 Task: Look for space in La Rochelle, France from 5th July, 2023 to 15th July, 2023 for 9 adults in price range Rs.15000 to Rs.25000. Place can be entire place with 5 bedrooms having 5 beds and 5 bathrooms. Property type can be house, flat, guest house. Booking option can be shelf check-in. Required host language is English.
Action: Mouse moved to (448, 178)
Screenshot: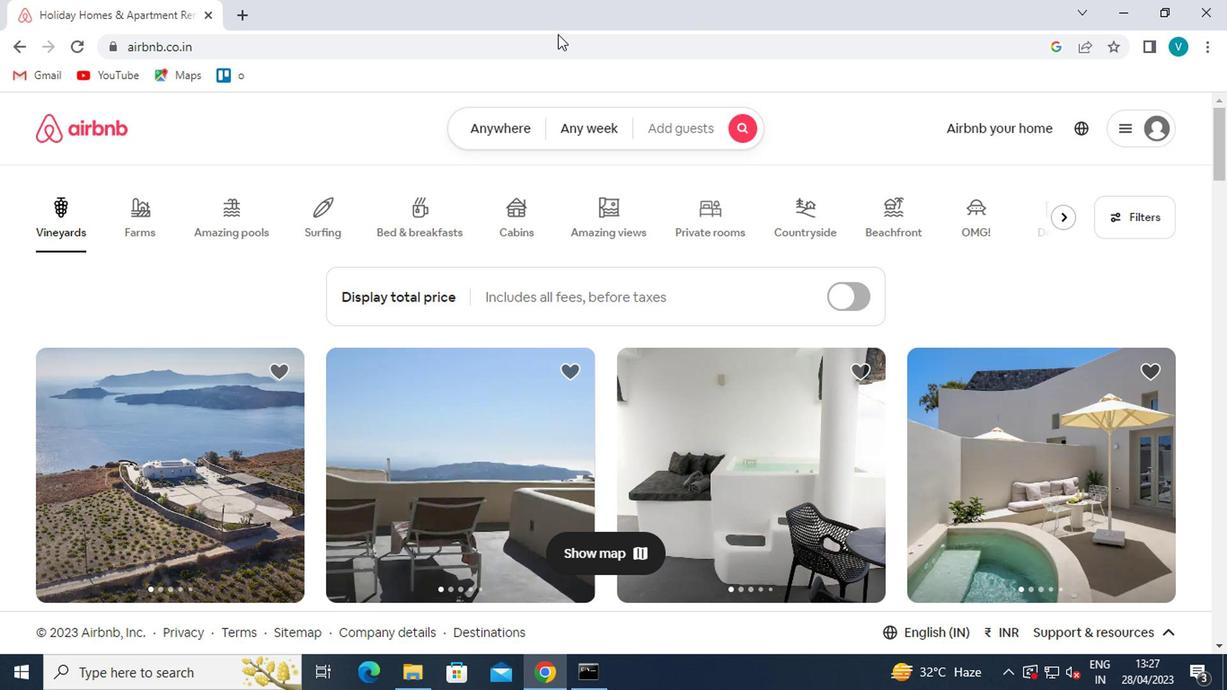 
Action: Mouse pressed left at (448, 178)
Screenshot: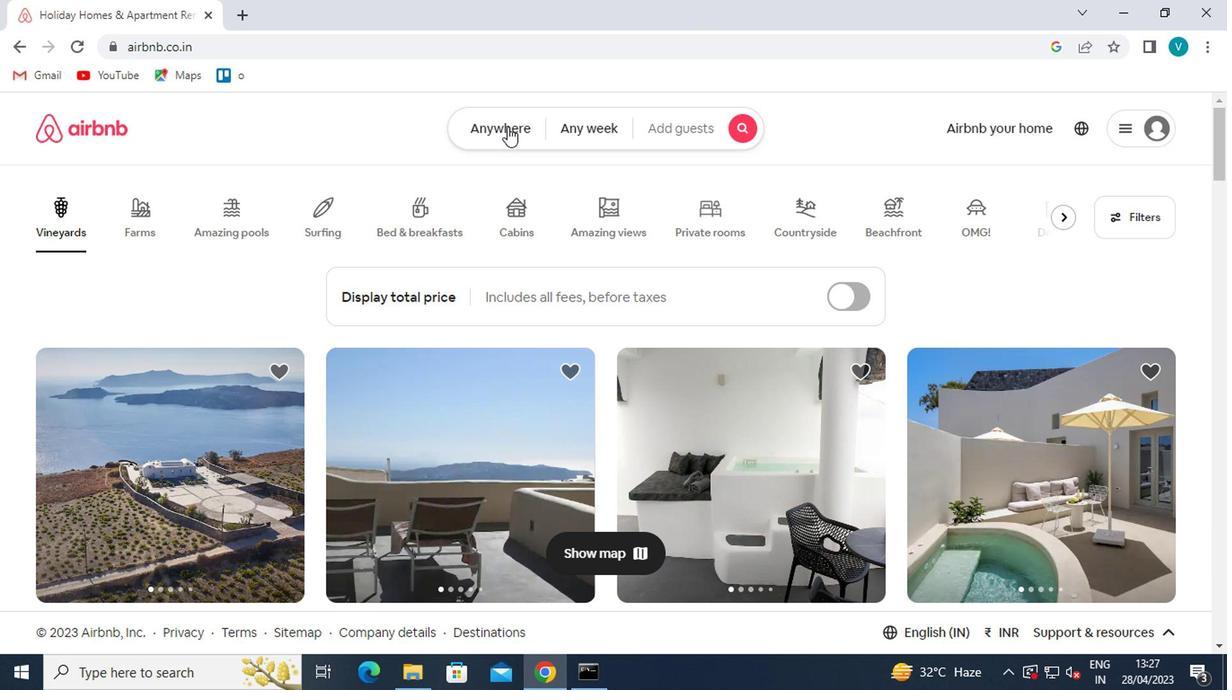 
Action: Mouse moved to (387, 233)
Screenshot: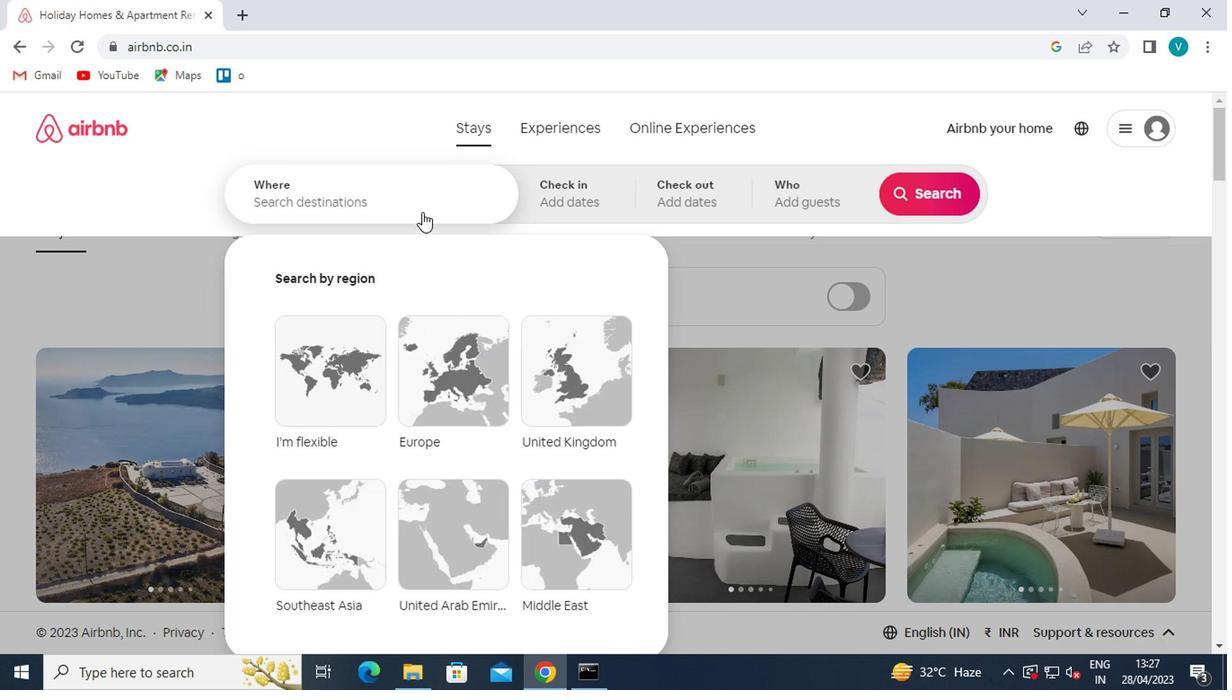 
Action: Mouse pressed left at (387, 233)
Screenshot: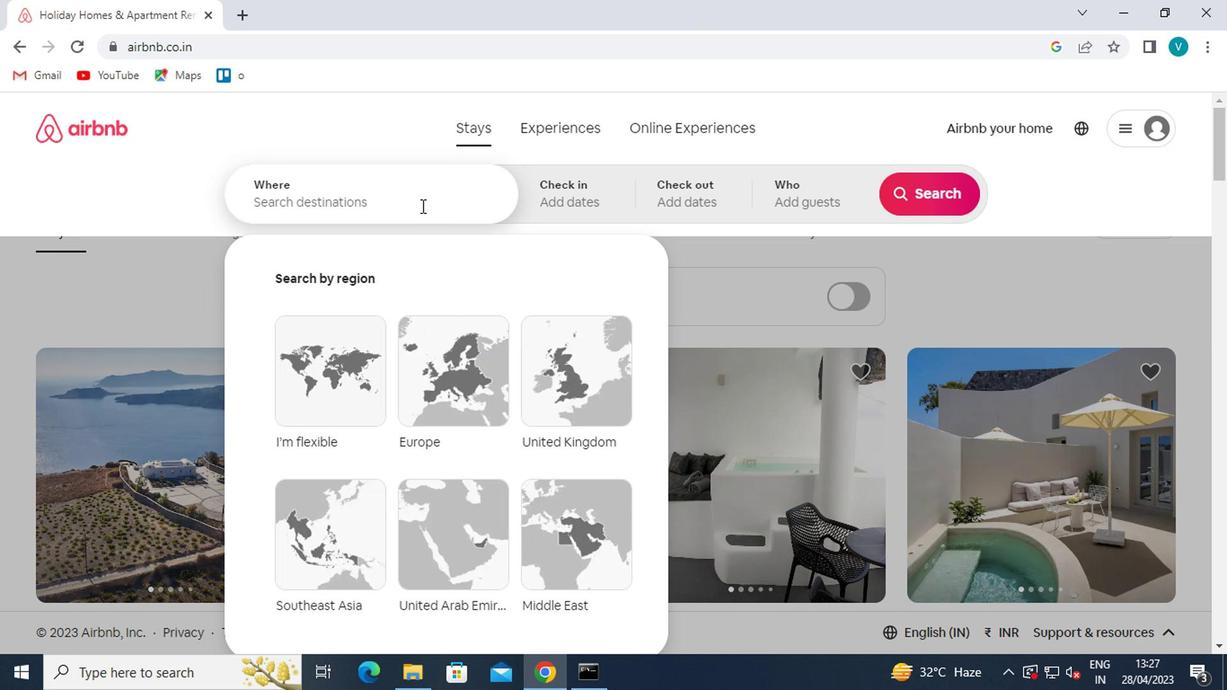
Action: Key pressed l<Key.caps_lock>a<Key.space>rochelle<Key.enter>
Screenshot: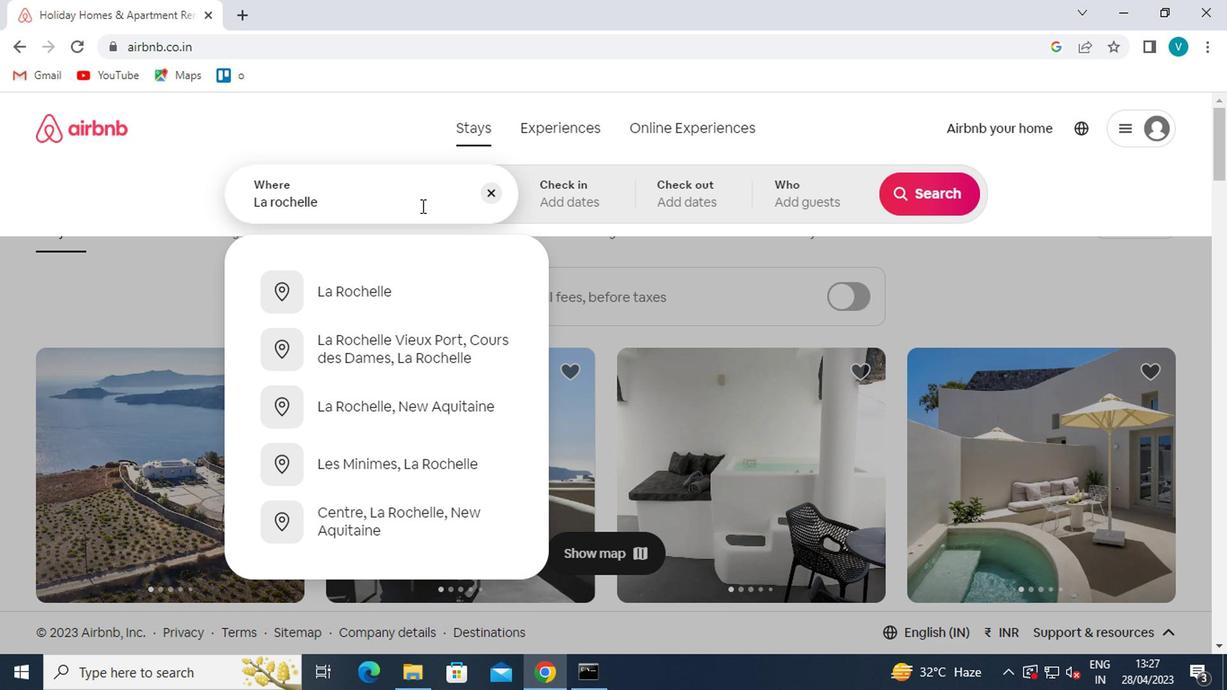 
Action: Mouse moved to (739, 328)
Screenshot: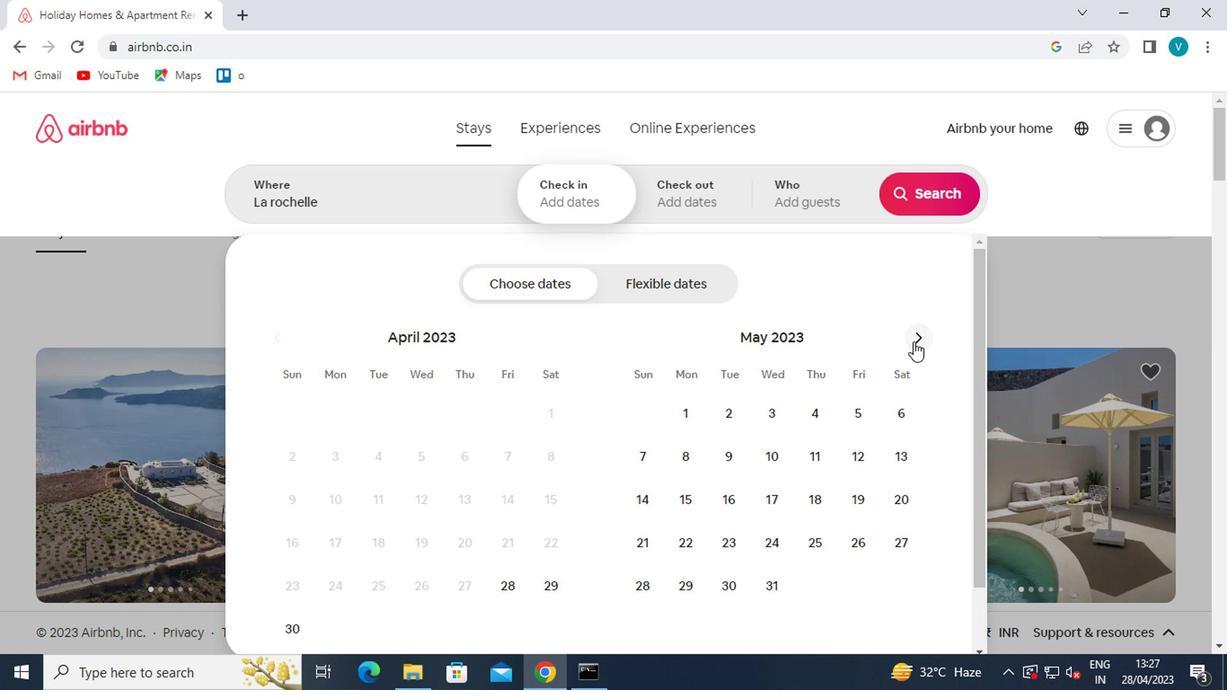 
Action: Mouse pressed left at (739, 328)
Screenshot: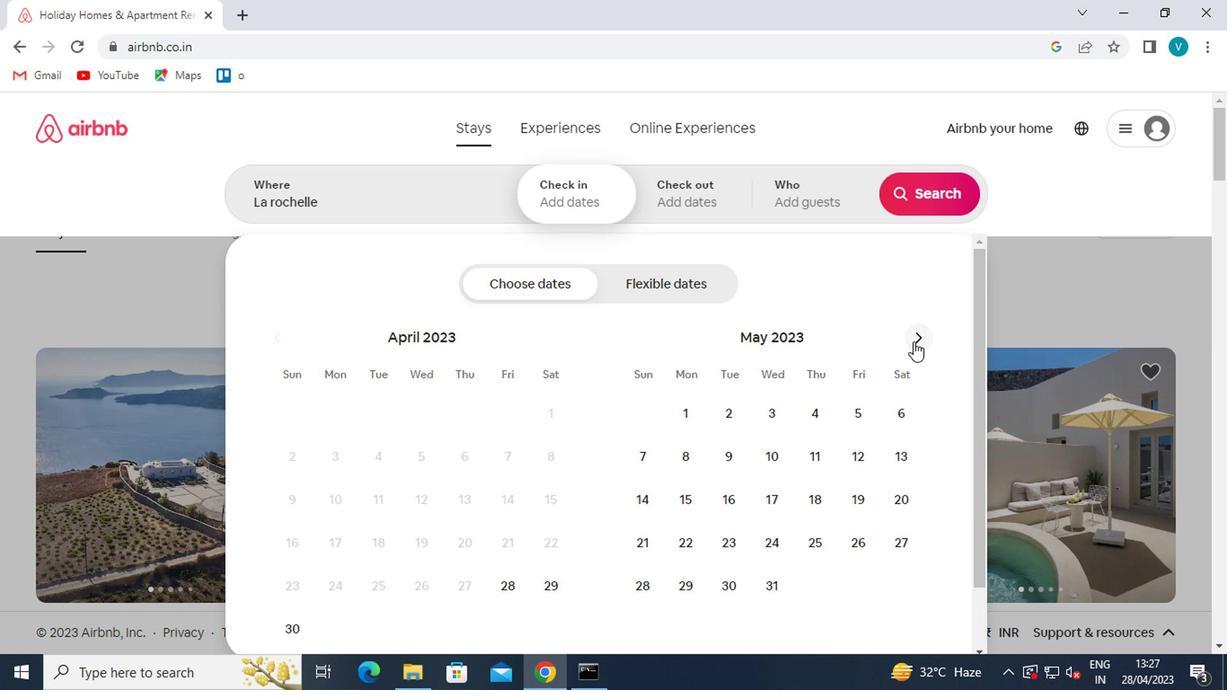 
Action: Mouse moved to (738, 329)
Screenshot: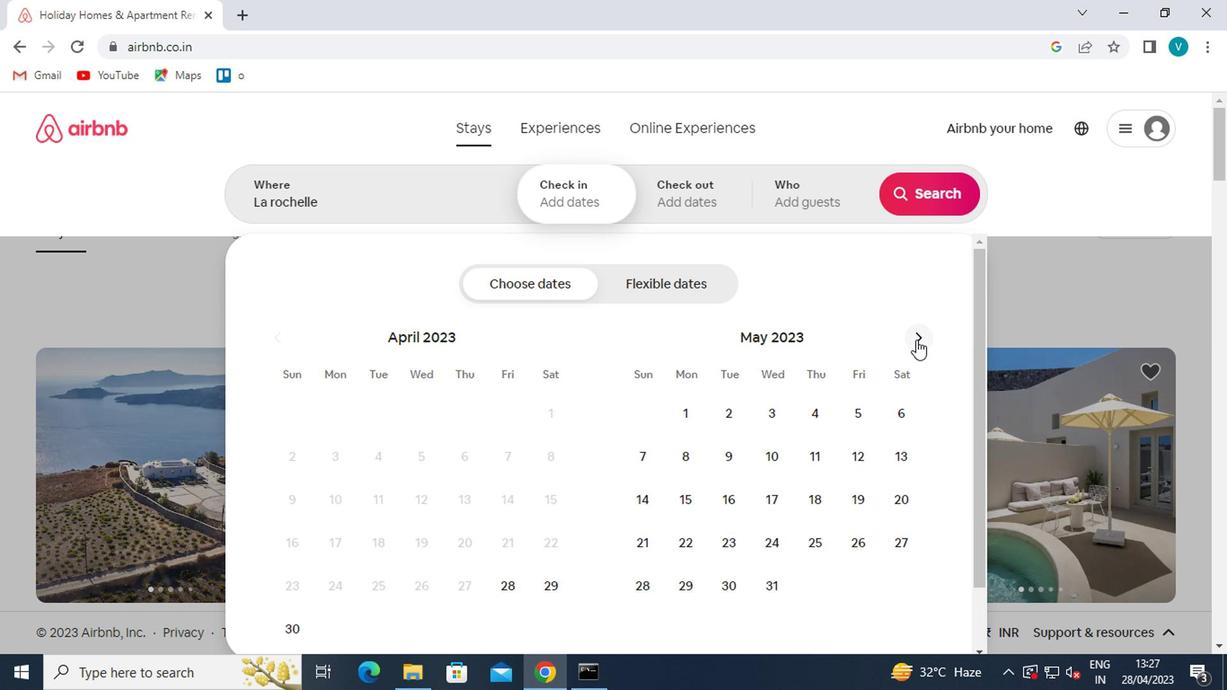 
Action: Mouse pressed left at (738, 329)
Screenshot: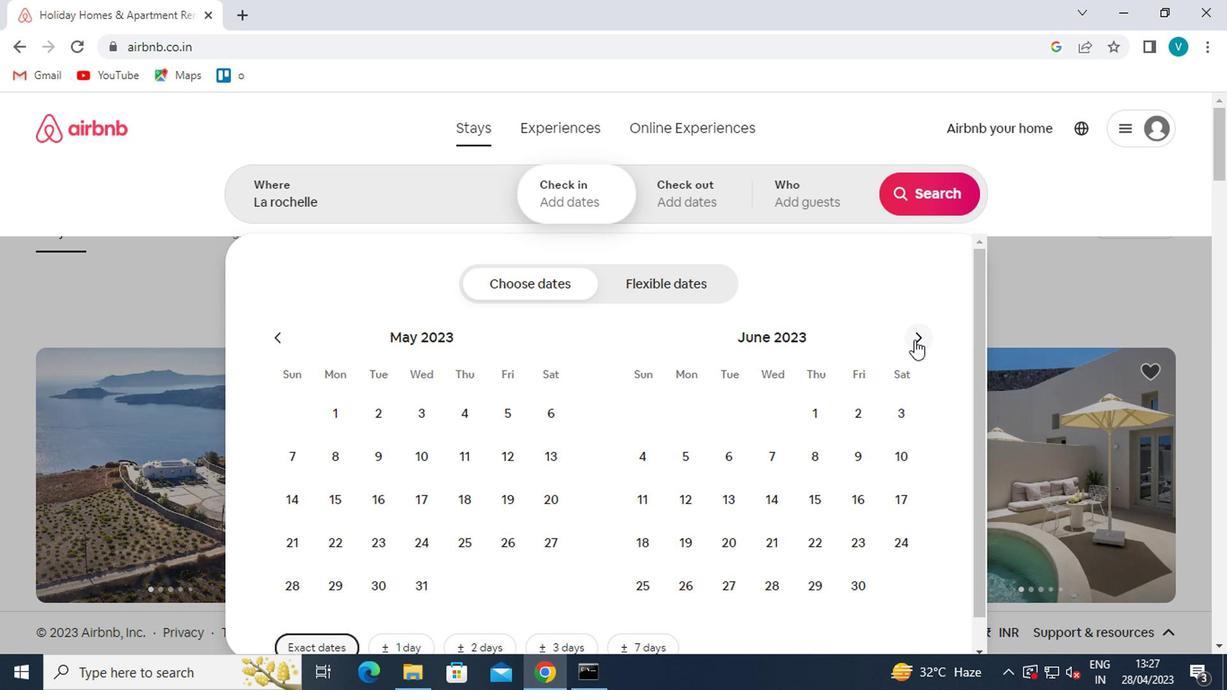 
Action: Mouse moved to (630, 408)
Screenshot: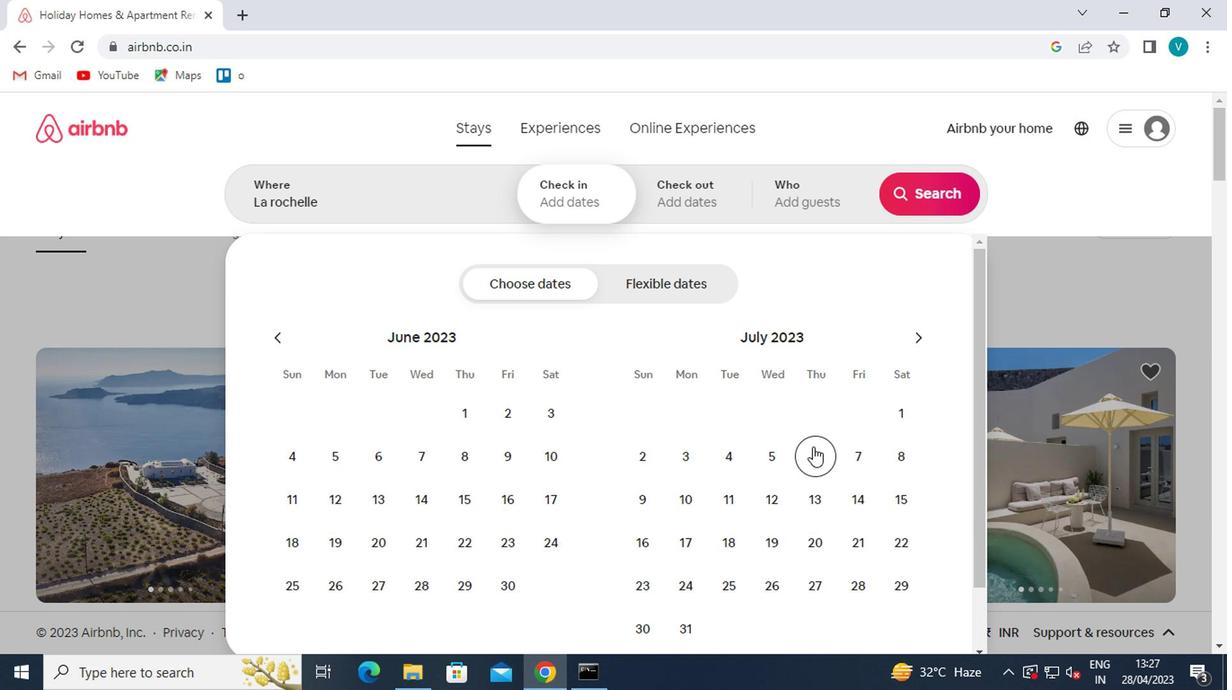 
Action: Mouse pressed left at (630, 408)
Screenshot: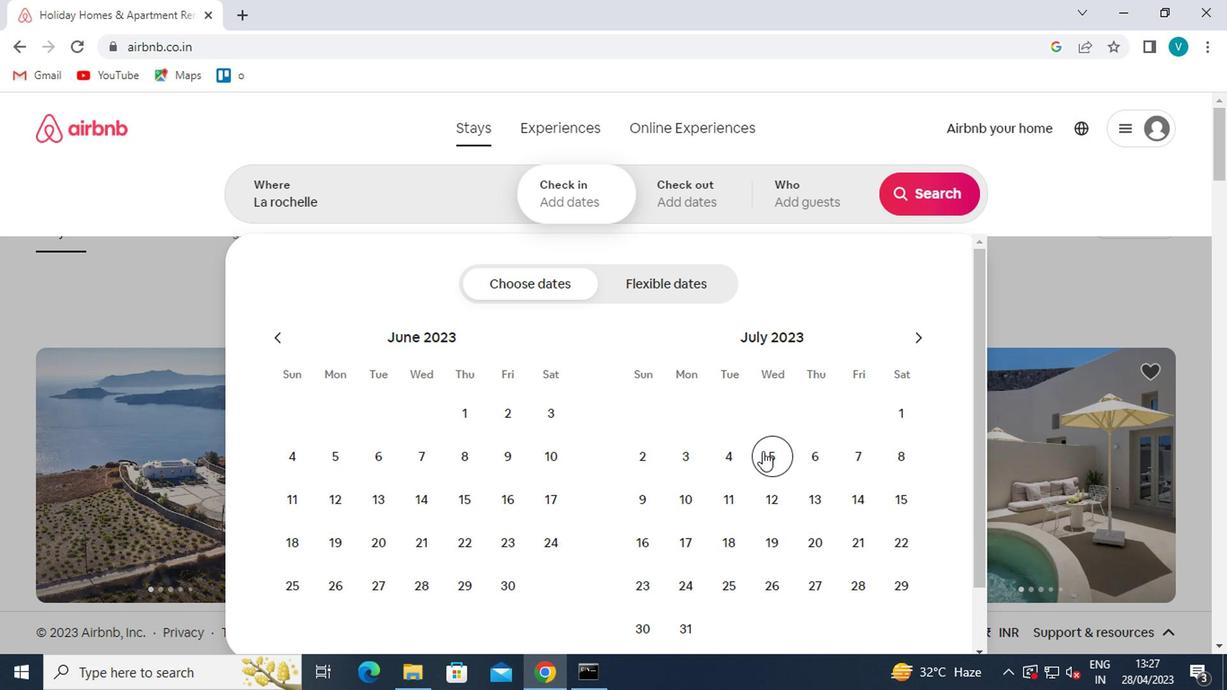 
Action: Mouse moved to (724, 440)
Screenshot: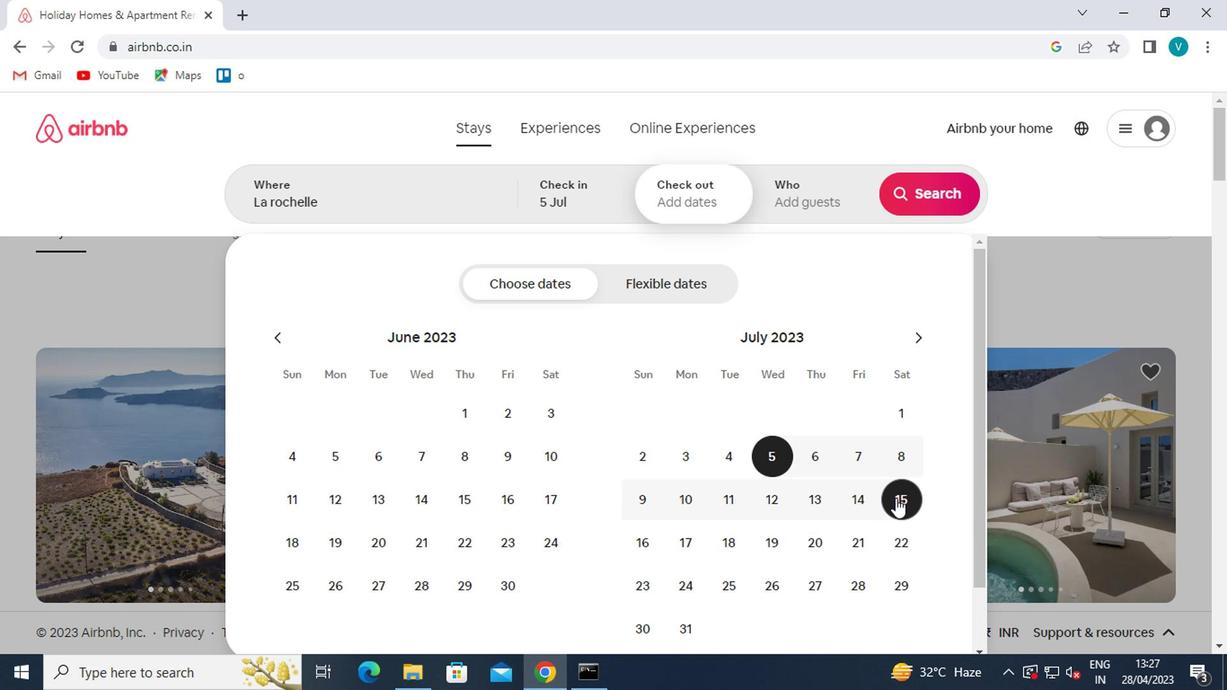 
Action: Mouse pressed left at (724, 440)
Screenshot: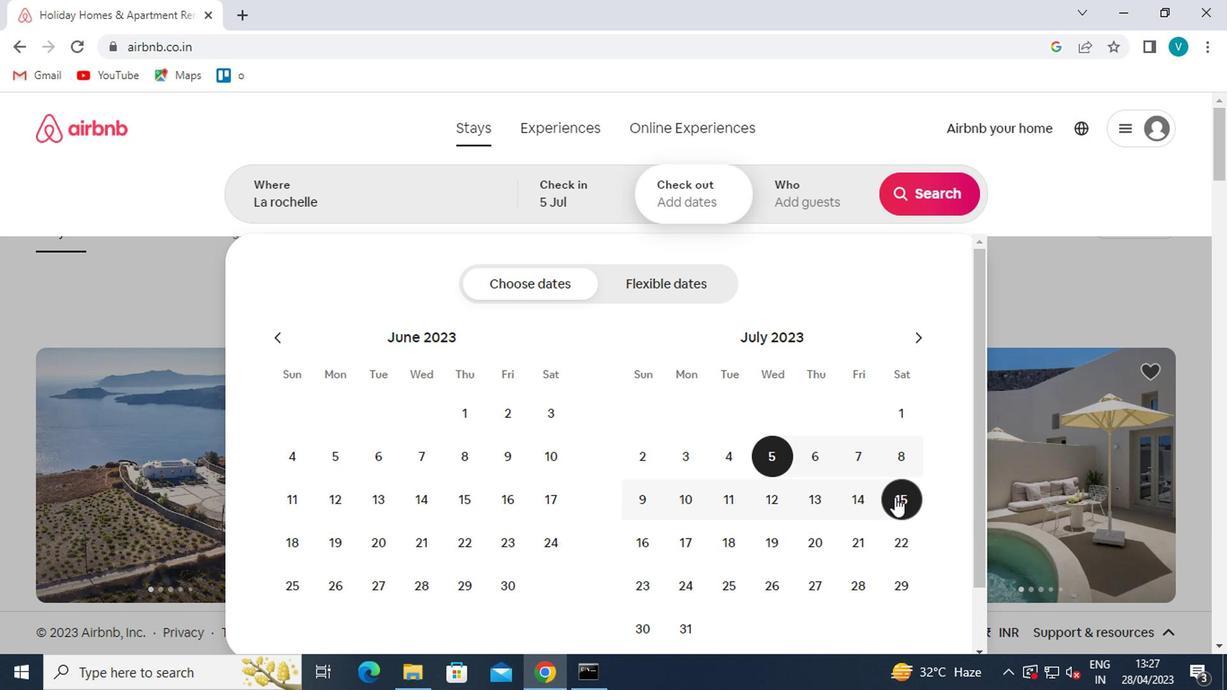 
Action: Mouse moved to (679, 230)
Screenshot: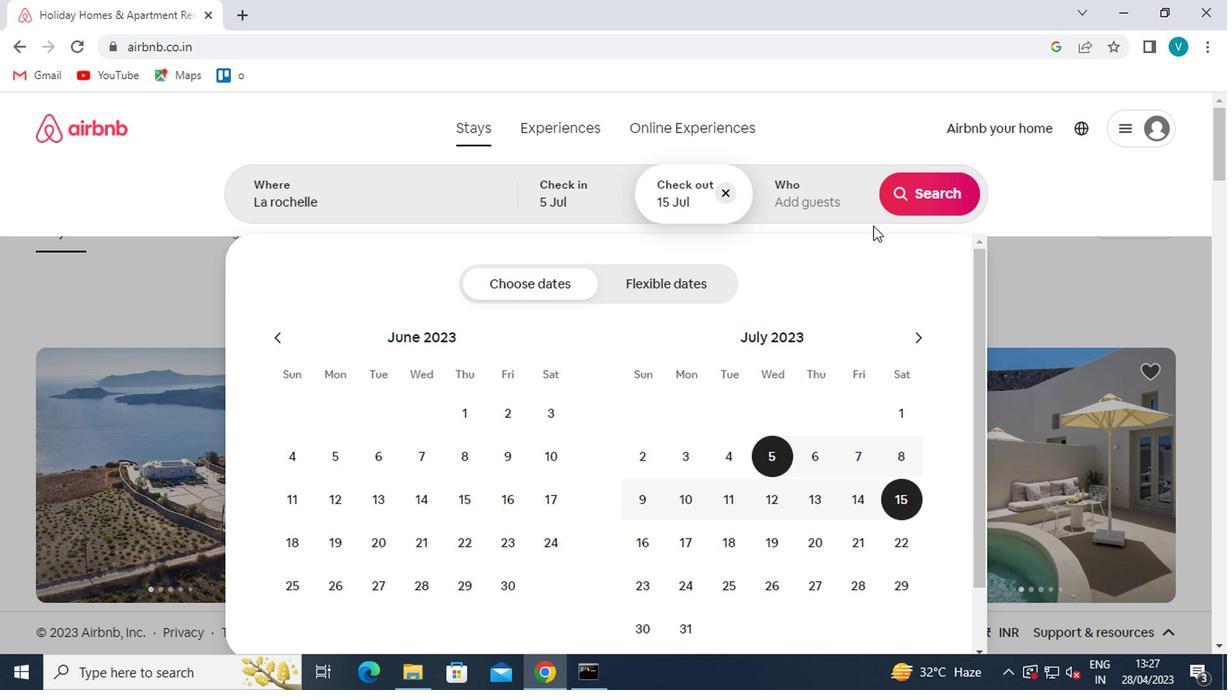 
Action: Mouse pressed left at (679, 230)
Screenshot: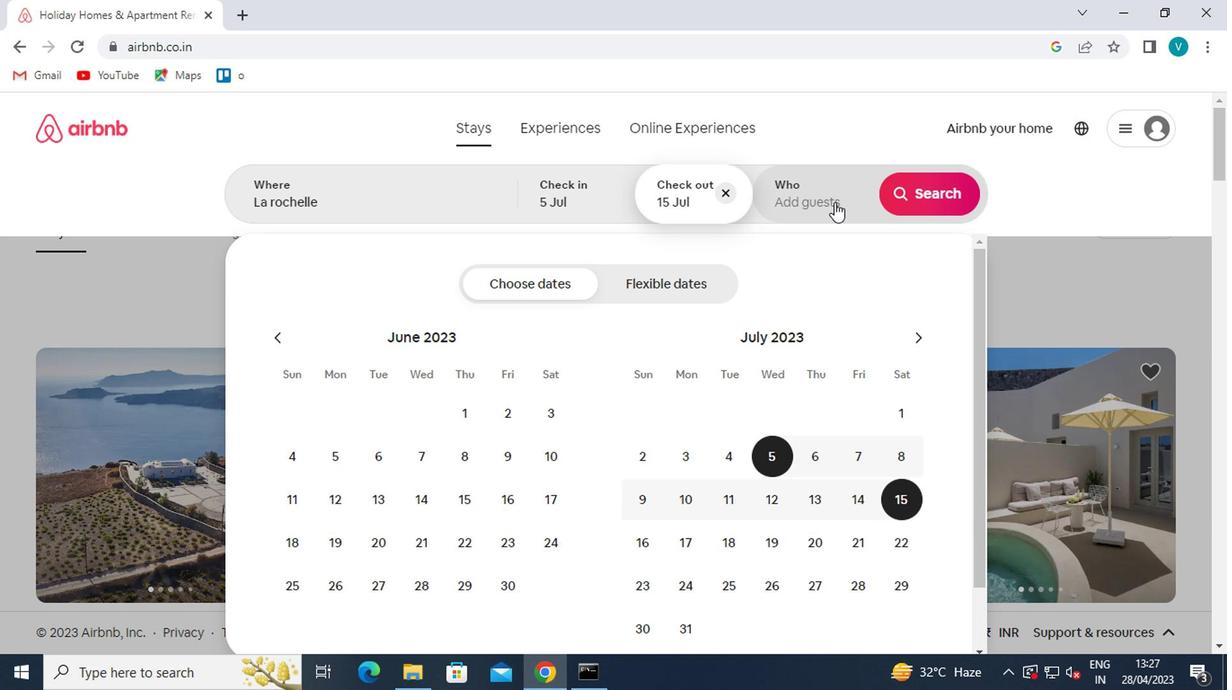 
Action: Mouse moved to (759, 297)
Screenshot: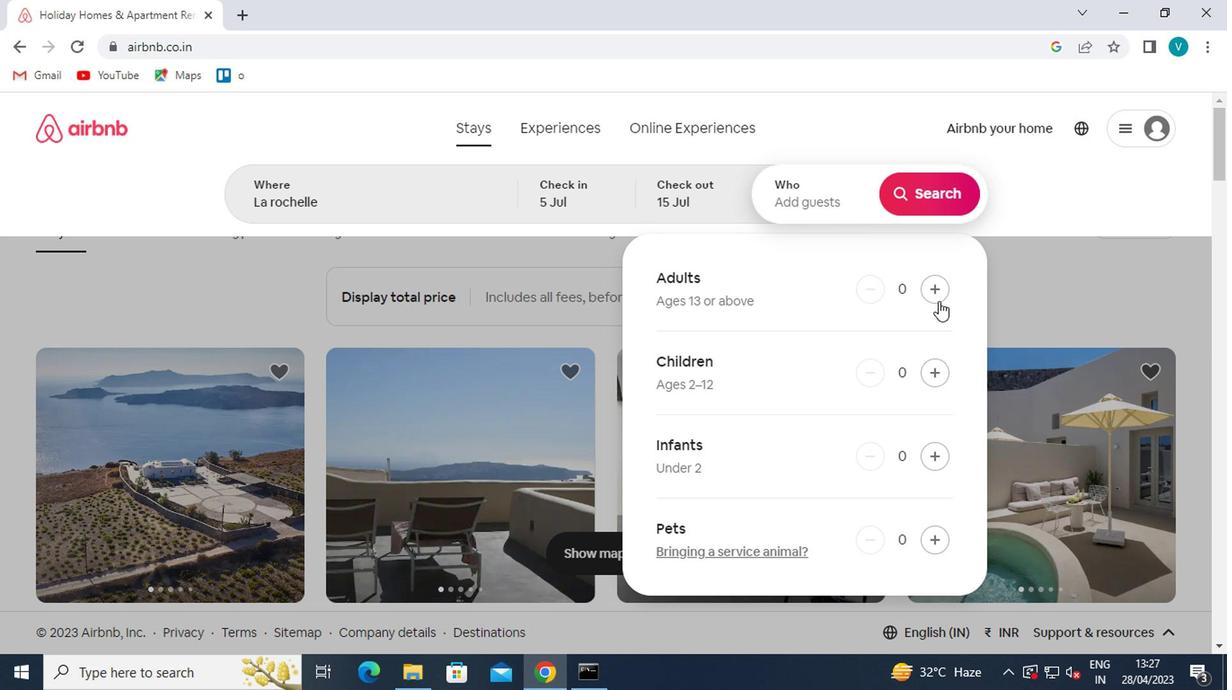 
Action: Mouse pressed left at (759, 297)
Screenshot: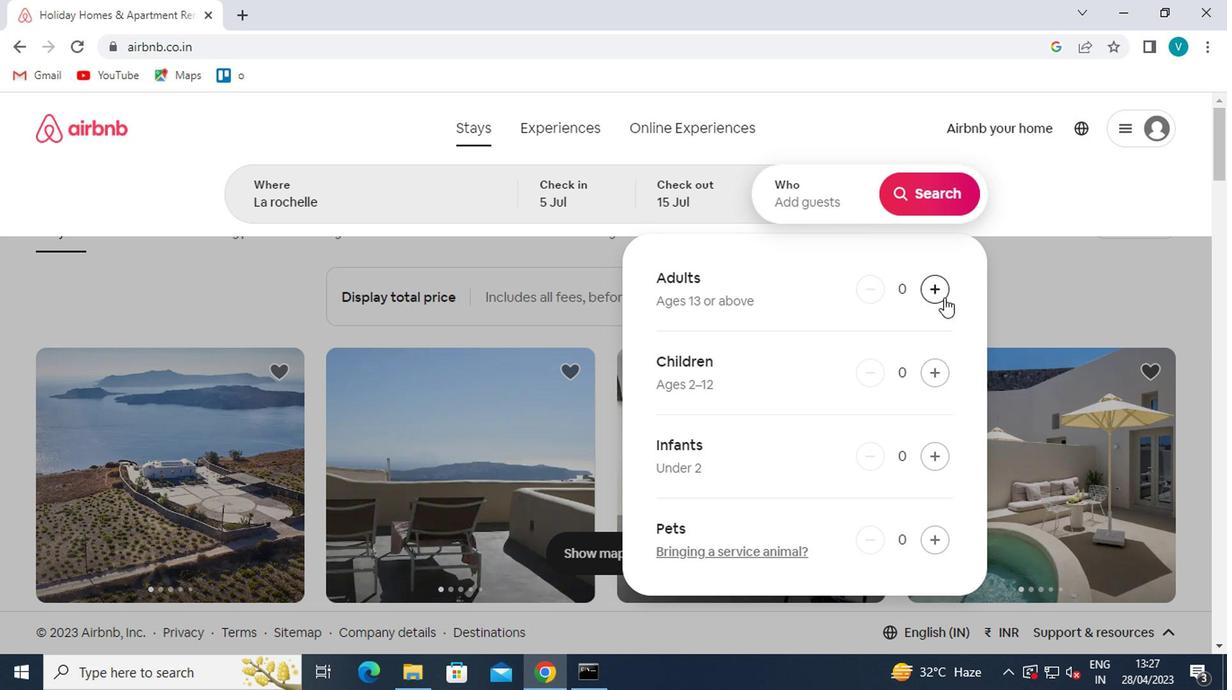 
Action: Mouse pressed left at (759, 297)
Screenshot: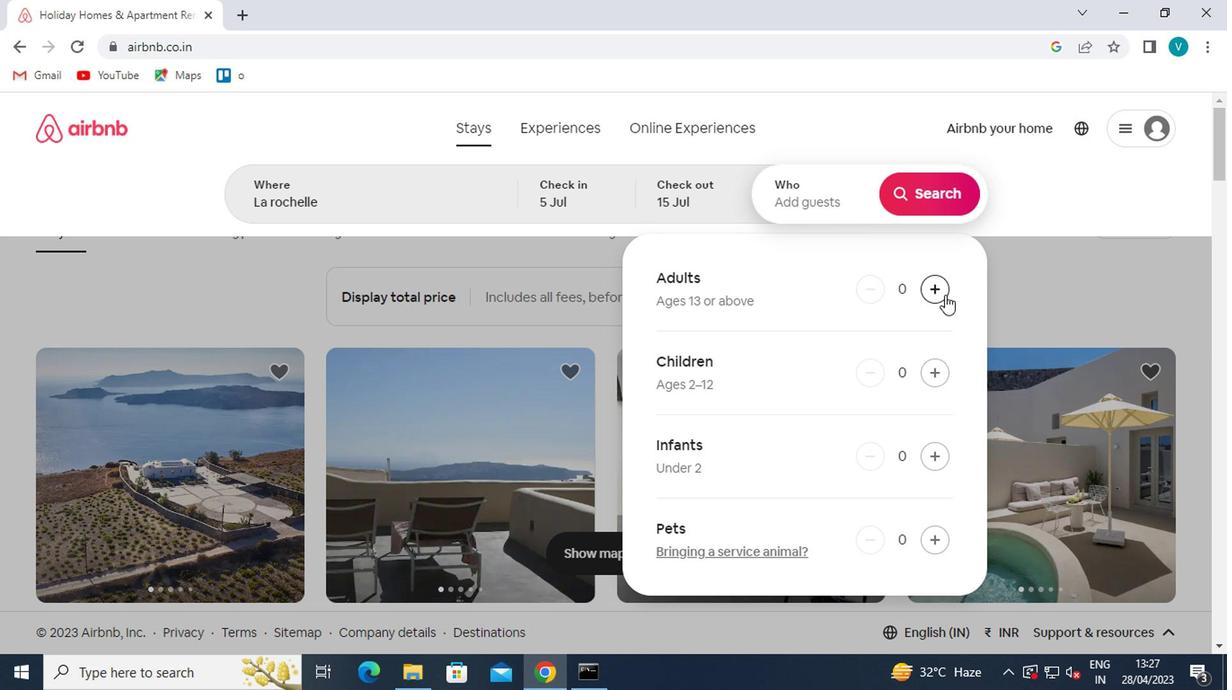 
Action: Mouse pressed left at (759, 297)
Screenshot: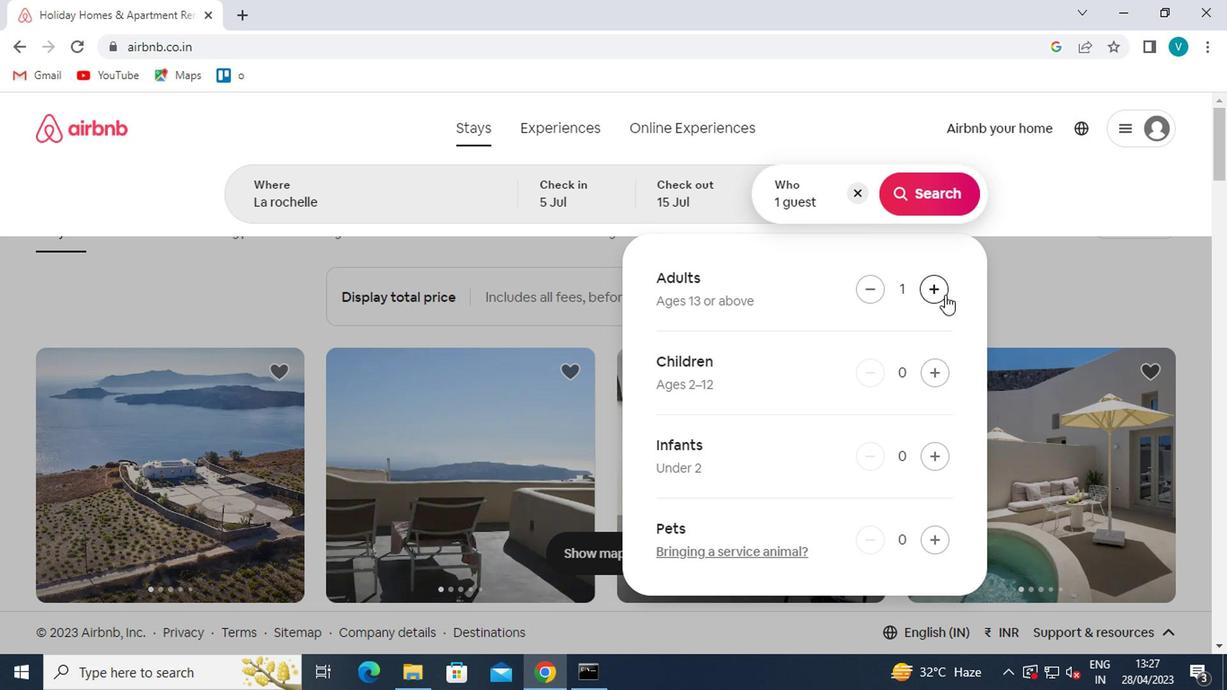 
Action: Mouse pressed left at (759, 297)
Screenshot: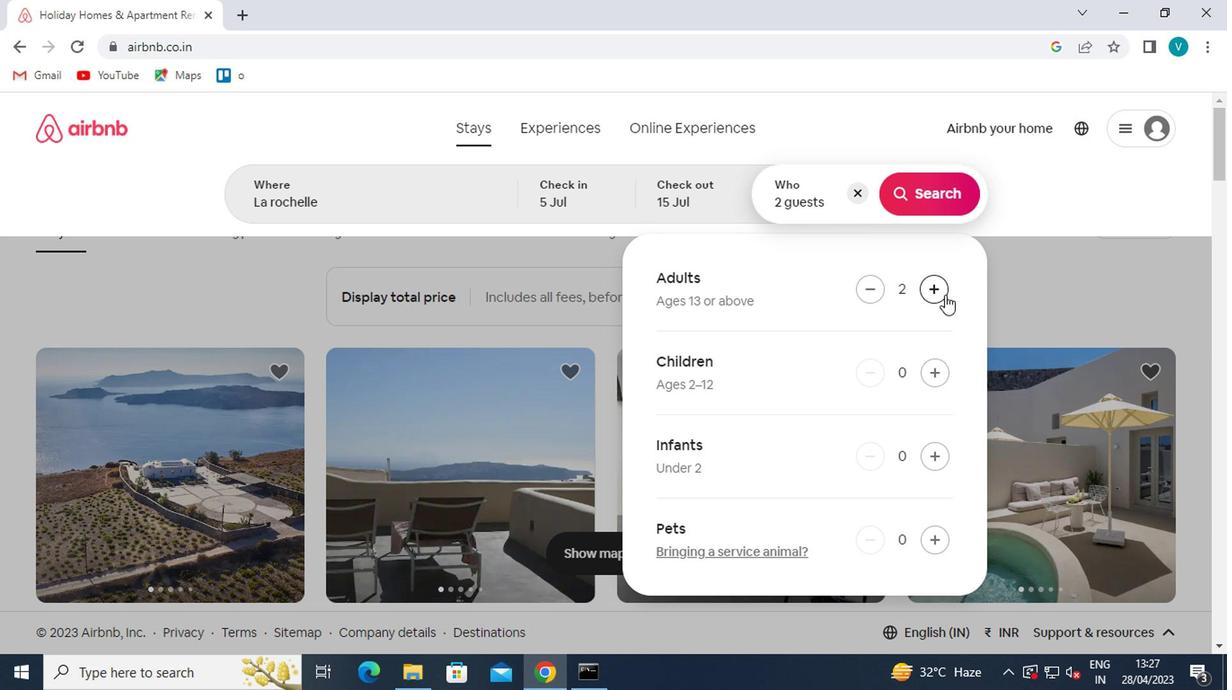 
Action: Mouse moved to (759, 296)
Screenshot: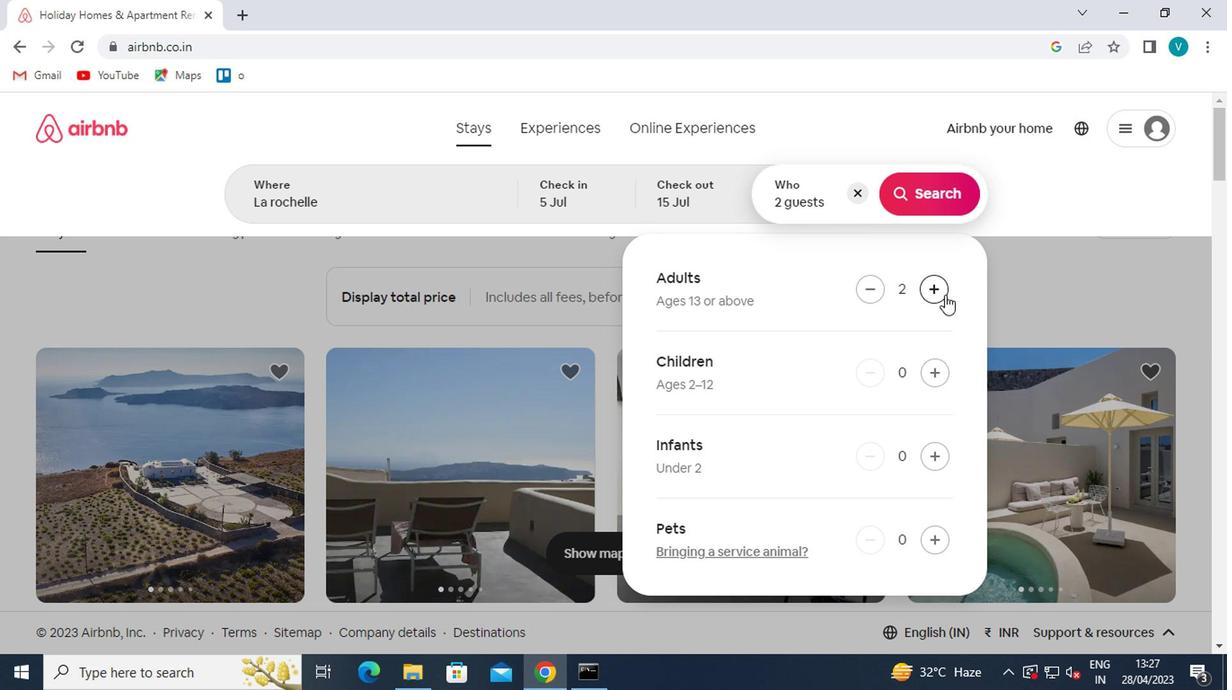 
Action: Mouse pressed left at (759, 296)
Screenshot: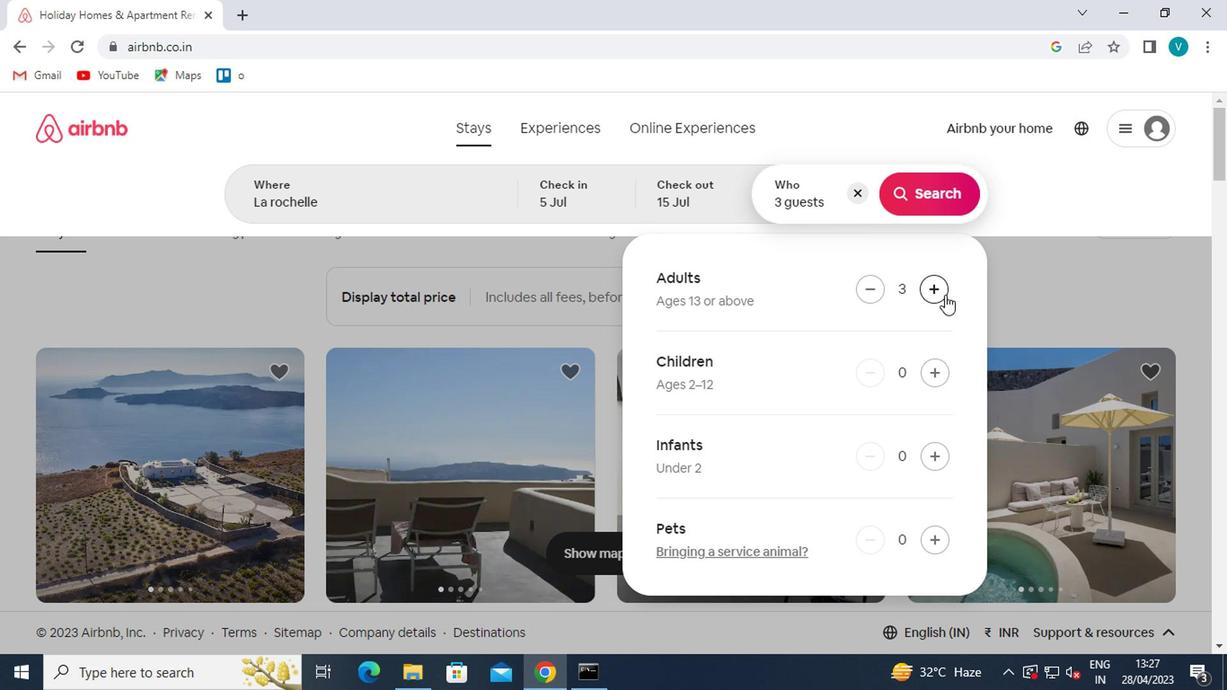 
Action: Mouse pressed left at (759, 296)
Screenshot: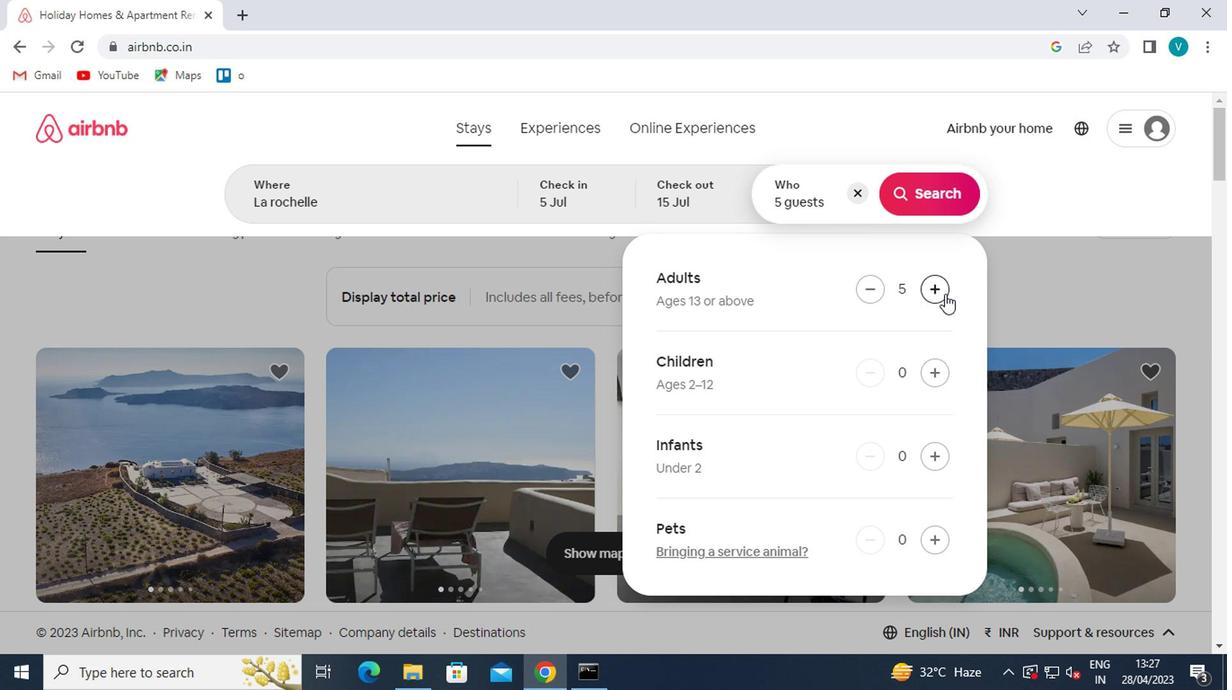 
Action: Mouse pressed left at (759, 296)
Screenshot: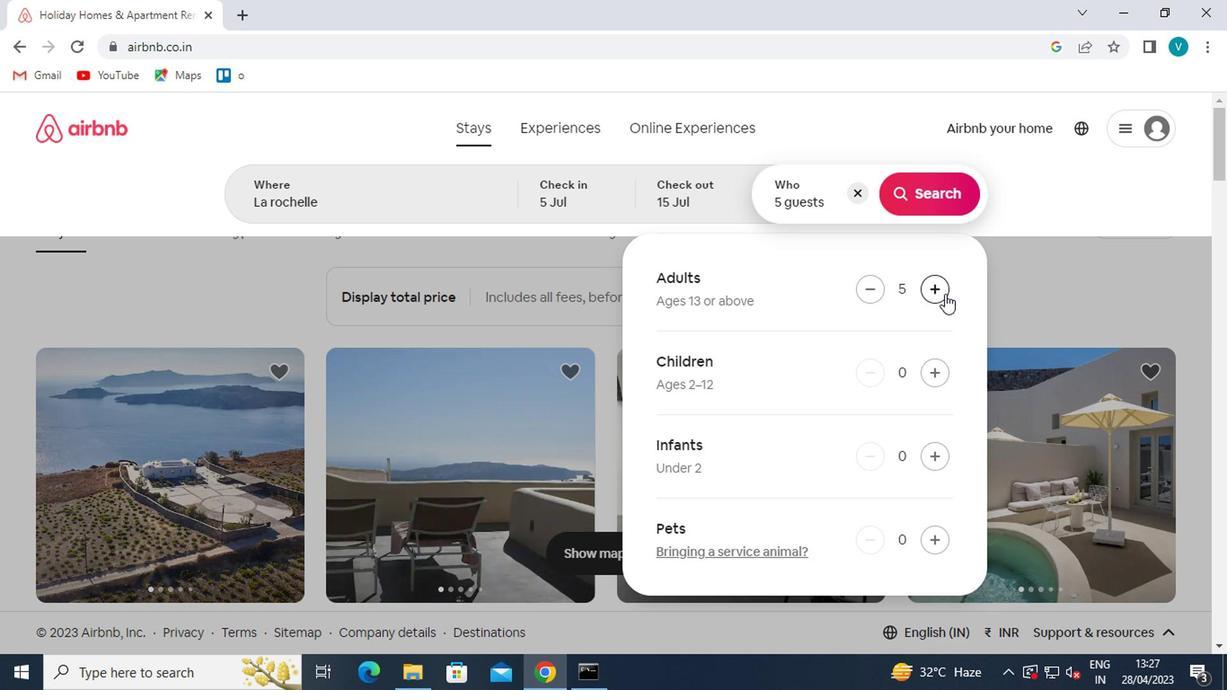 
Action: Mouse pressed left at (759, 296)
Screenshot: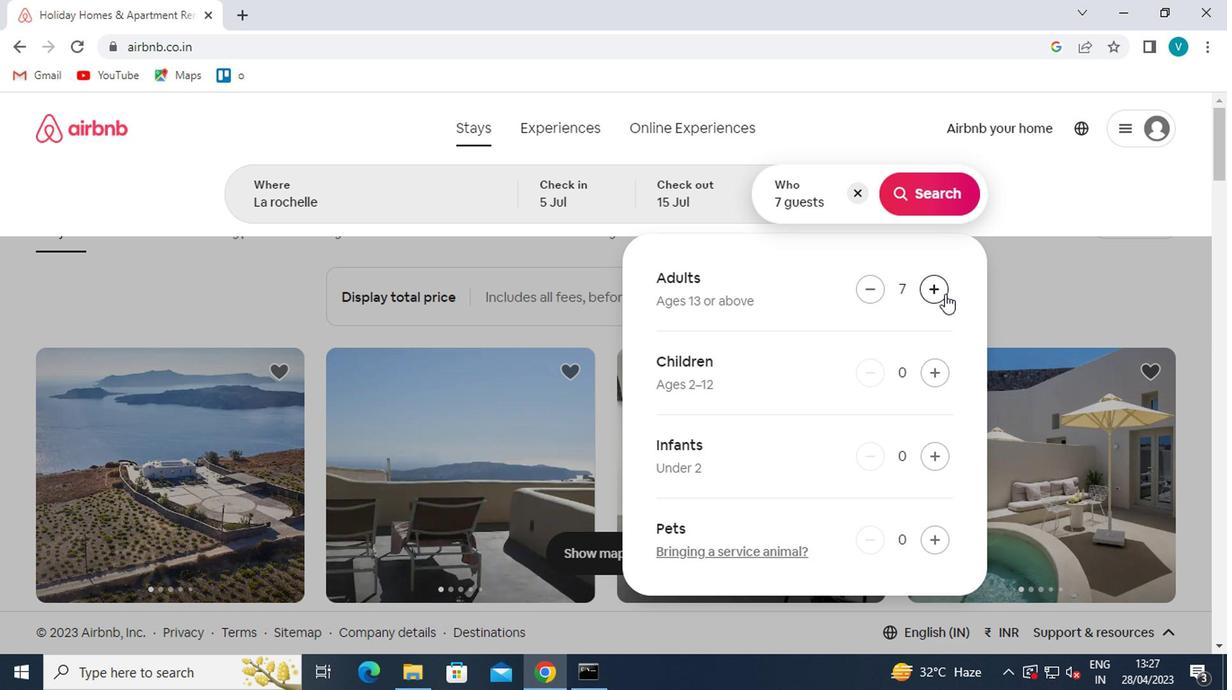
Action: Mouse moved to (757, 289)
Screenshot: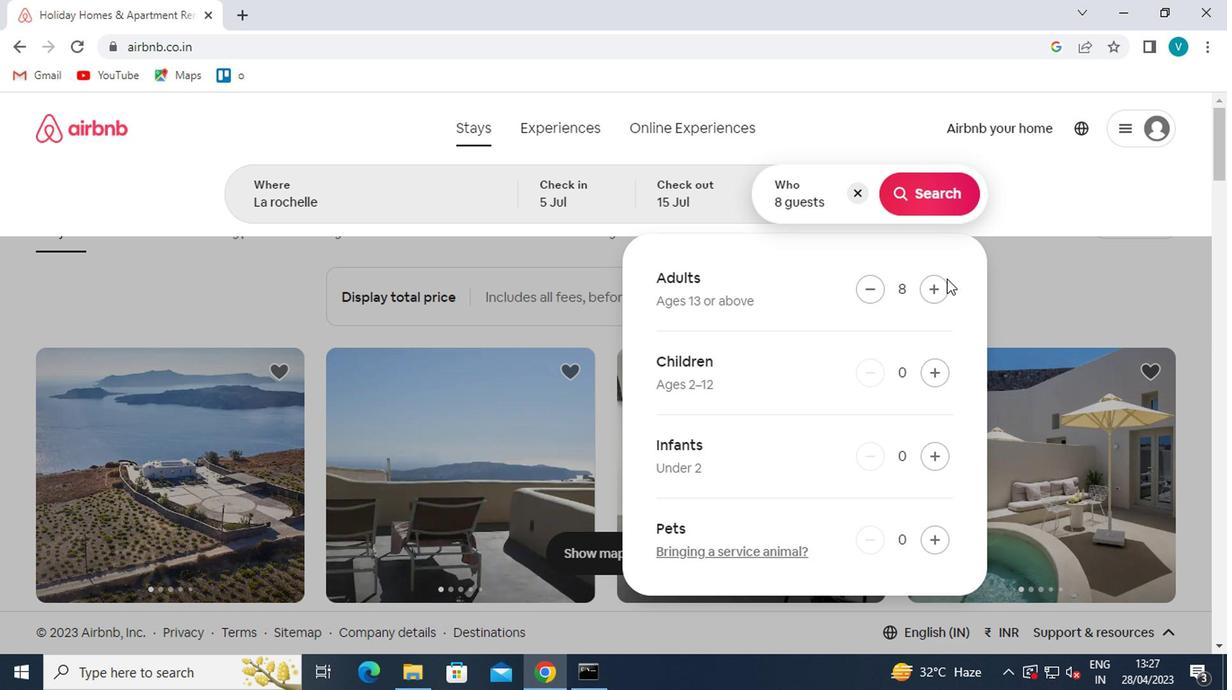 
Action: Mouse pressed left at (757, 289)
Screenshot: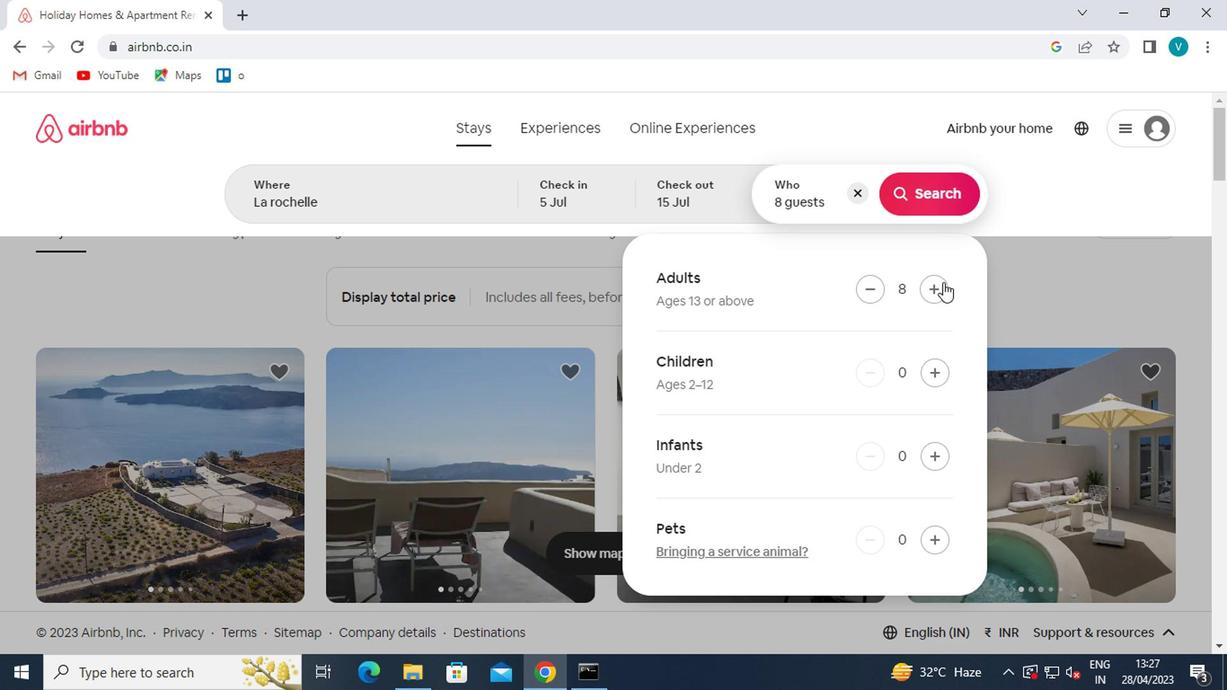 
Action: Mouse moved to (755, 235)
Screenshot: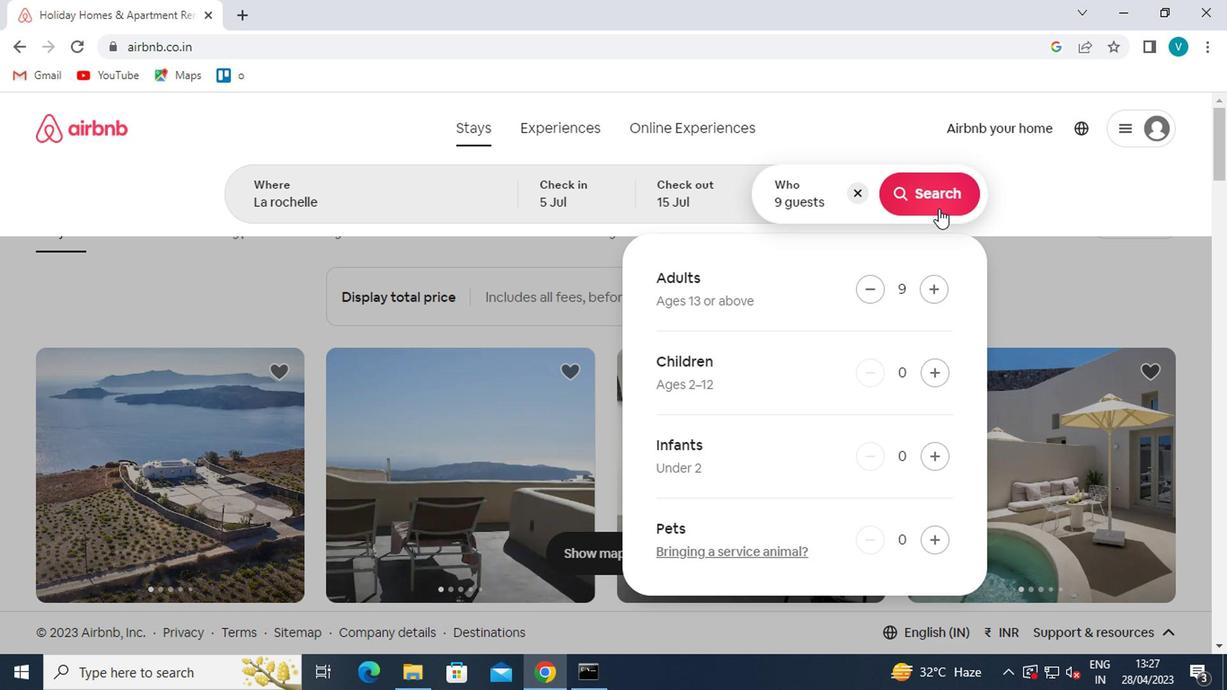 
Action: Mouse pressed left at (755, 235)
Screenshot: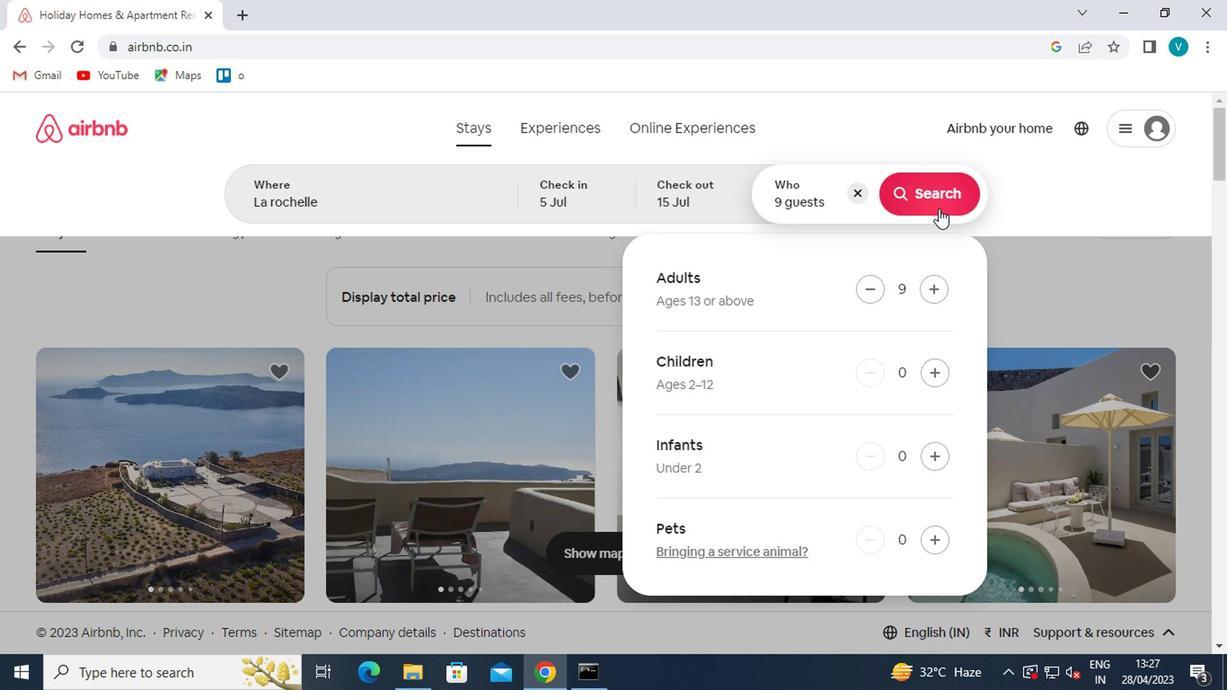 
Action: Mouse moved to (906, 222)
Screenshot: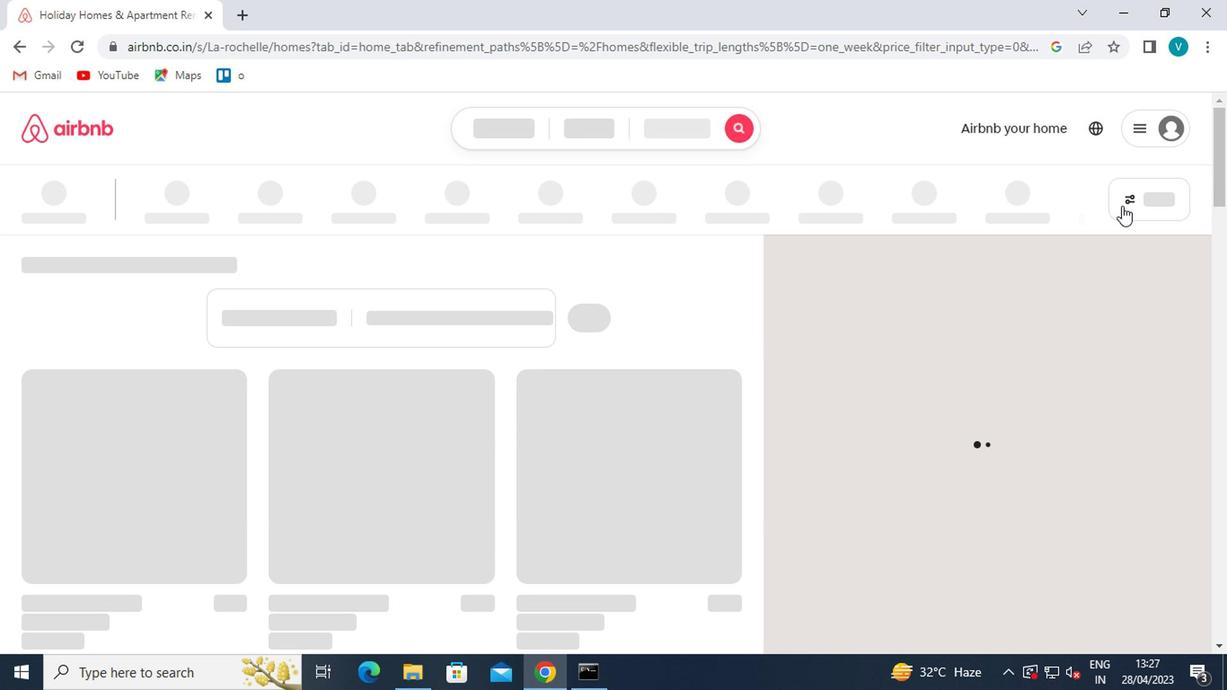 
Action: Mouse pressed left at (906, 222)
Screenshot: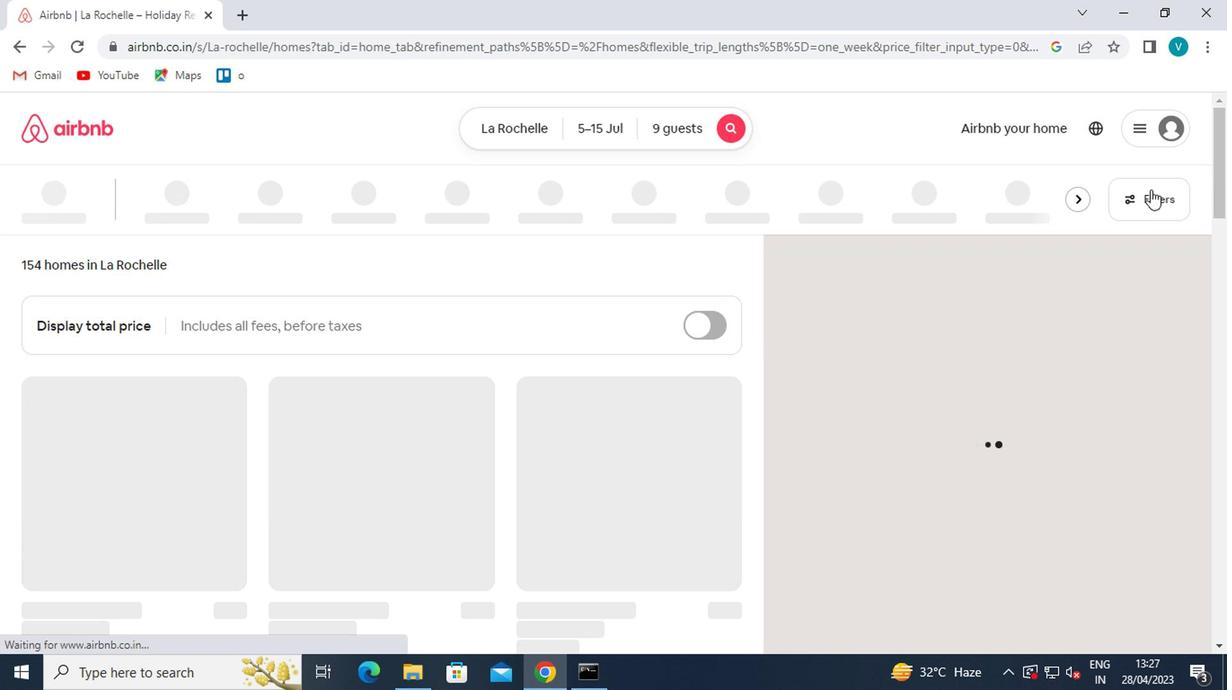 
Action: Mouse moved to (436, 378)
Screenshot: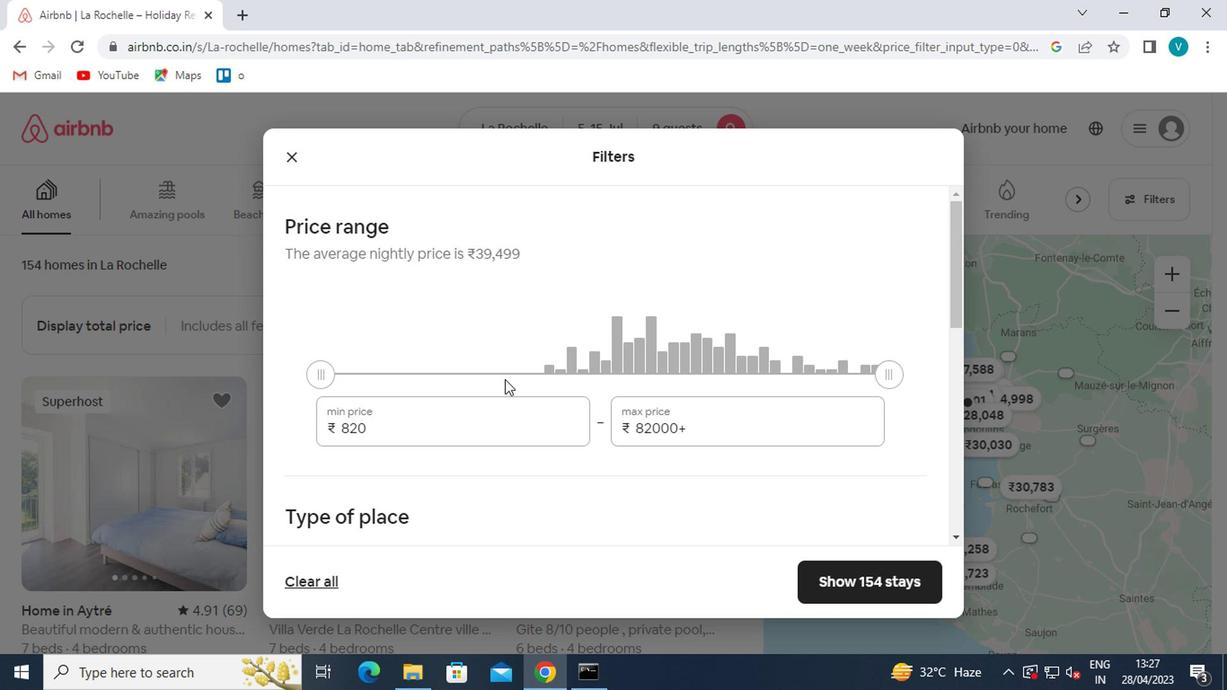 
Action: Mouse pressed left at (436, 378)
Screenshot: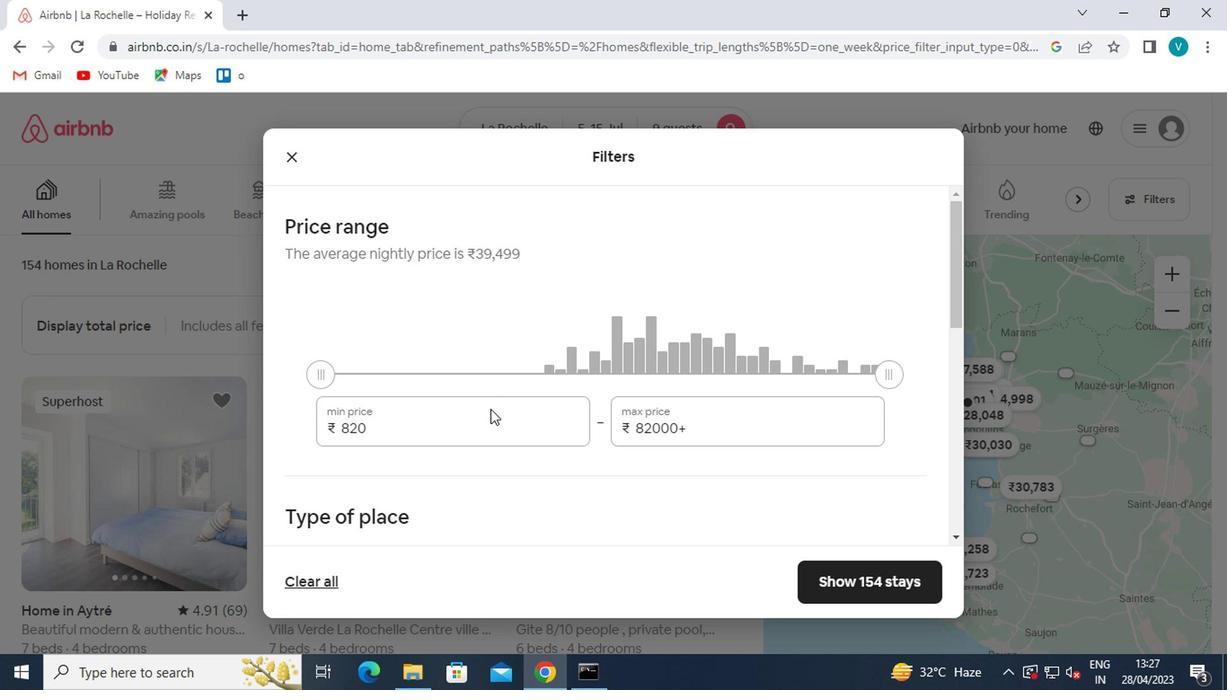 
Action: Key pressed <Key.backspace><Key.backspace><Key.backspace><Key.backspace><Key.backspace><Key.backspace>15000<Key.tab>25000
Screenshot: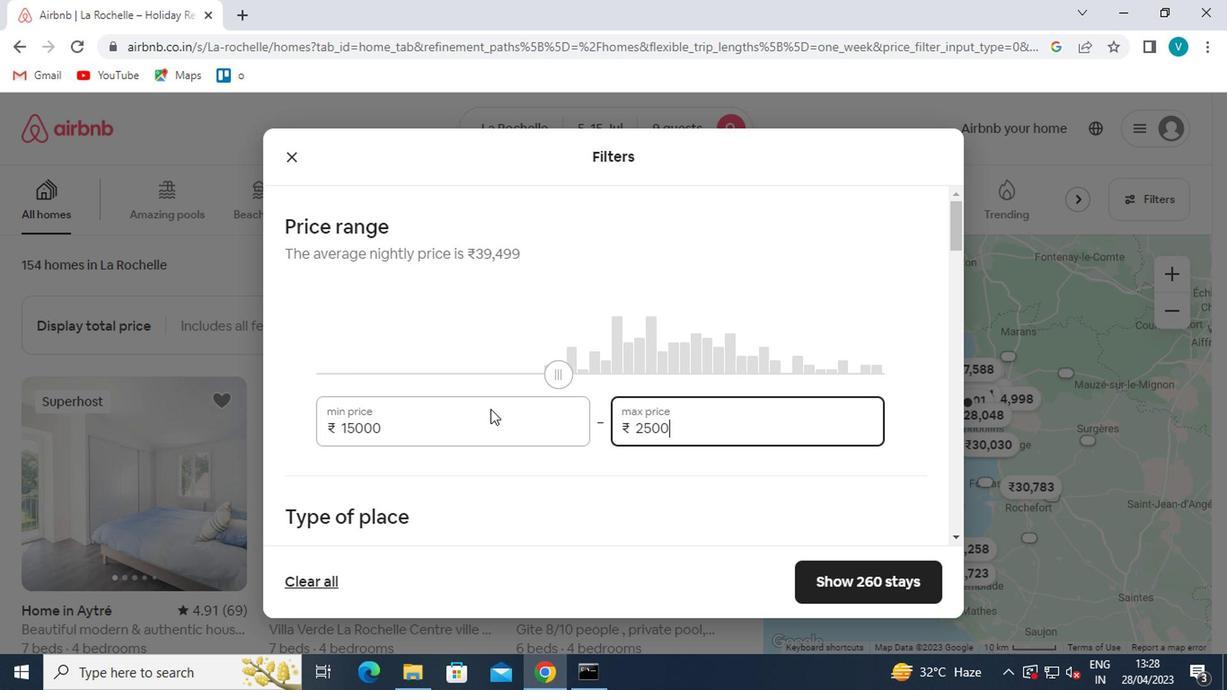 
Action: Mouse scrolled (436, 377) with delta (0, 0)
Screenshot: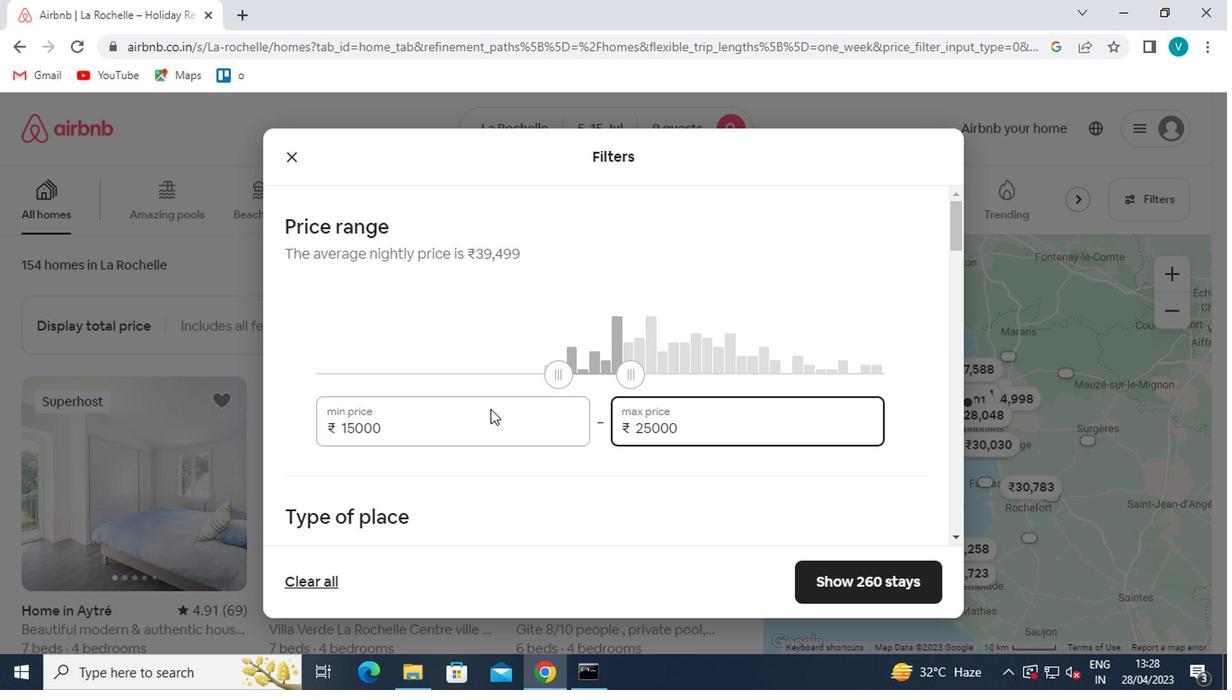 
Action: Mouse scrolled (436, 377) with delta (0, 0)
Screenshot: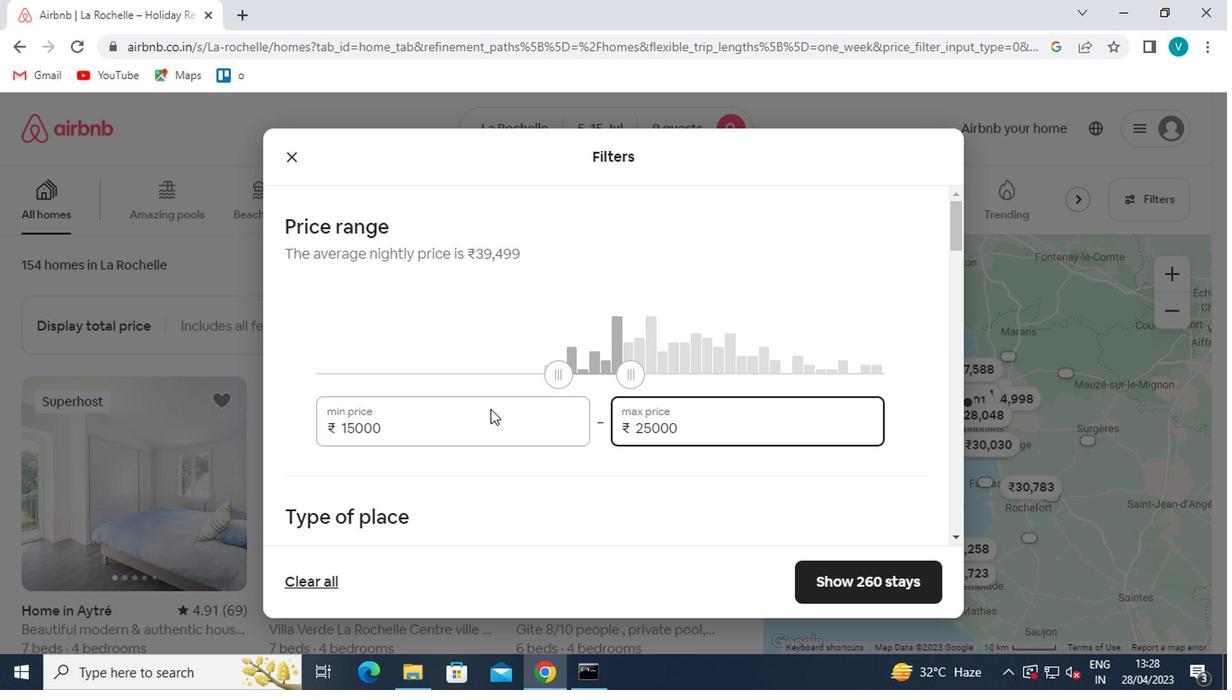 
Action: Mouse scrolled (436, 377) with delta (0, 0)
Screenshot: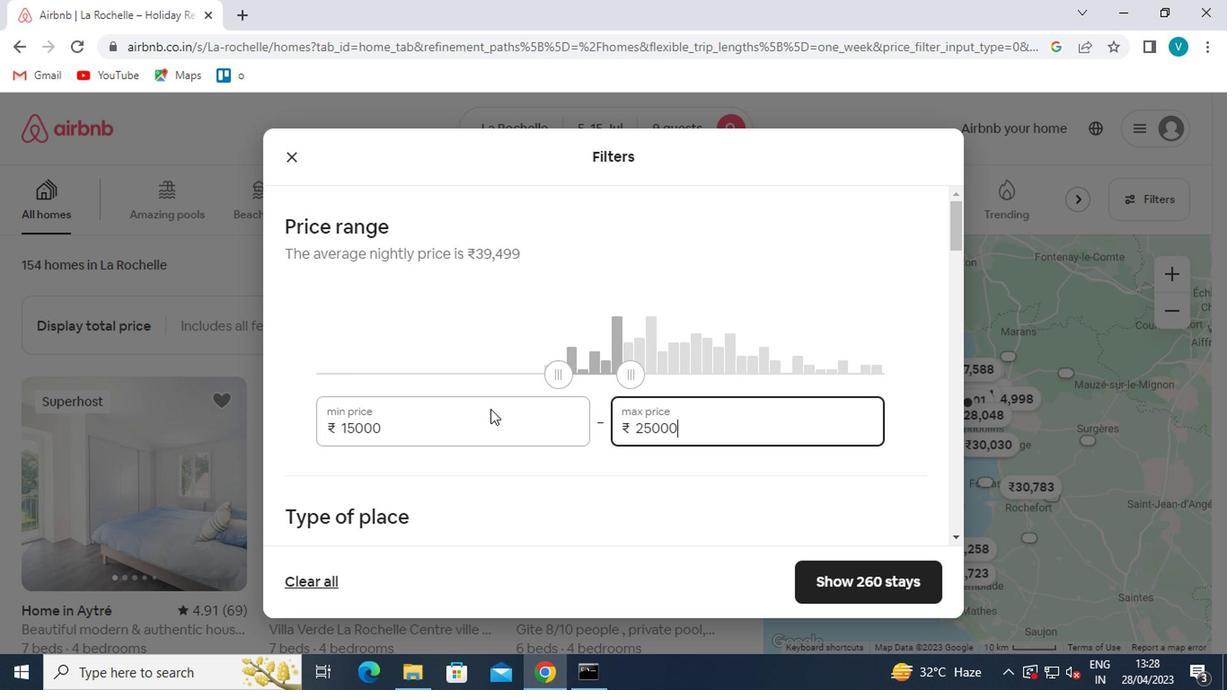
Action: Mouse scrolled (436, 377) with delta (0, 0)
Screenshot: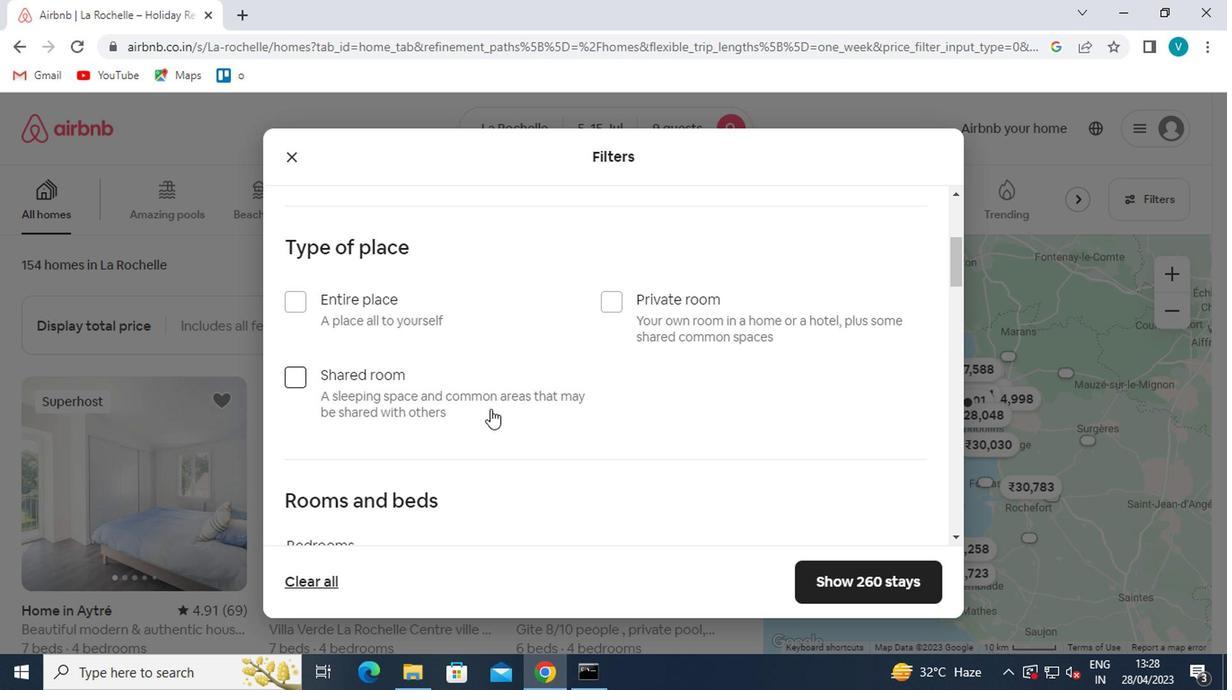 
Action: Mouse scrolled (436, 378) with delta (0, 0)
Screenshot: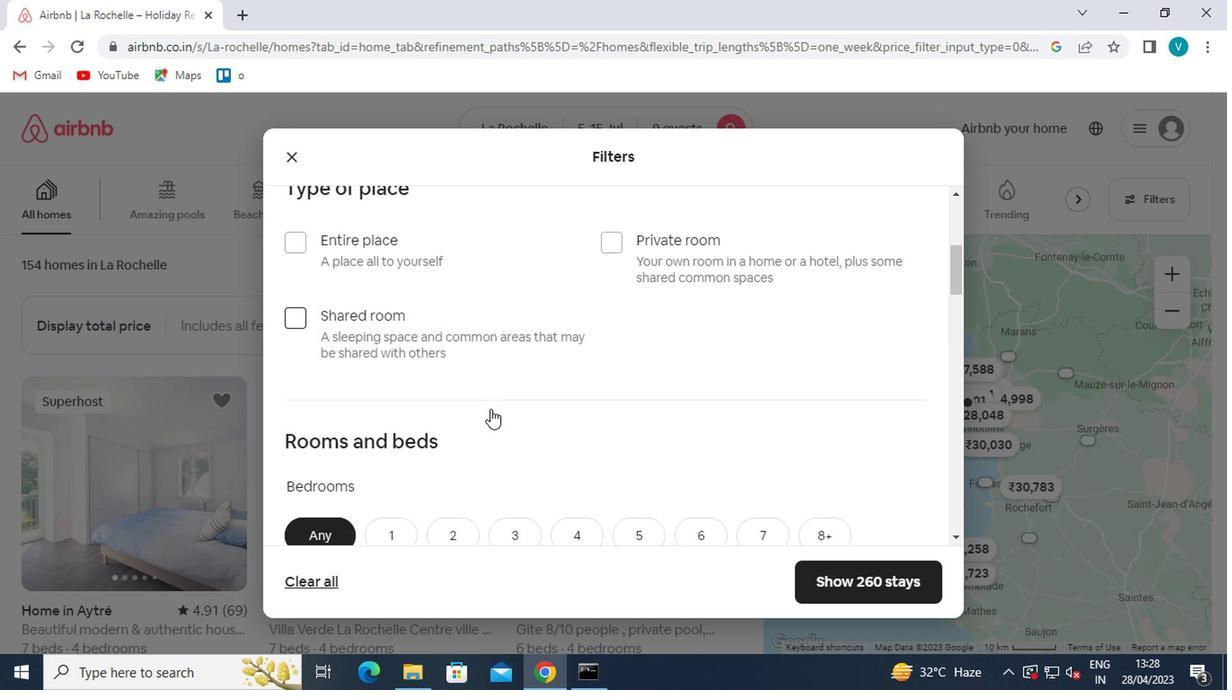 
Action: Mouse moved to (314, 309)
Screenshot: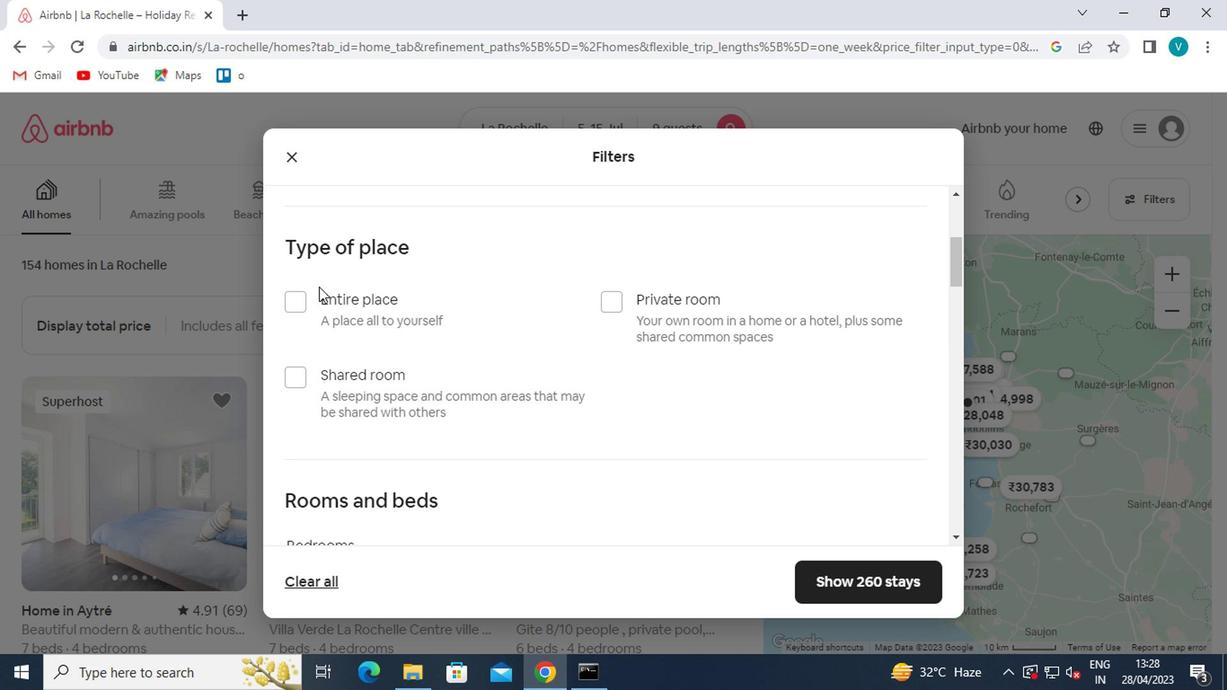 
Action: Mouse pressed left at (314, 309)
Screenshot: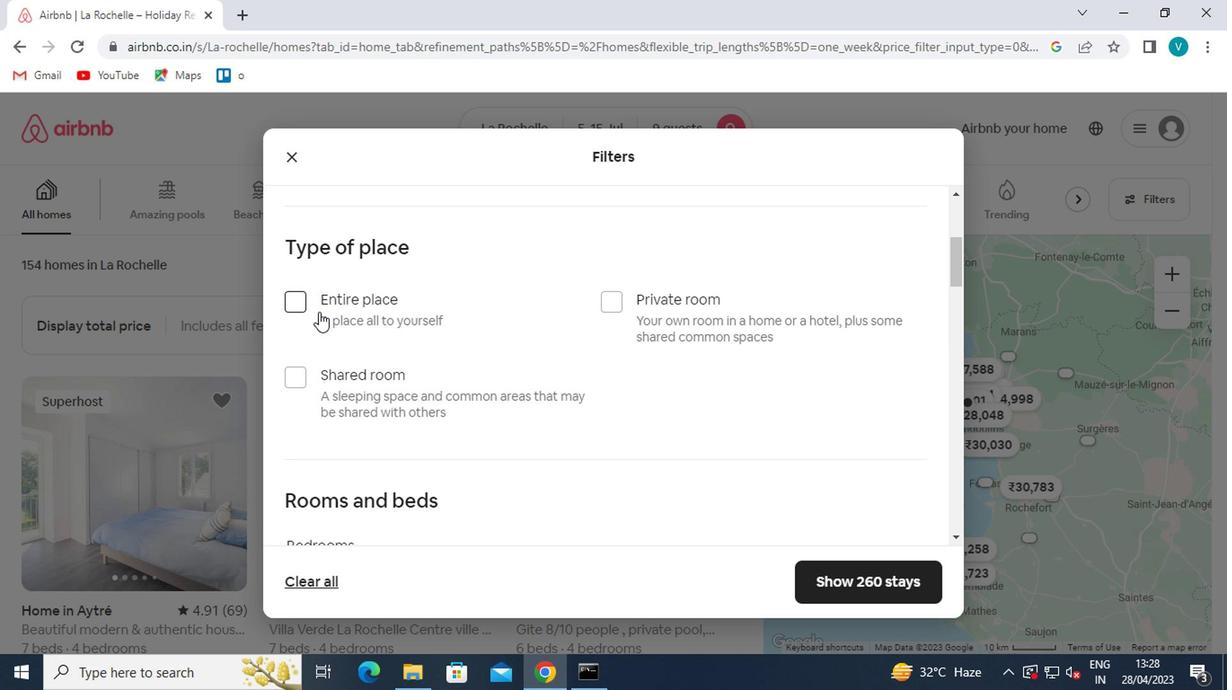 
Action: Mouse moved to (403, 345)
Screenshot: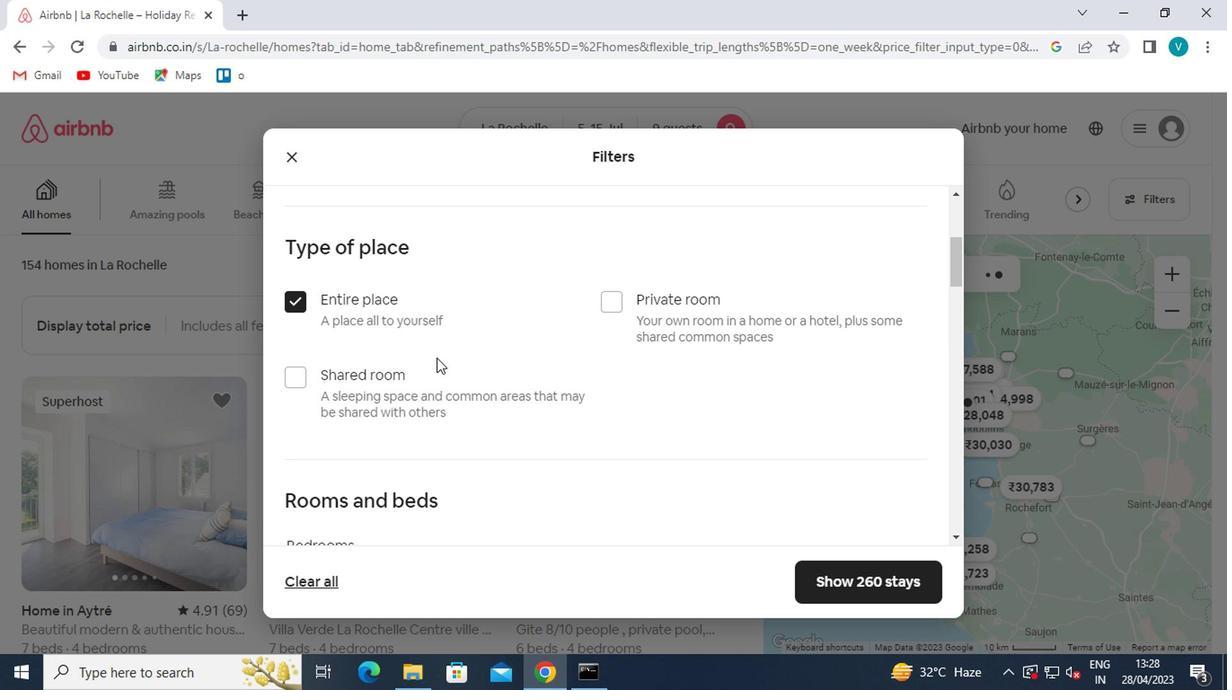 
Action: Mouse scrolled (403, 344) with delta (0, 0)
Screenshot: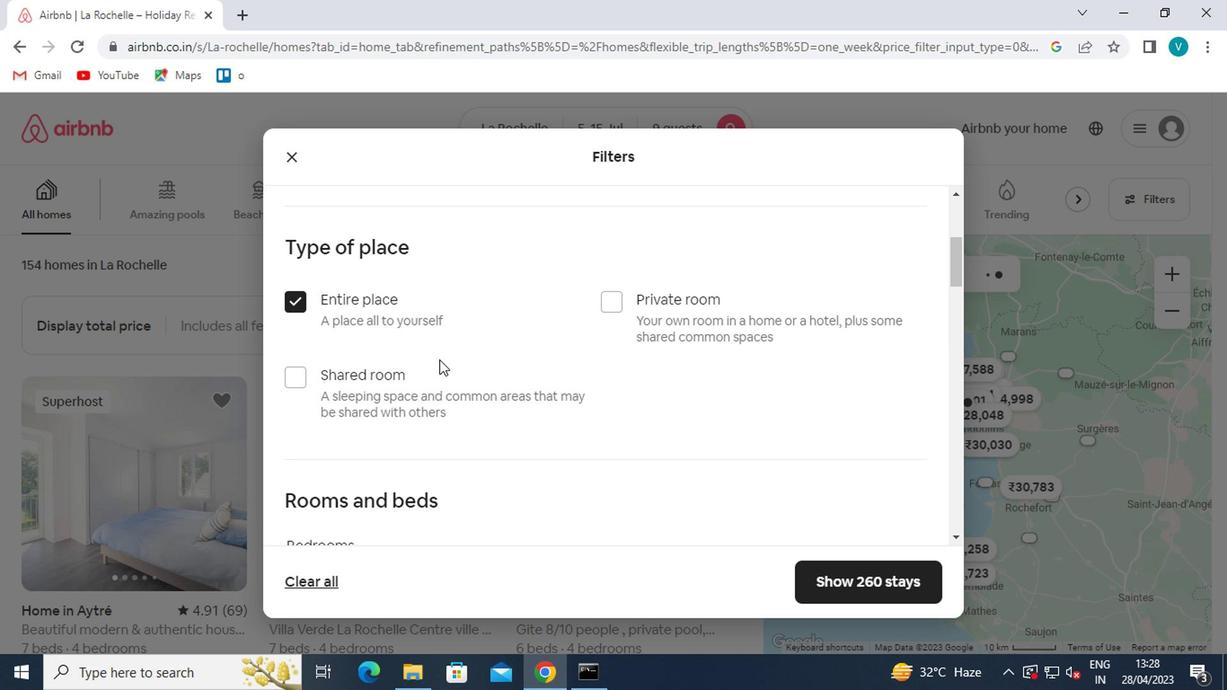 
Action: Mouse moved to (403, 345)
Screenshot: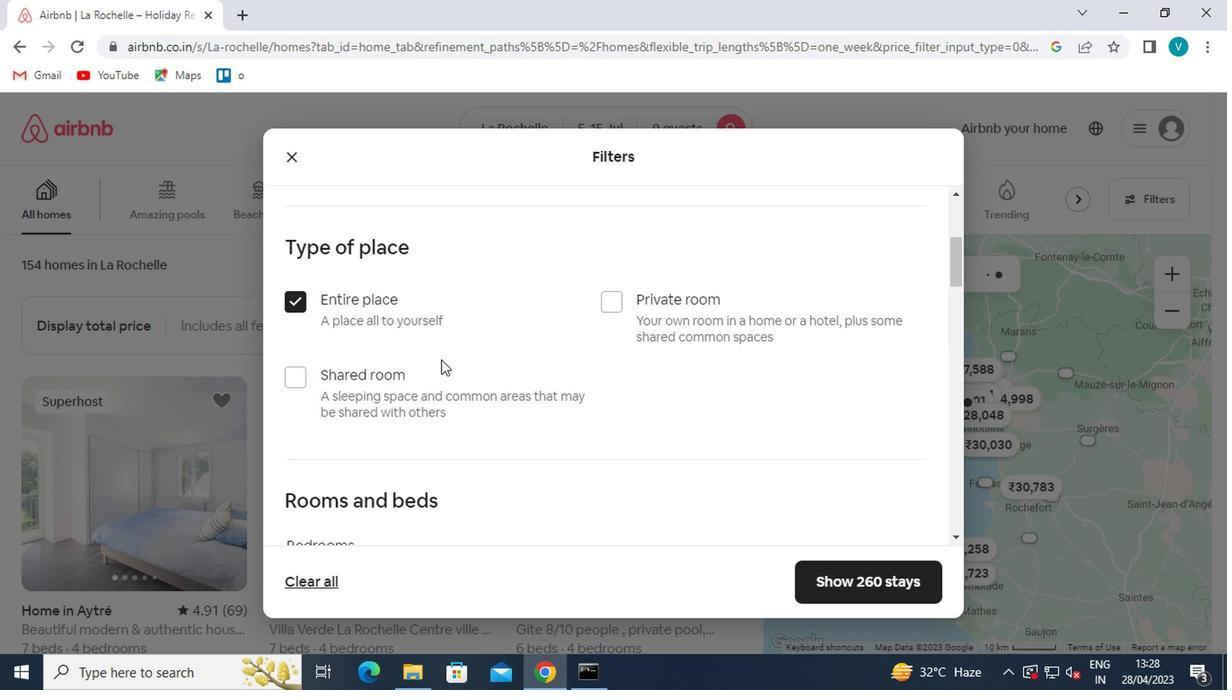 
Action: Mouse scrolled (403, 344) with delta (0, 0)
Screenshot: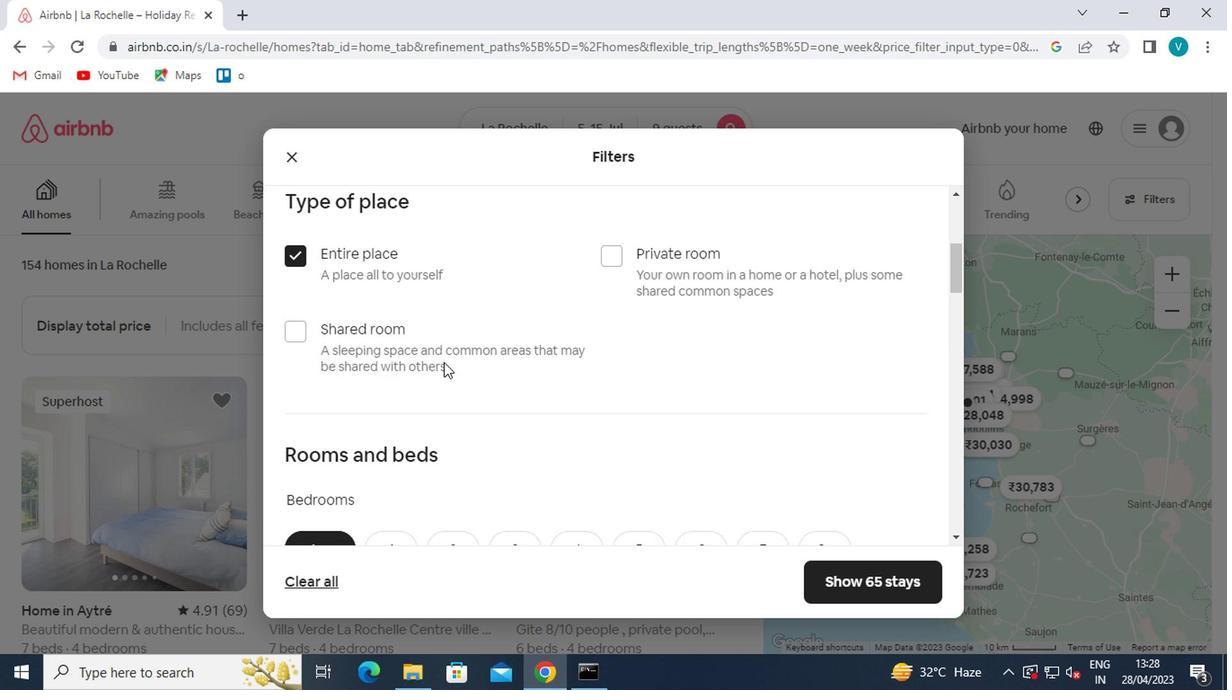 
Action: Mouse moved to (403, 346)
Screenshot: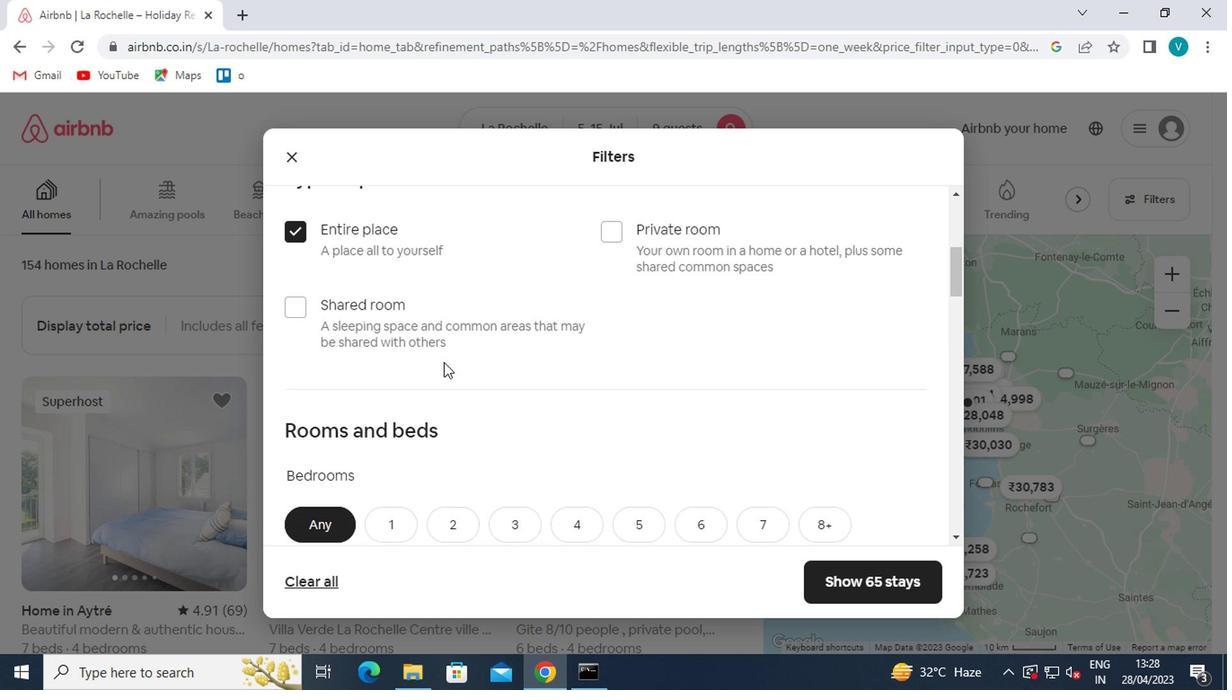 
Action: Mouse scrolled (403, 345) with delta (0, 0)
Screenshot: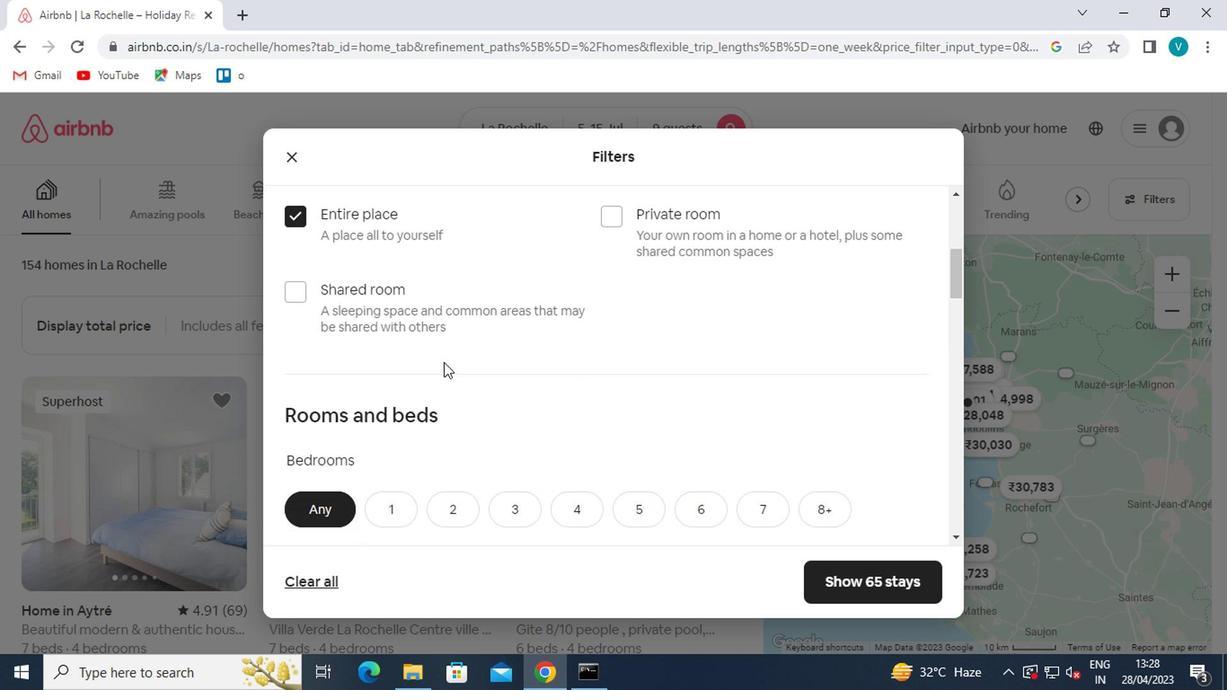 
Action: Mouse scrolled (403, 345) with delta (0, 0)
Screenshot: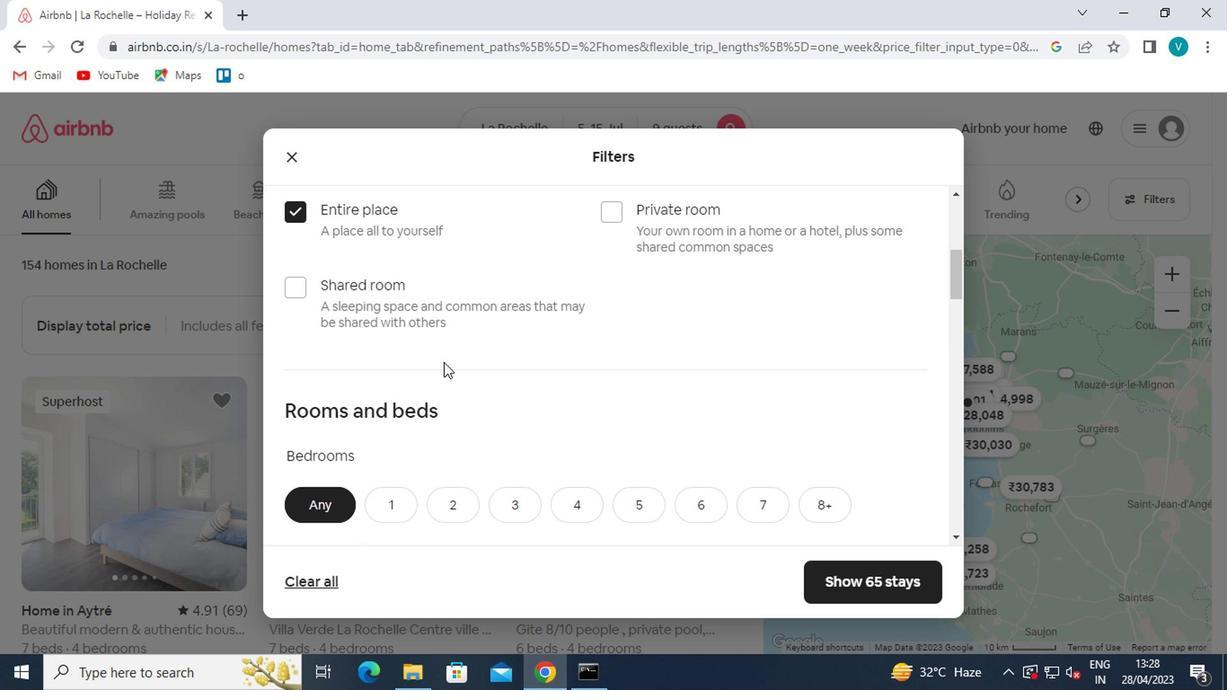 
Action: Mouse moved to (546, 251)
Screenshot: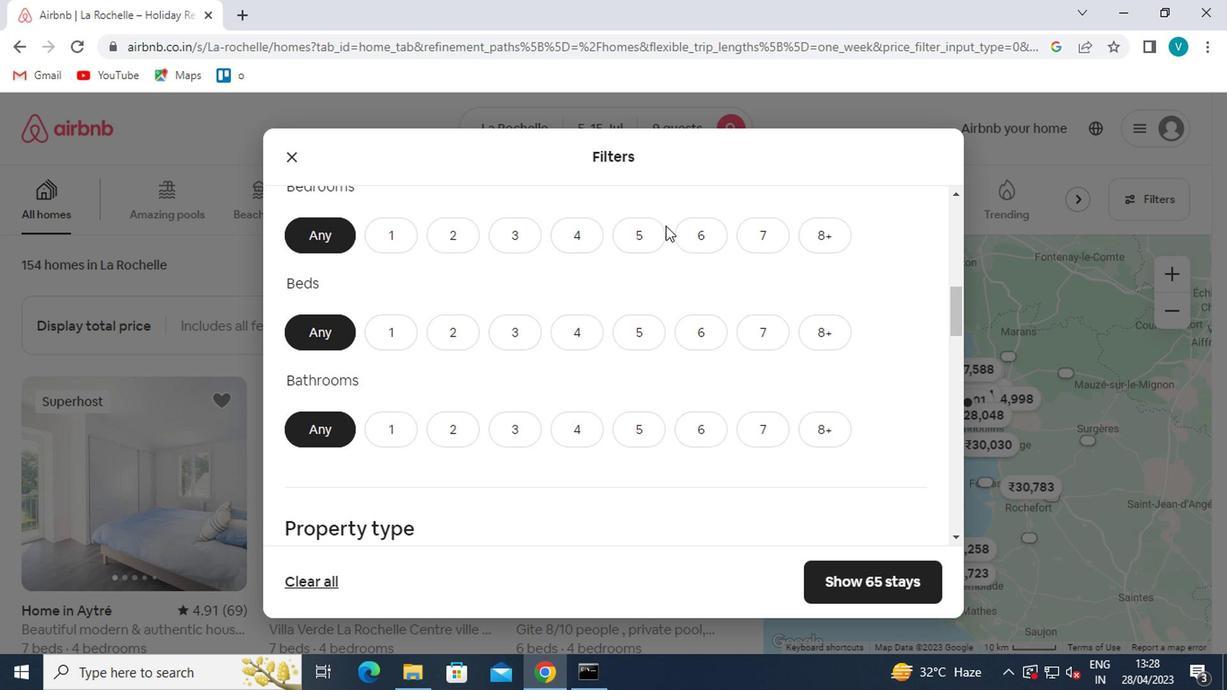 
Action: Mouse pressed left at (546, 251)
Screenshot: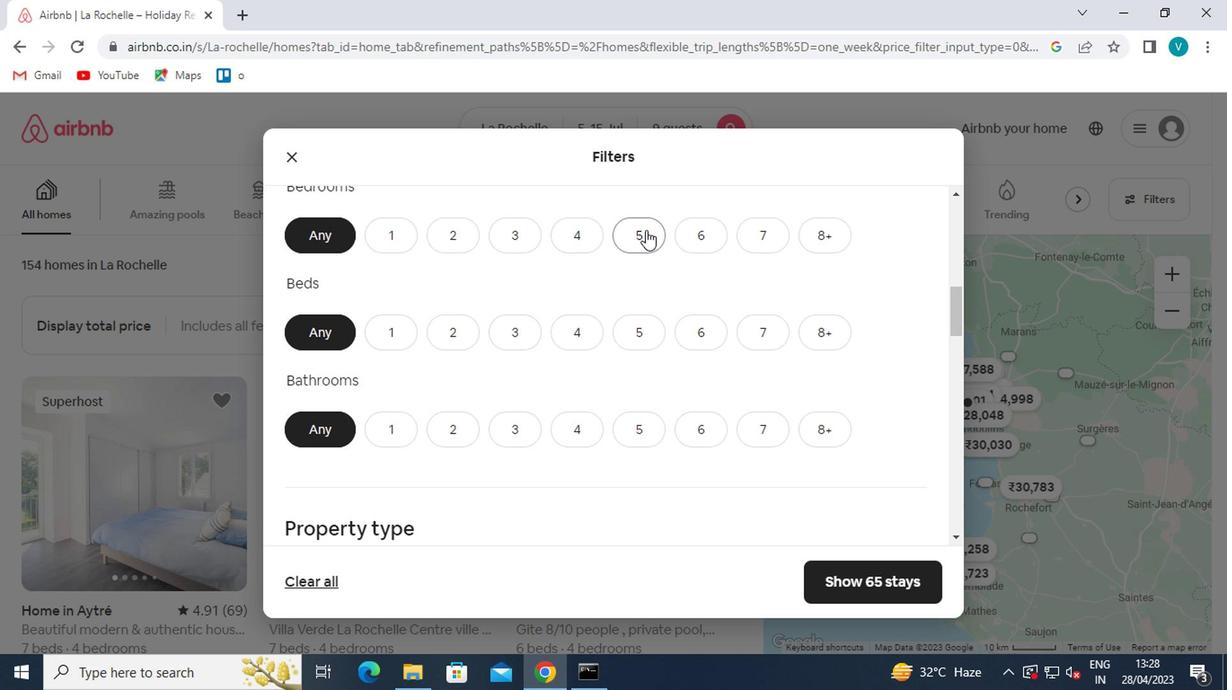 
Action: Mouse moved to (545, 320)
Screenshot: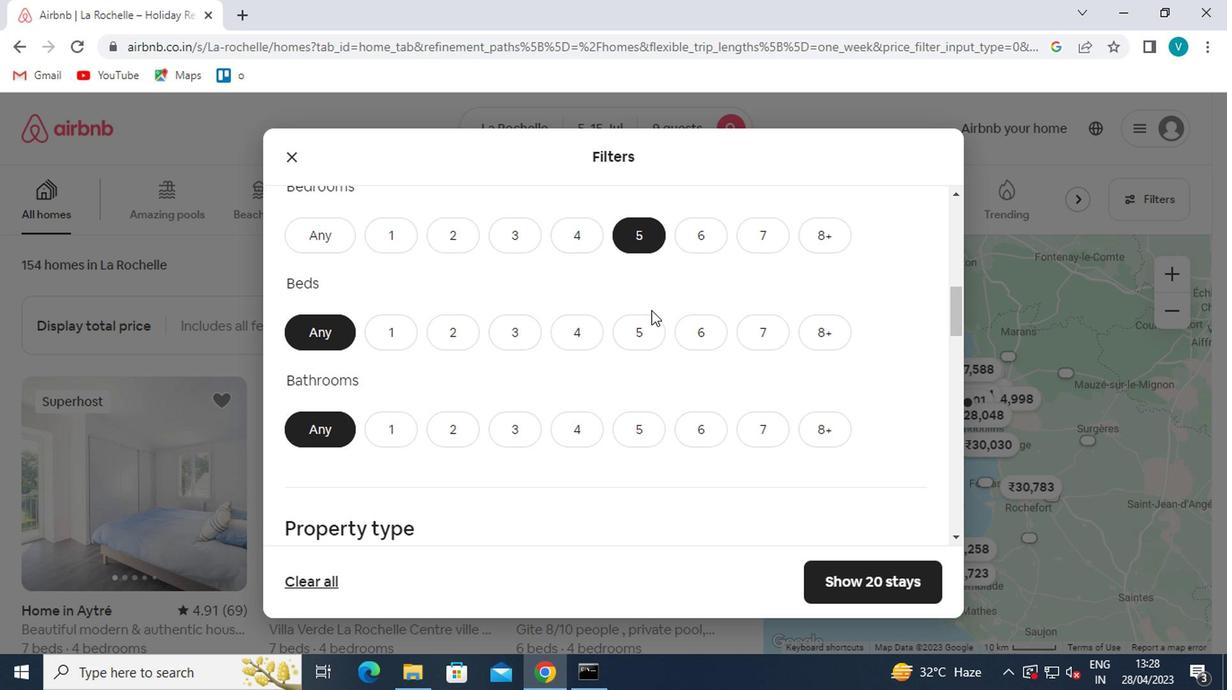 
Action: Mouse pressed left at (545, 320)
Screenshot: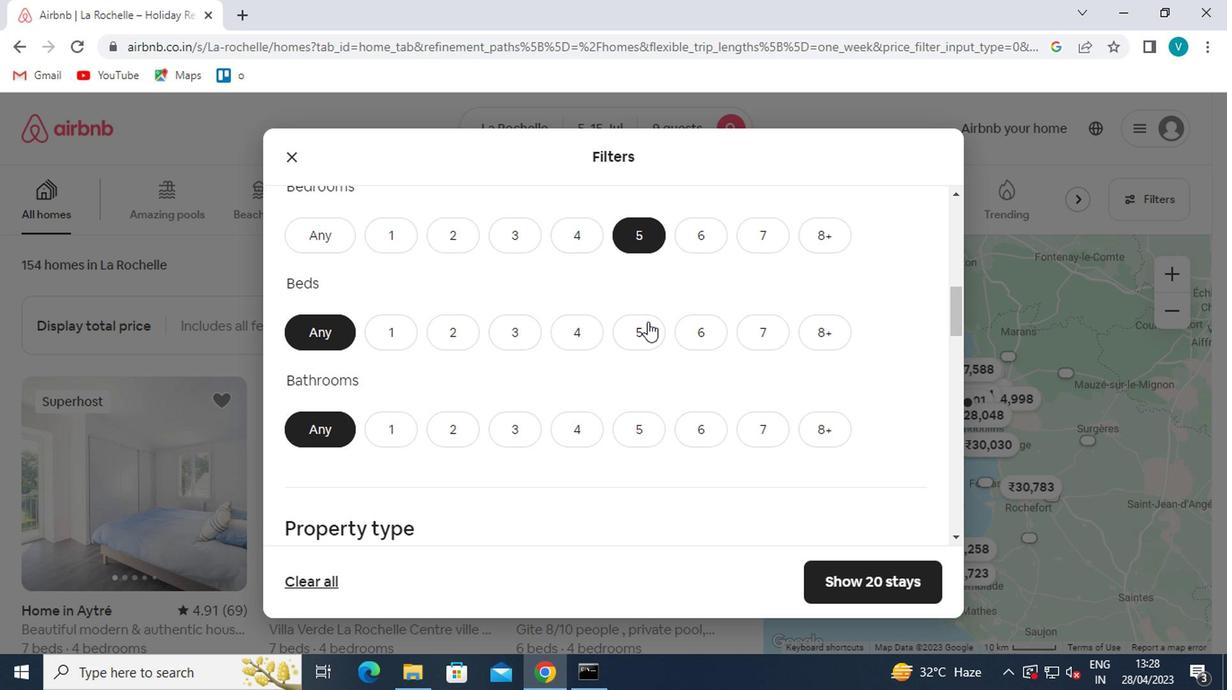 
Action: Mouse moved to (539, 395)
Screenshot: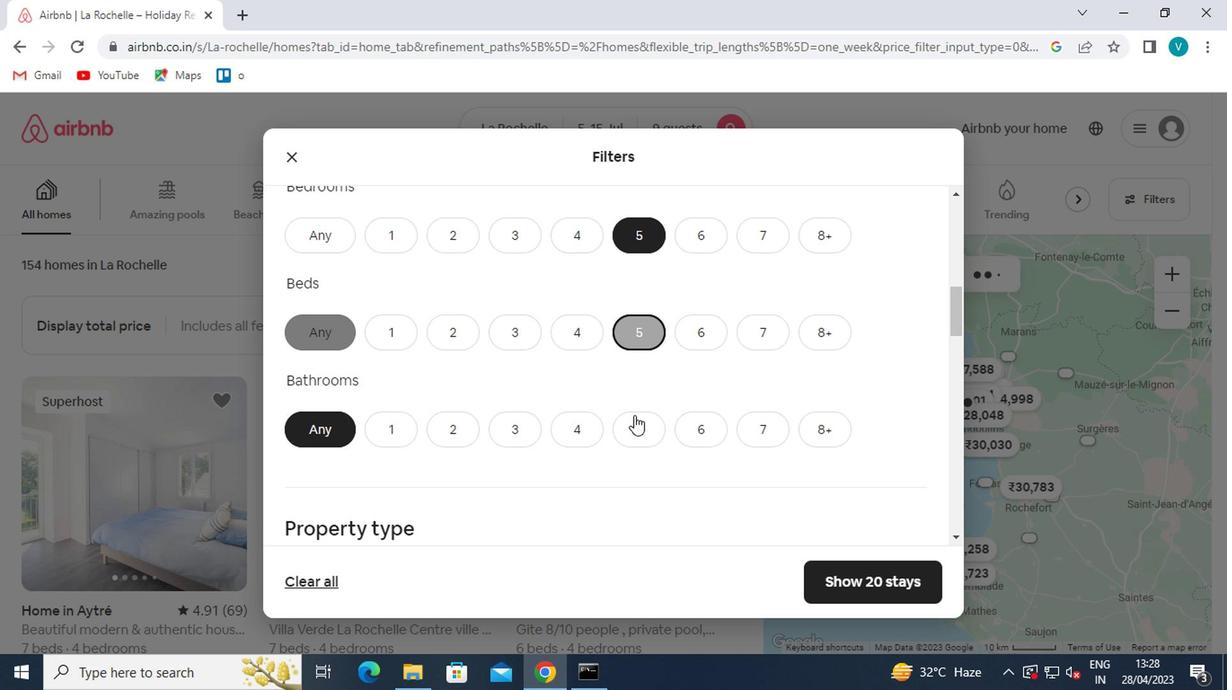
Action: Mouse pressed left at (539, 395)
Screenshot: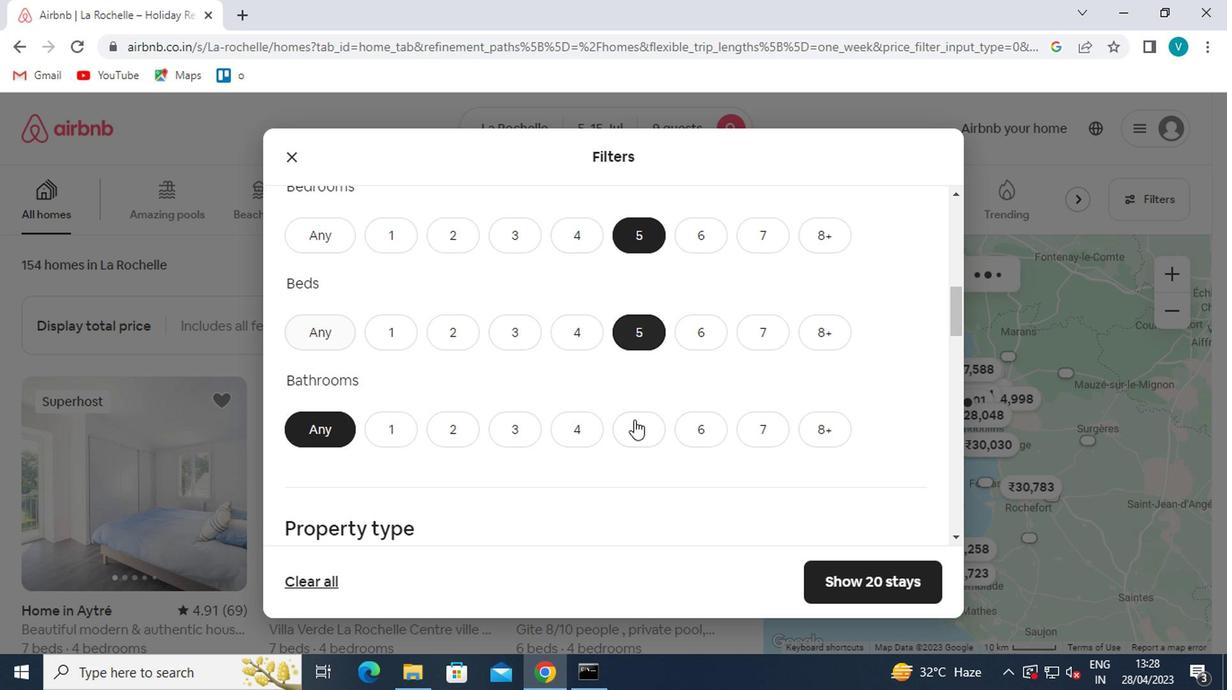 
Action: Mouse moved to (538, 366)
Screenshot: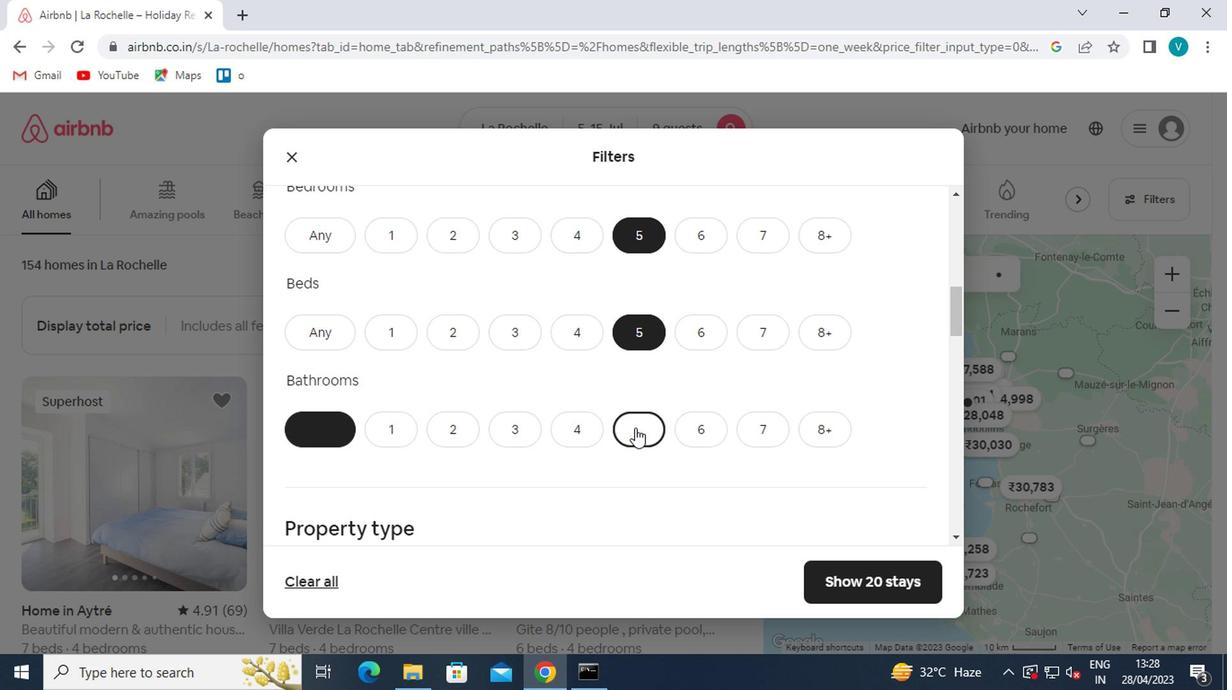 
Action: Mouse scrolled (538, 365) with delta (0, 0)
Screenshot: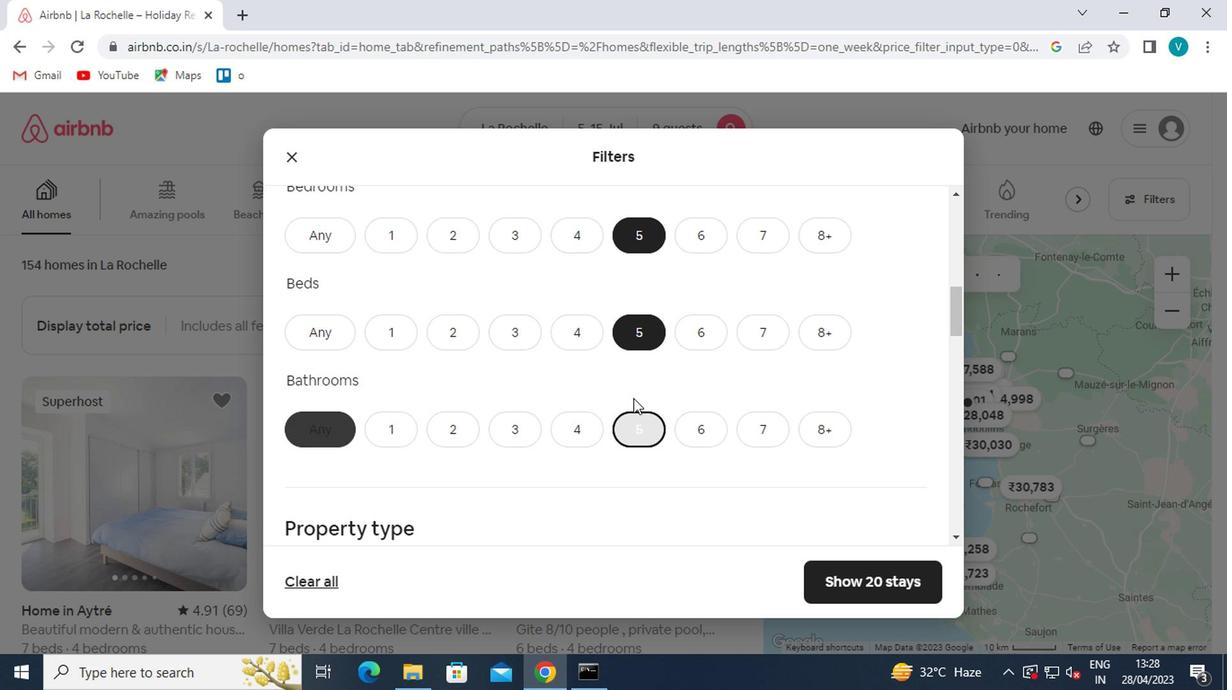 
Action: Mouse scrolled (538, 365) with delta (0, 0)
Screenshot: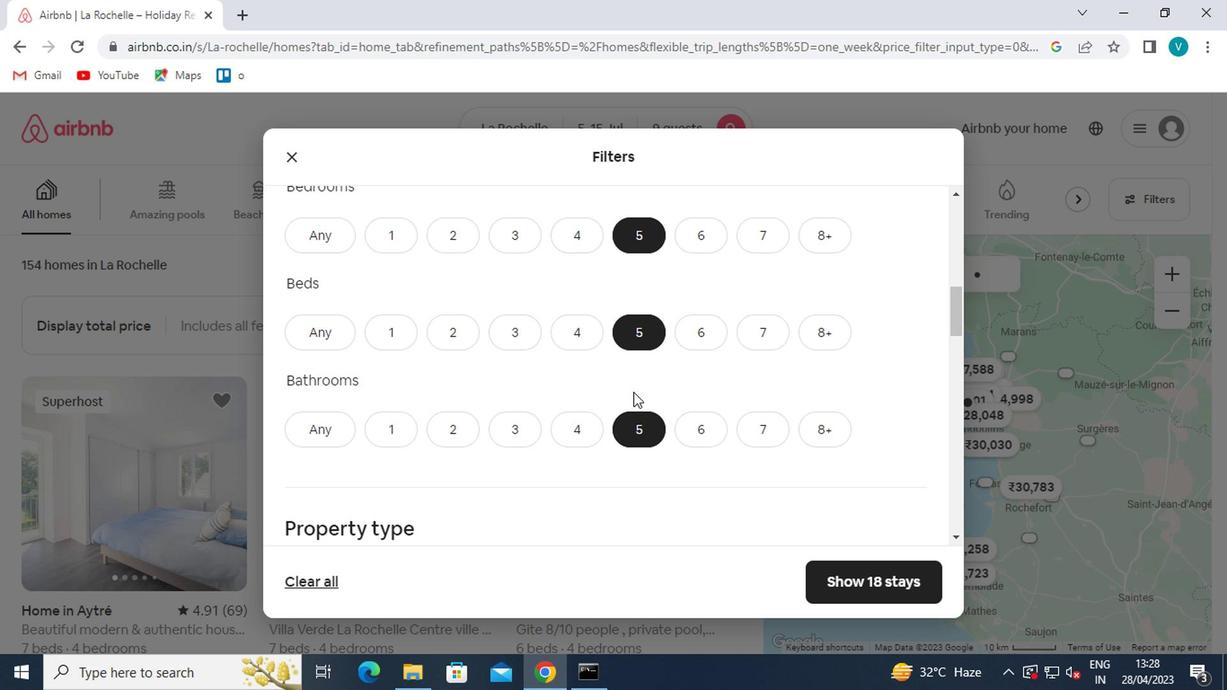 
Action: Mouse scrolled (538, 365) with delta (0, 0)
Screenshot: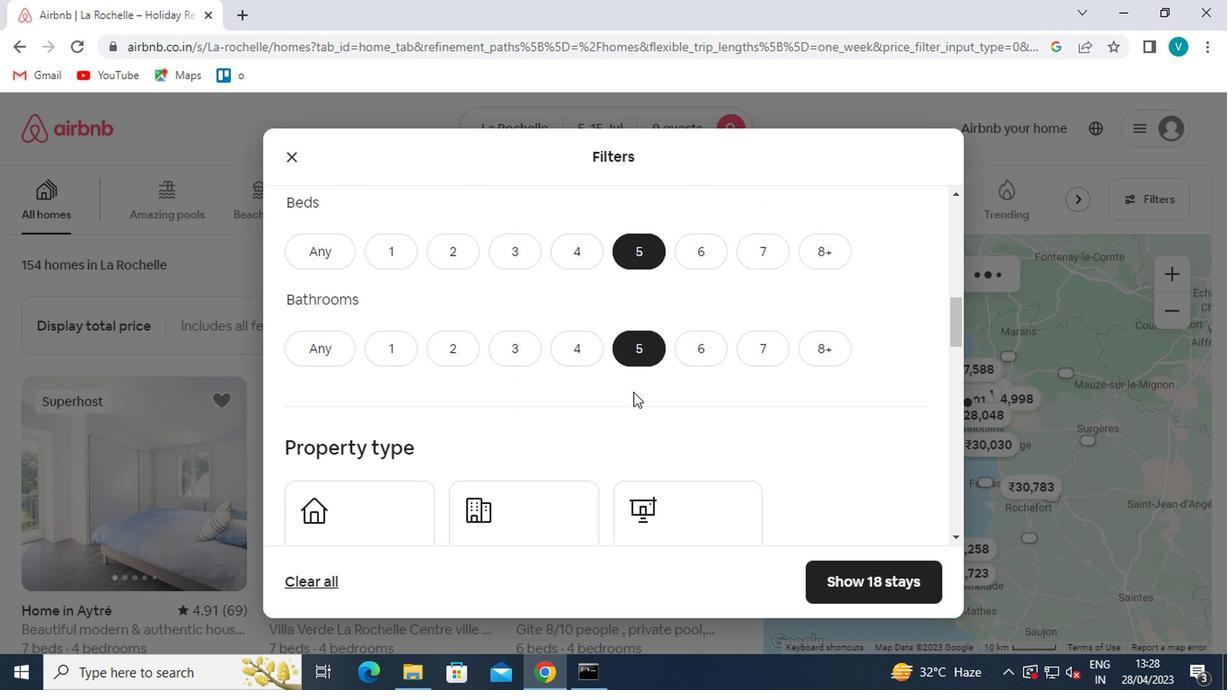 
Action: Mouse moved to (333, 336)
Screenshot: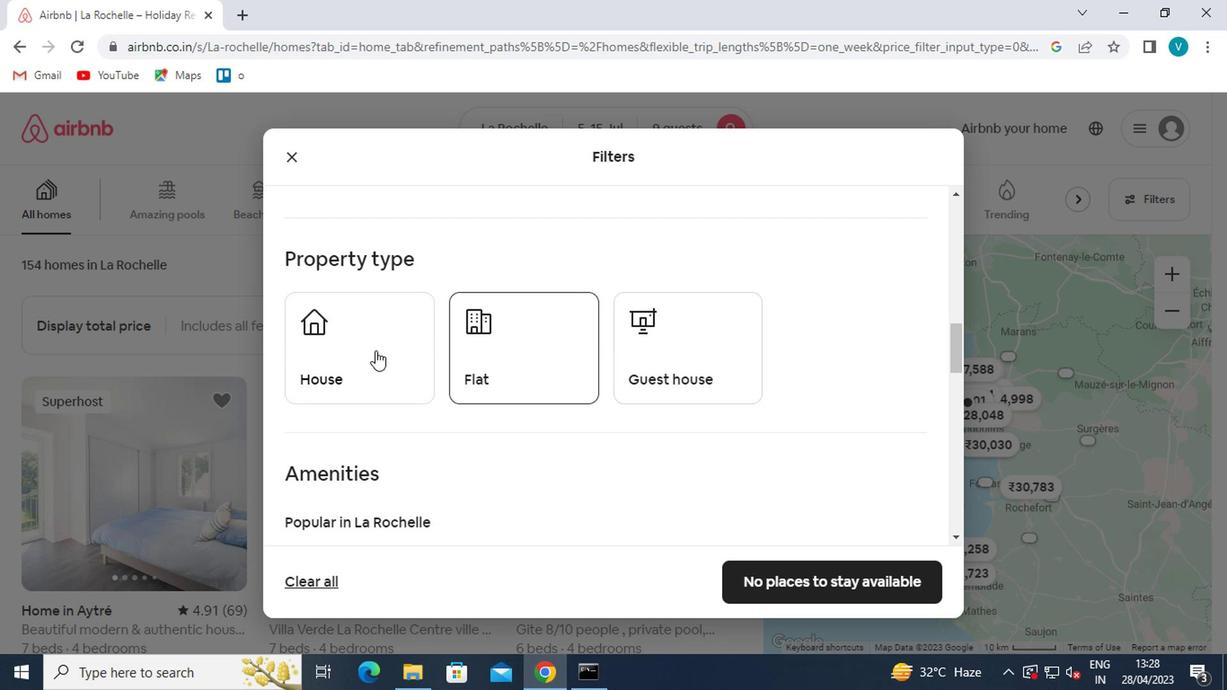 
Action: Mouse pressed left at (333, 336)
Screenshot: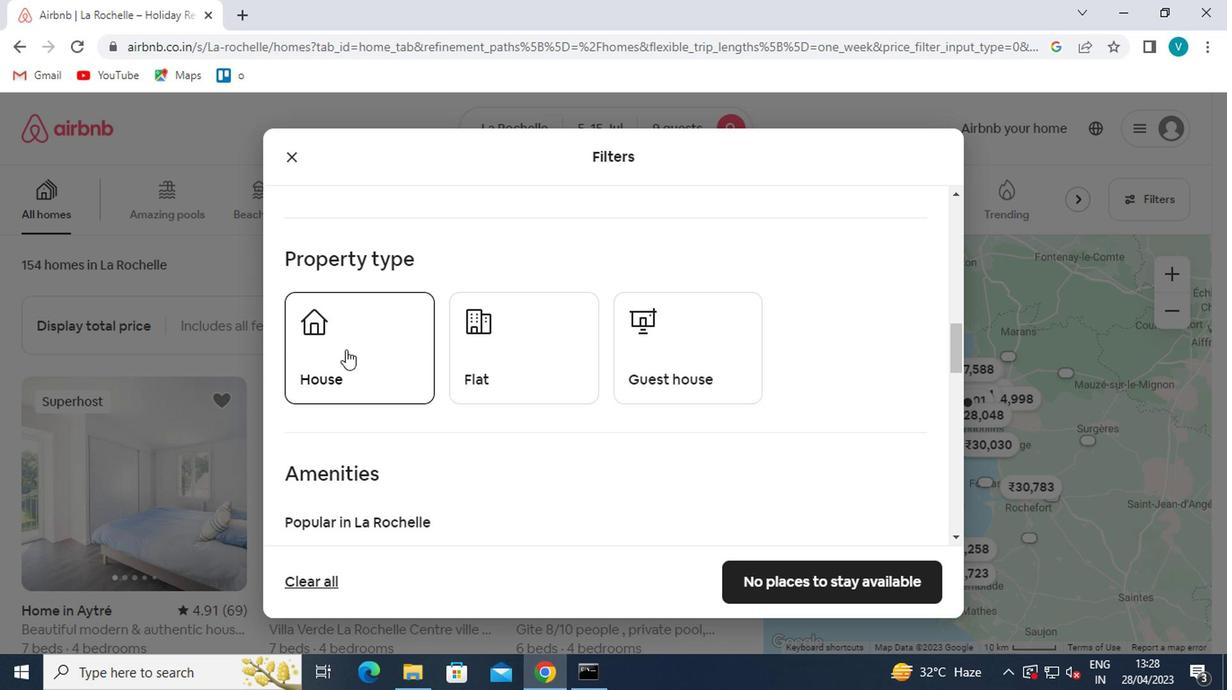 
Action: Mouse moved to (436, 334)
Screenshot: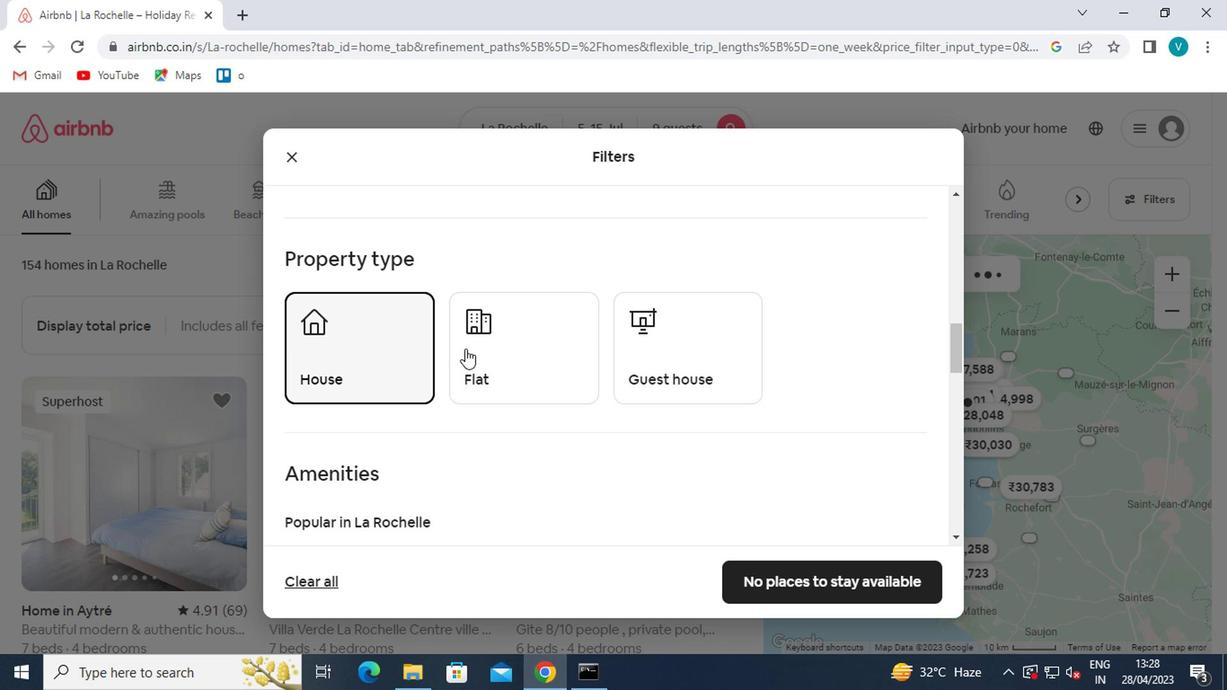 
Action: Mouse pressed left at (436, 334)
Screenshot: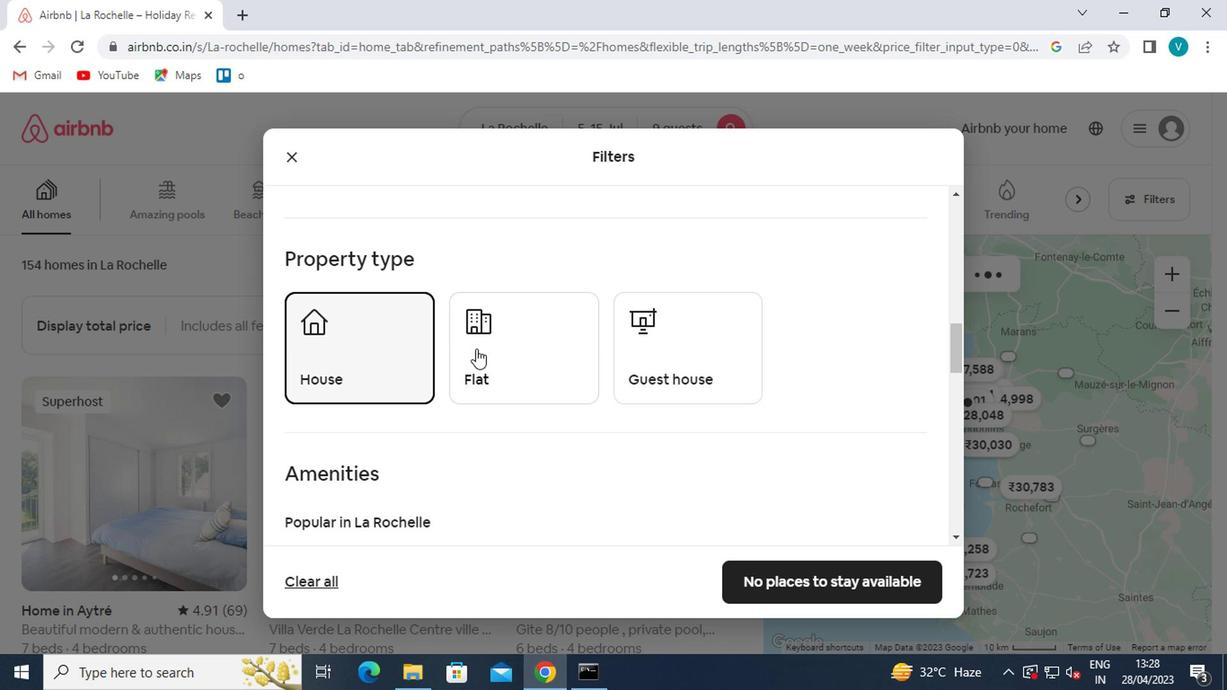 
Action: Mouse moved to (655, 364)
Screenshot: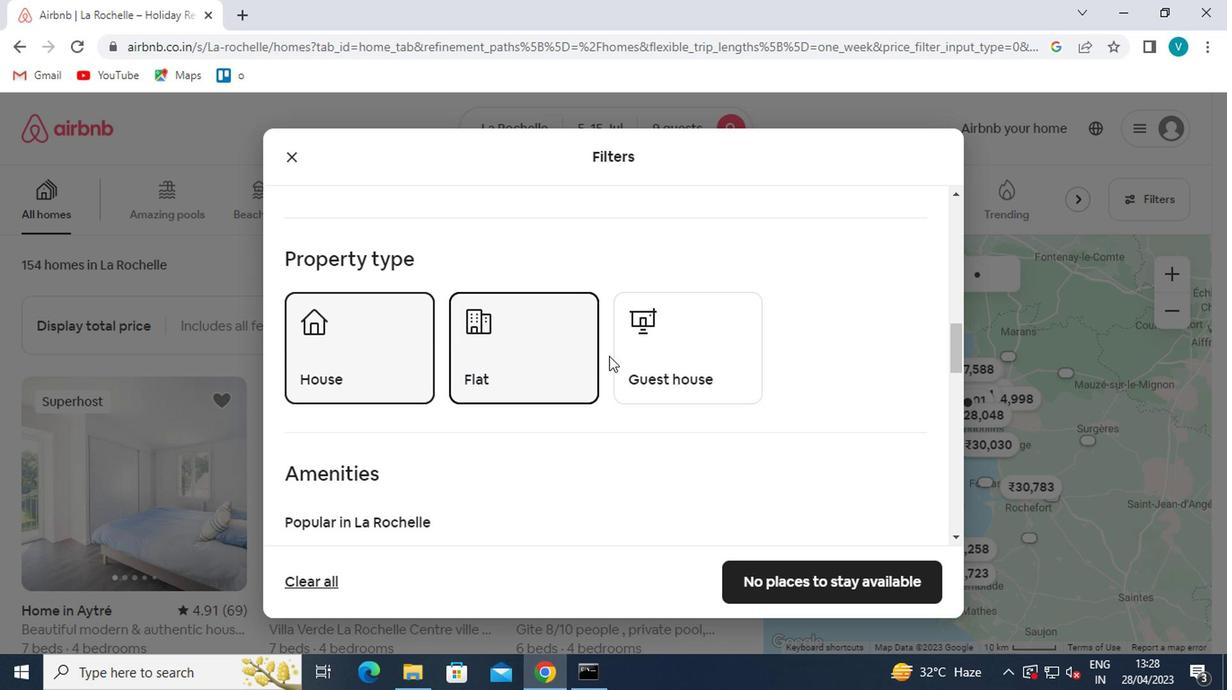 
Action: Mouse pressed left at (655, 364)
Screenshot: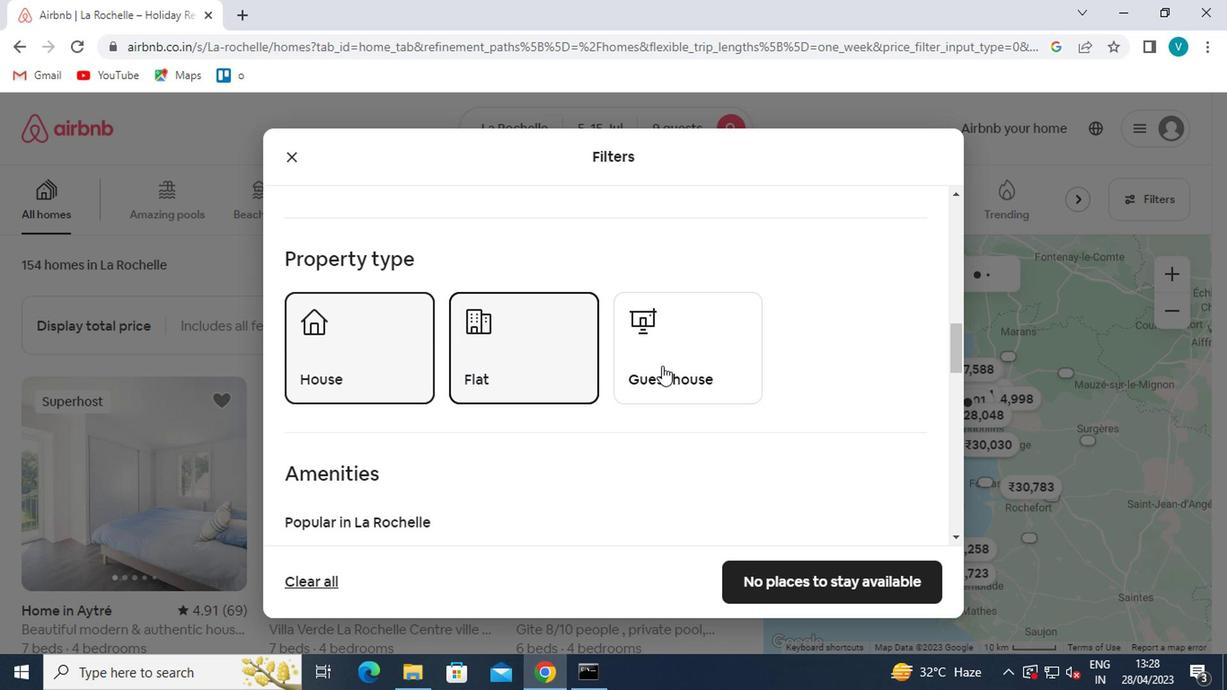 
Action: Mouse moved to (573, 357)
Screenshot: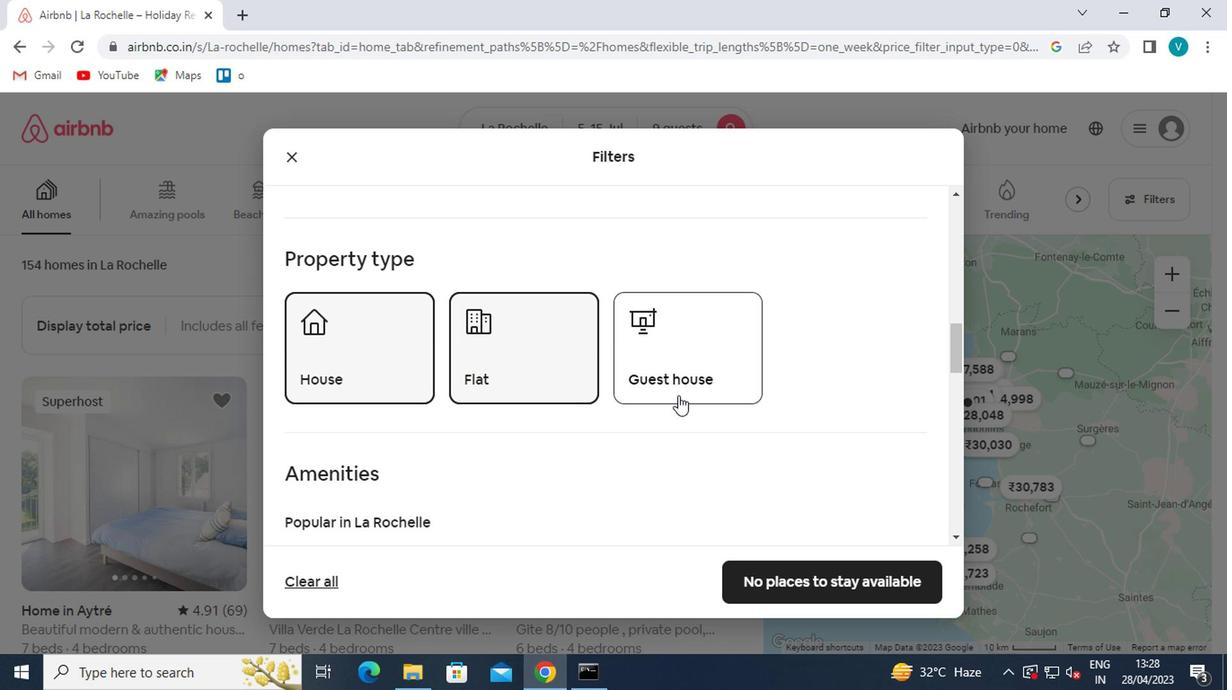 
Action: Mouse pressed left at (573, 357)
Screenshot: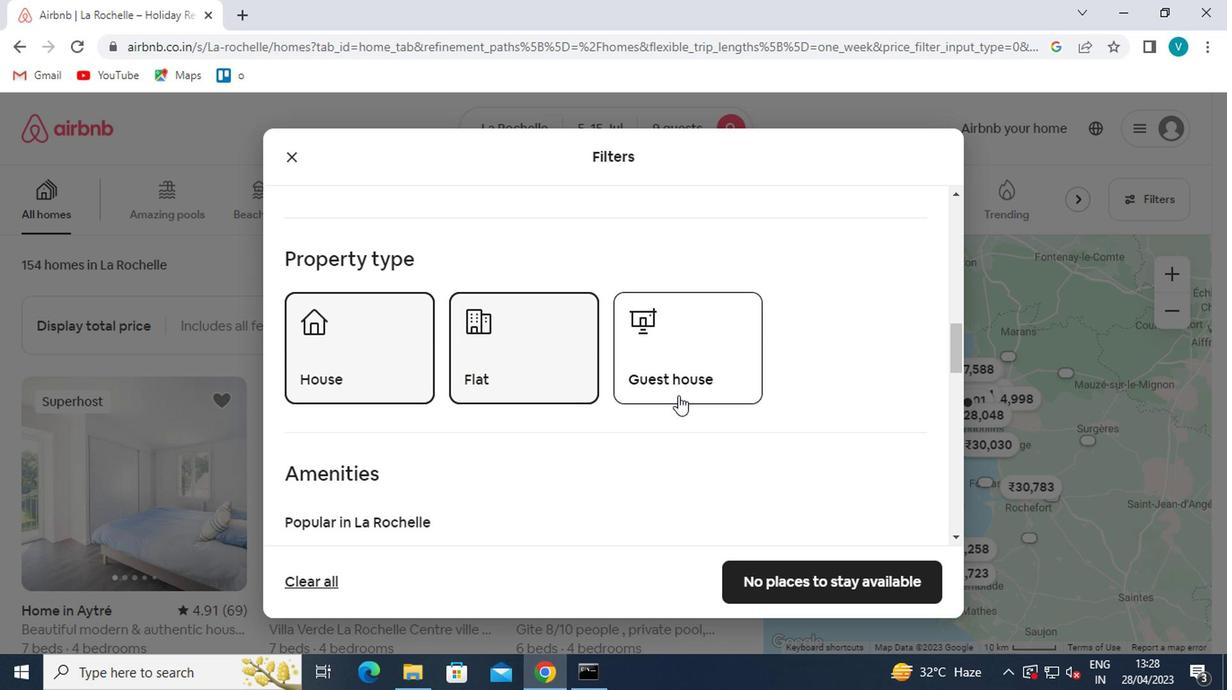 
Action: Mouse moved to (592, 306)
Screenshot: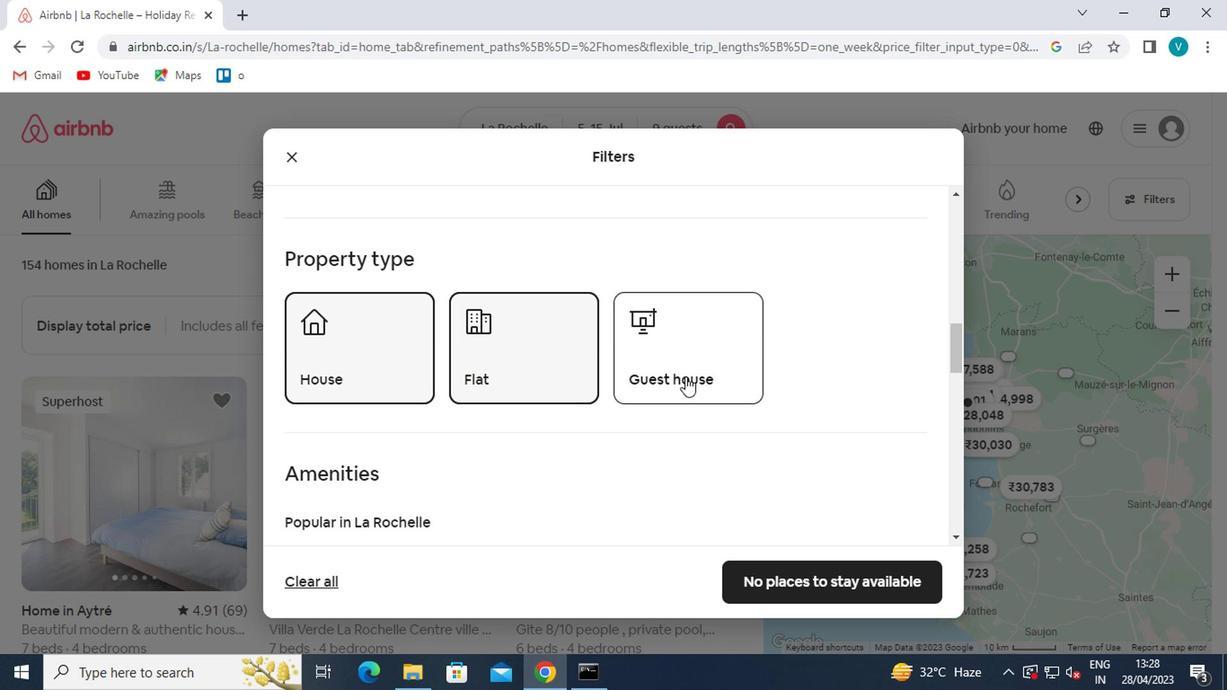 
Action: Mouse scrolled (592, 306) with delta (0, 0)
Screenshot: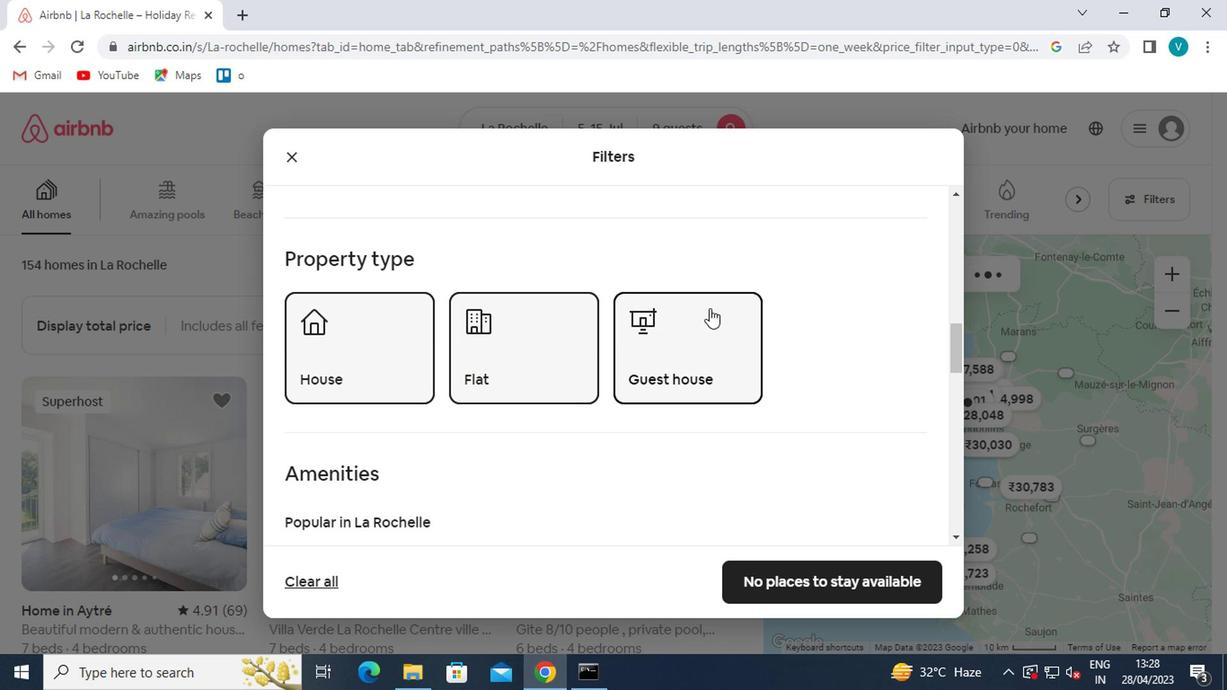 
Action: Mouse scrolled (592, 306) with delta (0, 0)
Screenshot: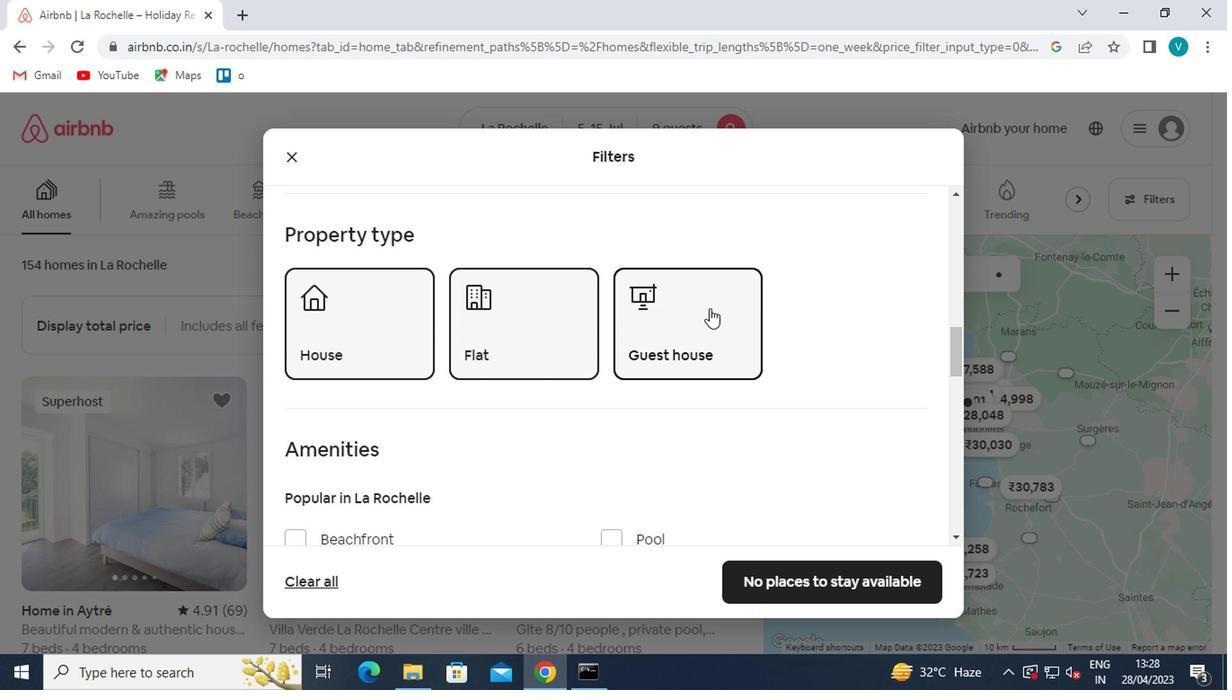 
Action: Mouse scrolled (592, 306) with delta (0, 0)
Screenshot: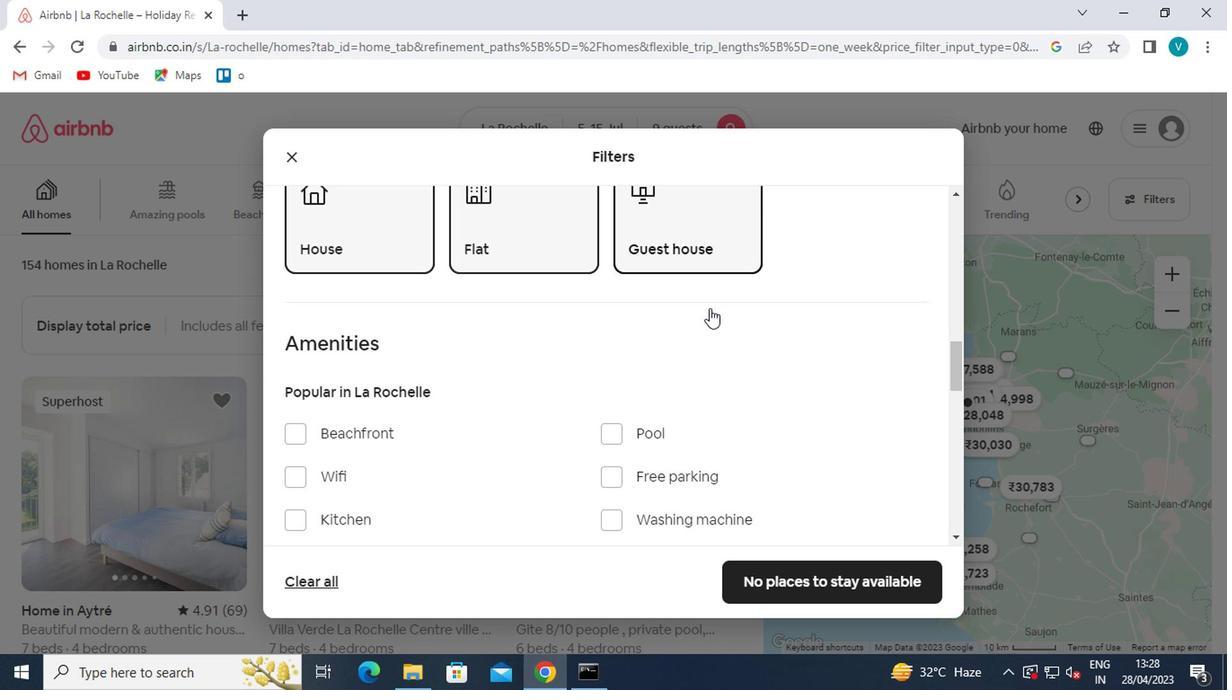 
Action: Mouse scrolled (592, 306) with delta (0, 0)
Screenshot: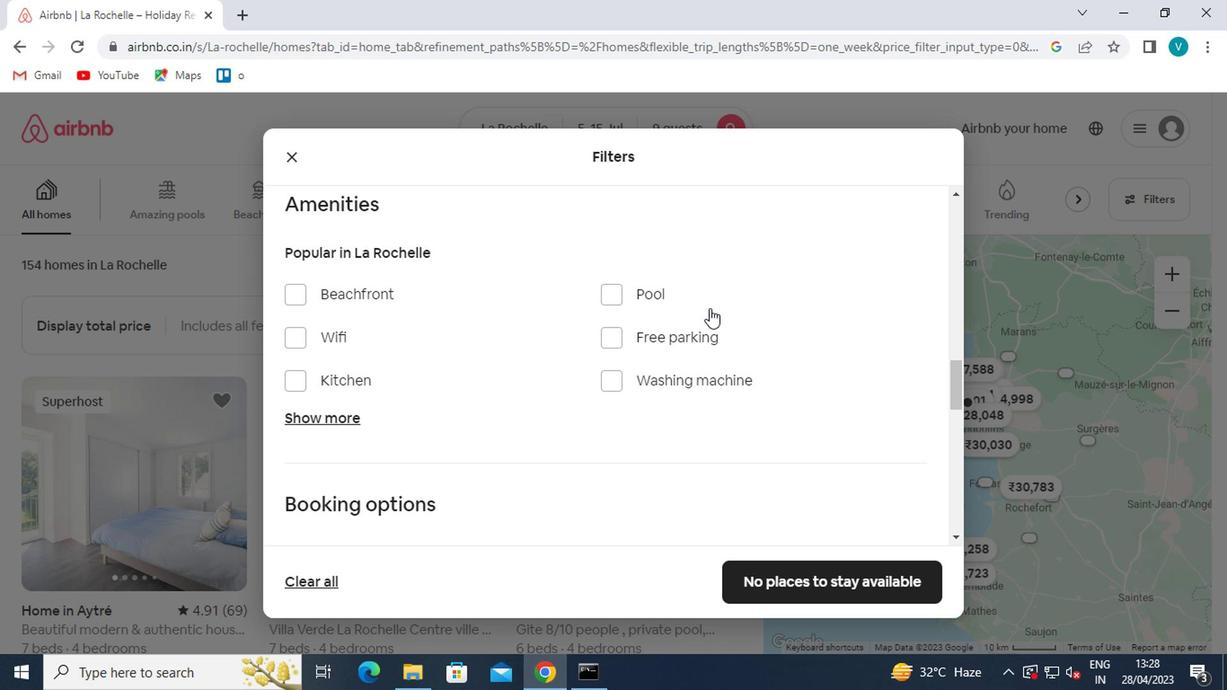 
Action: Mouse scrolled (592, 306) with delta (0, 0)
Screenshot: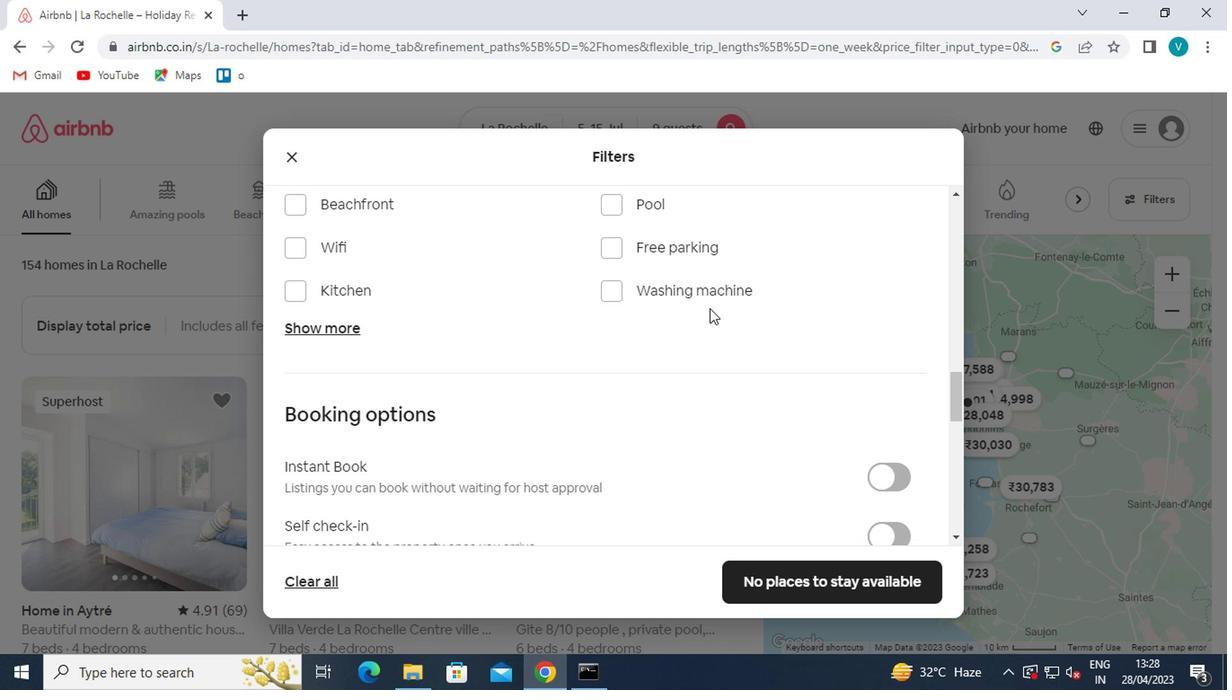 
Action: Mouse moved to (718, 412)
Screenshot: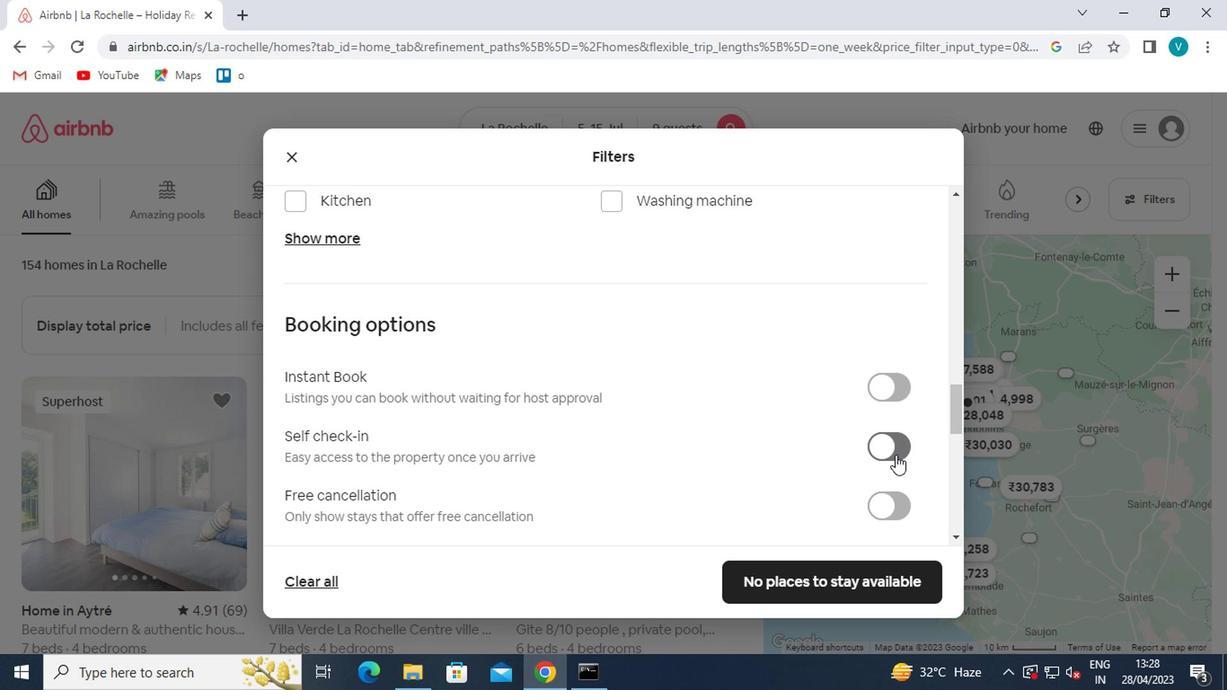 
Action: Mouse pressed left at (718, 412)
Screenshot: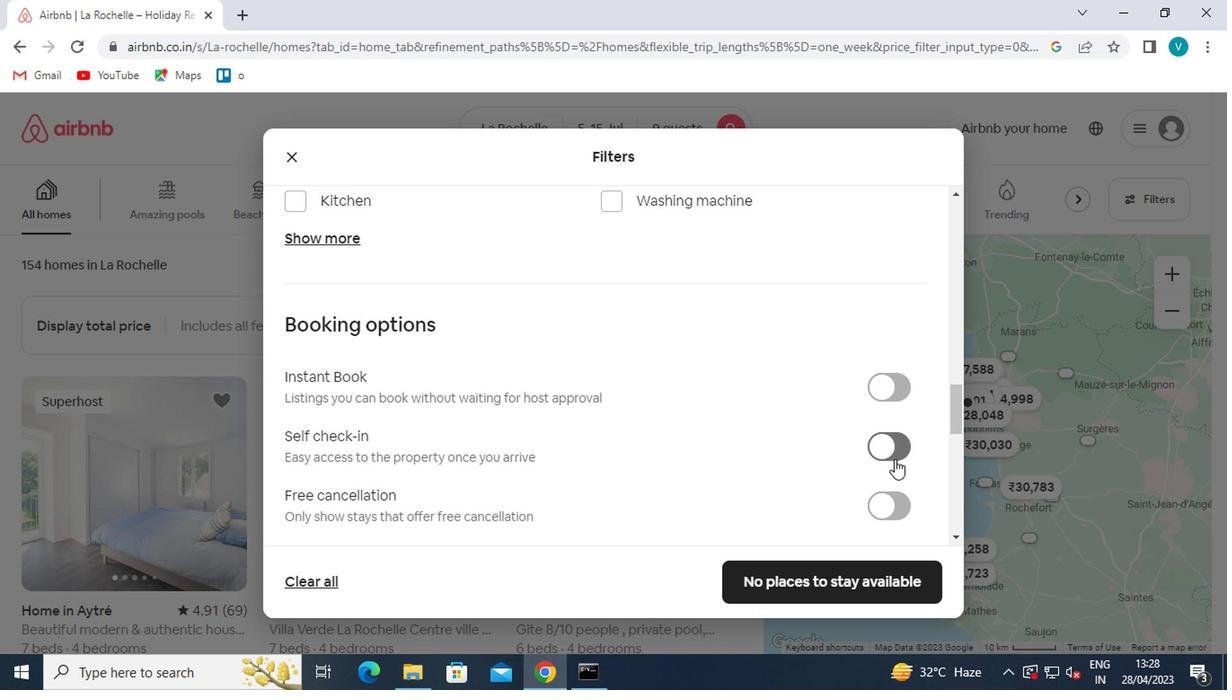 
Action: Mouse moved to (689, 230)
Screenshot: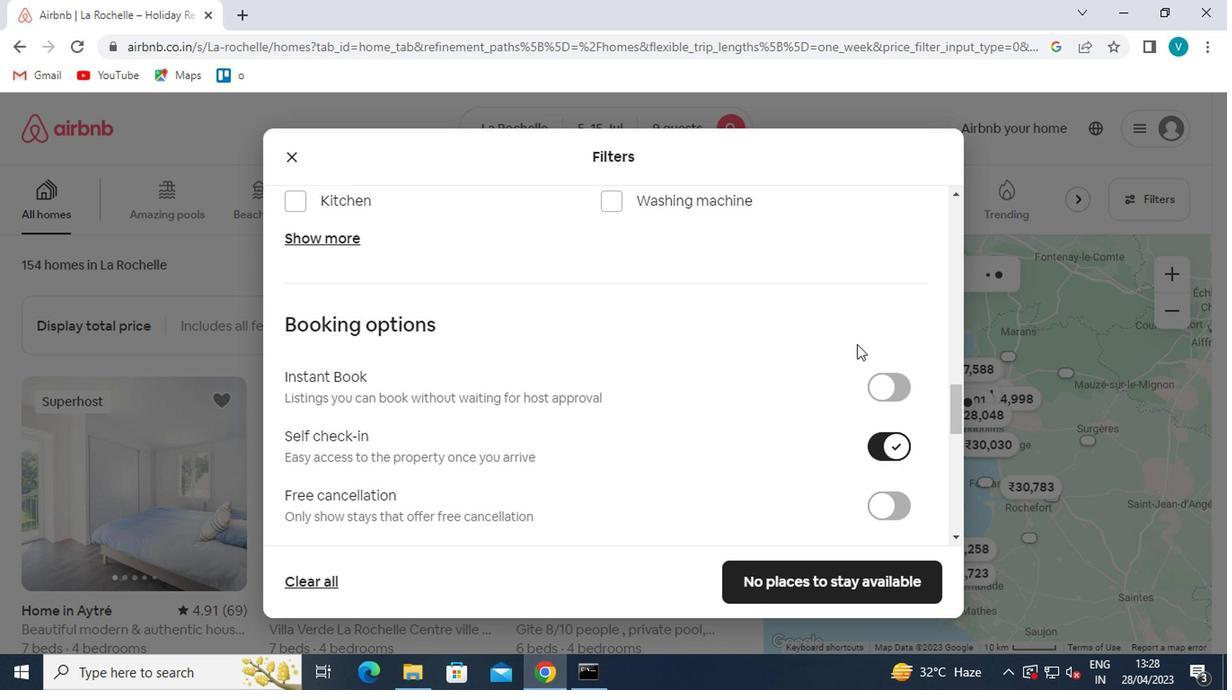 
Action: Mouse scrolled (689, 230) with delta (0, 0)
Screenshot: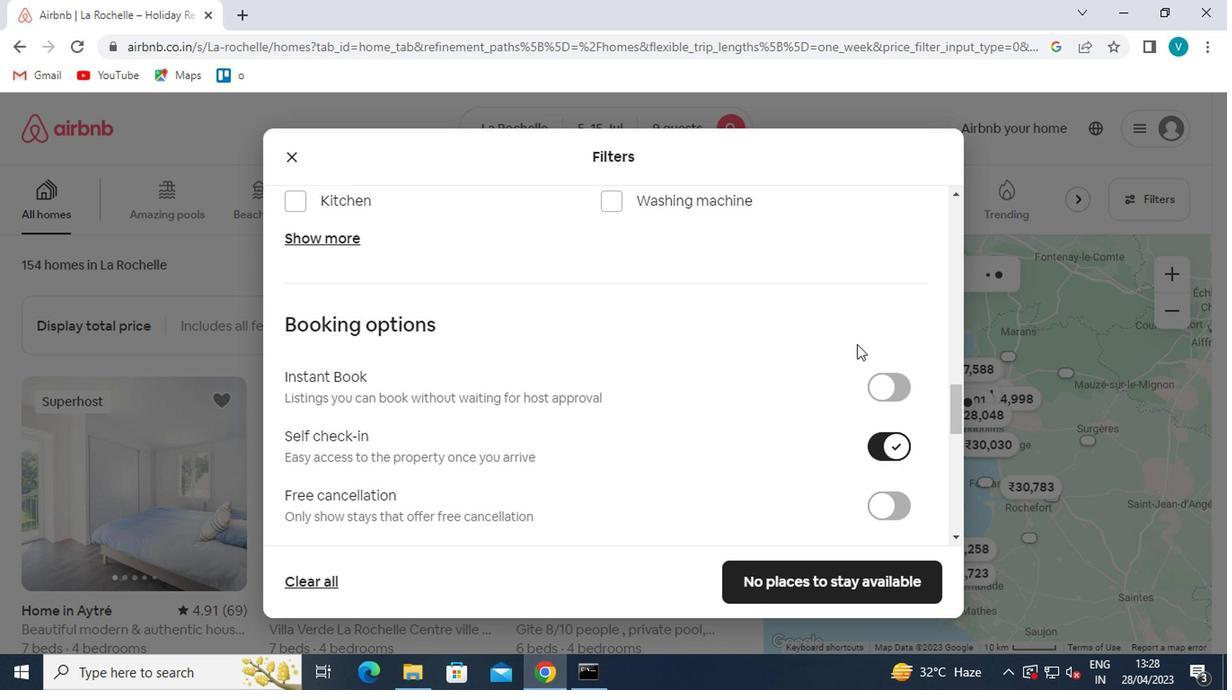 
Action: Mouse moved to (695, 233)
Screenshot: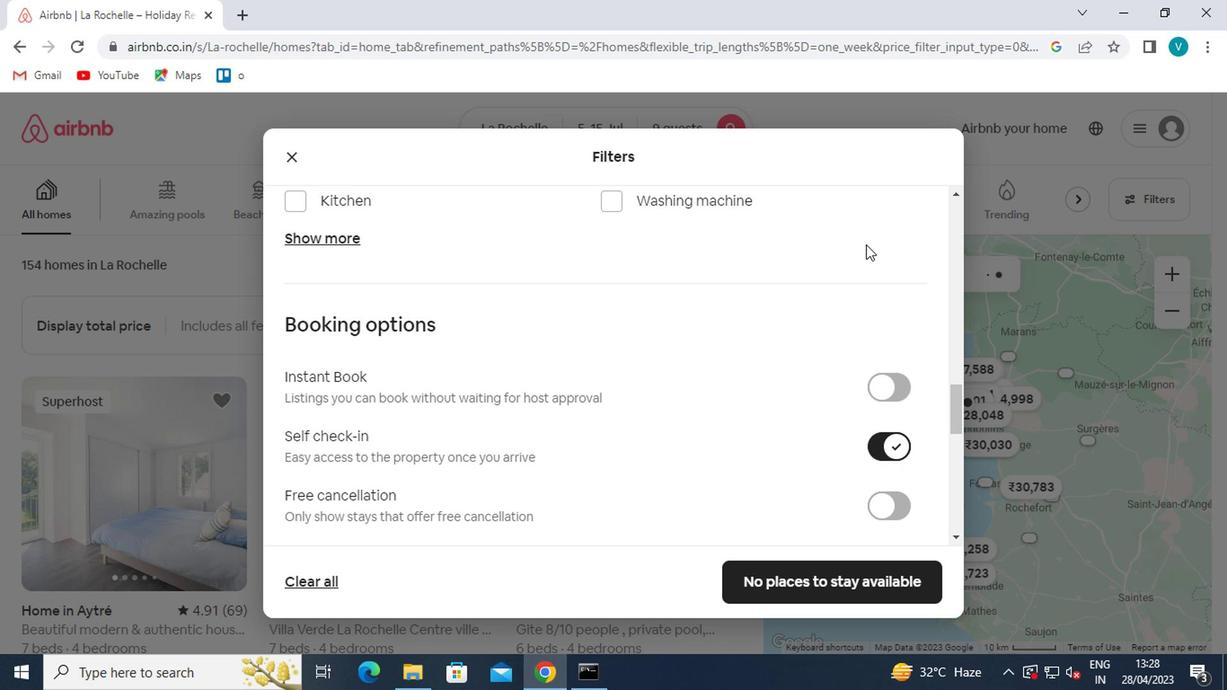 
Action: Mouse scrolled (695, 232) with delta (0, 0)
Screenshot: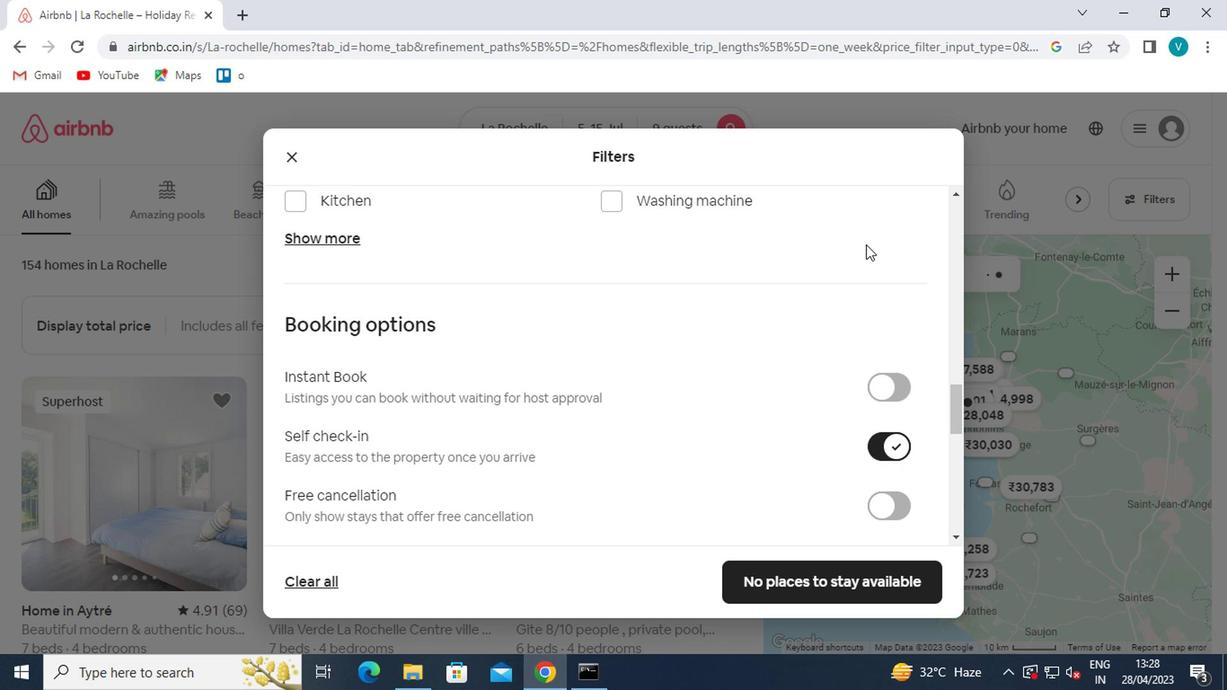 
Action: Mouse moved to (696, 235)
Screenshot: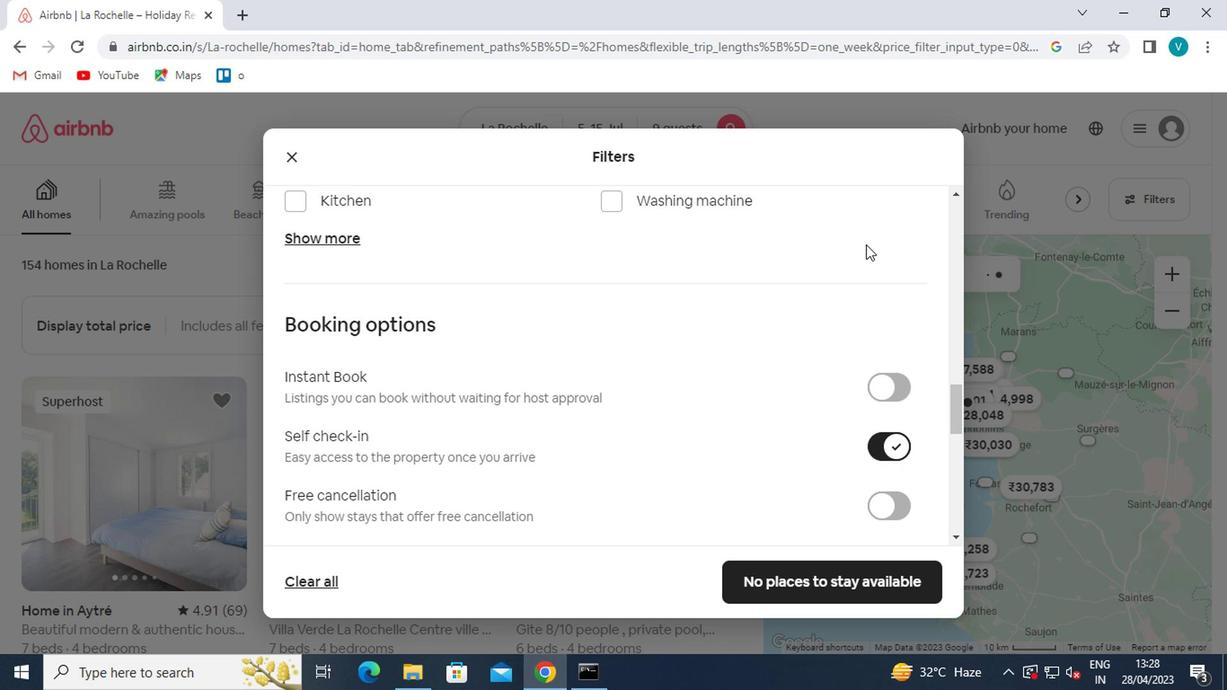 
Action: Mouse scrolled (696, 235) with delta (0, 0)
Screenshot: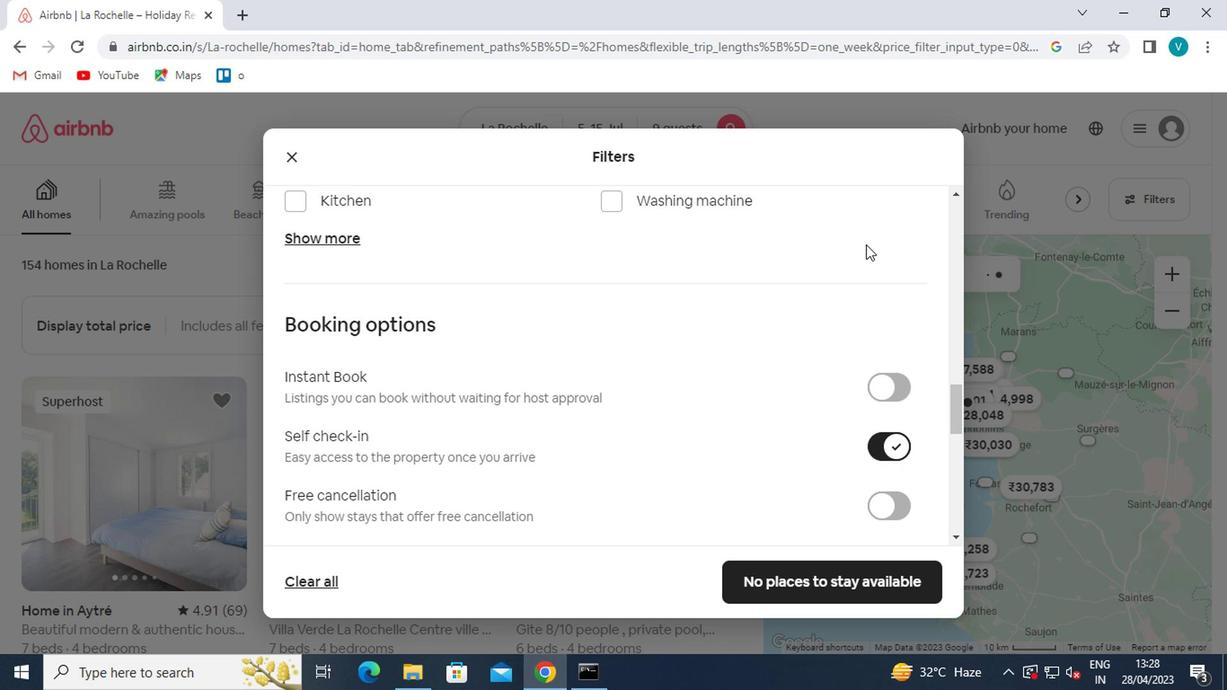 
Action: Mouse moved to (694, 239)
Screenshot: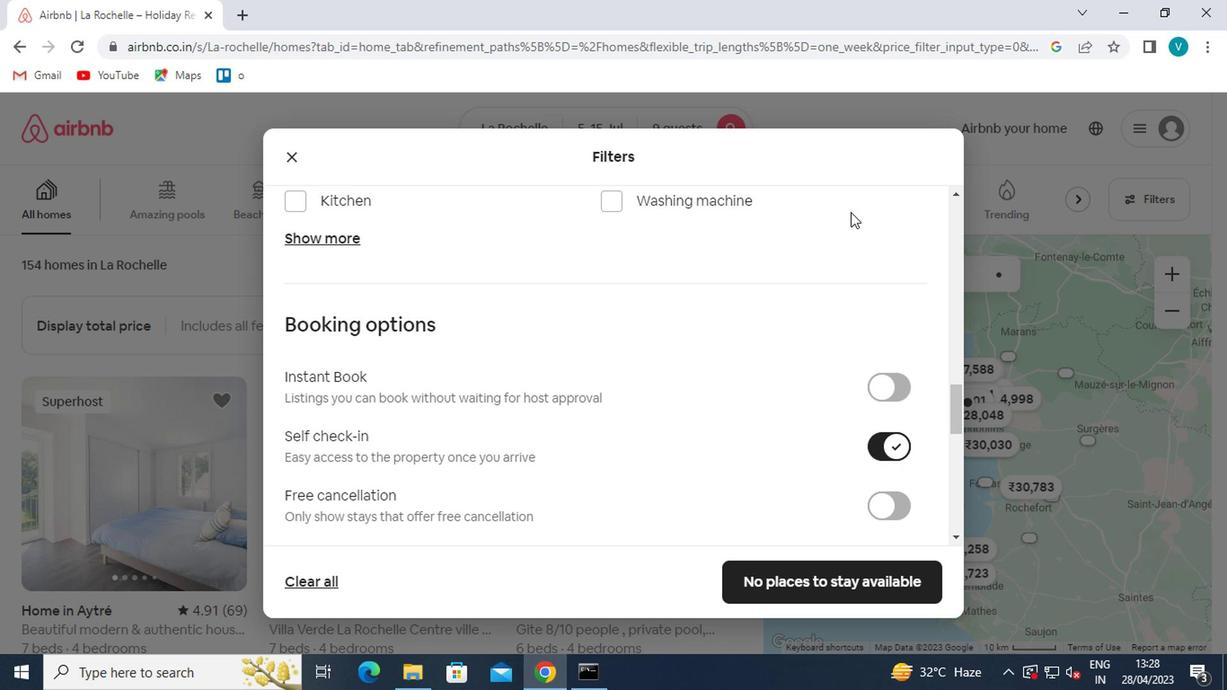 
Action: Mouse scrolled (694, 239) with delta (0, 0)
Screenshot: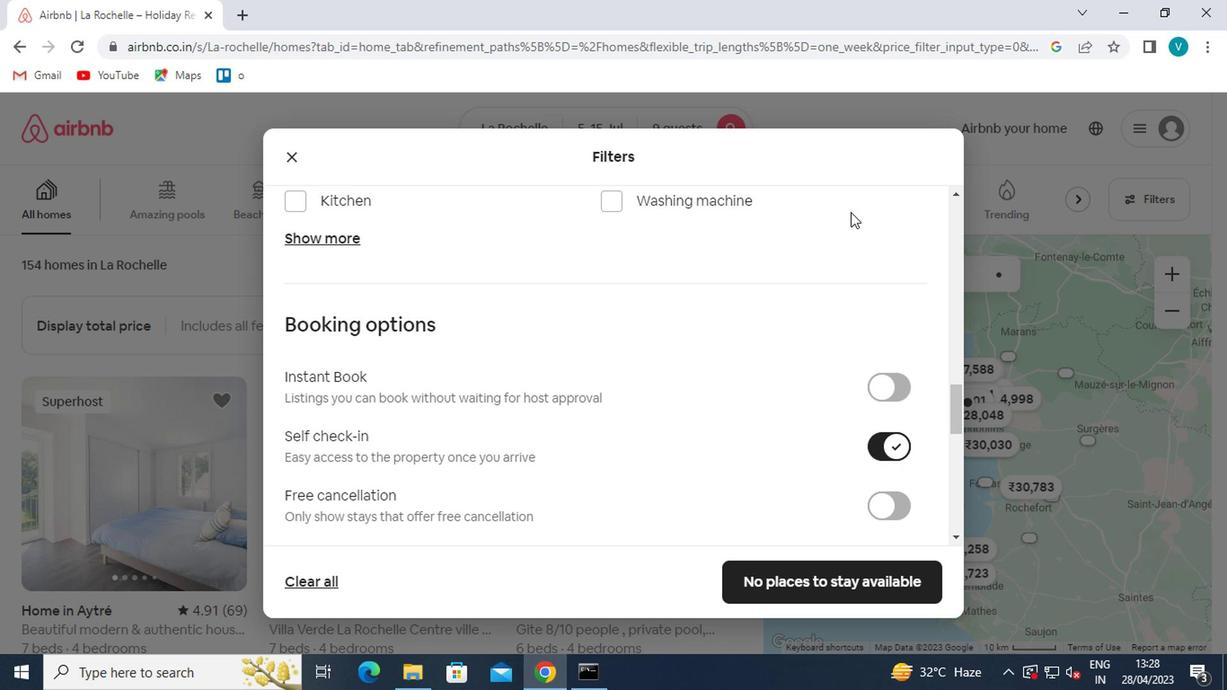 
Action: Mouse moved to (694, 240)
Screenshot: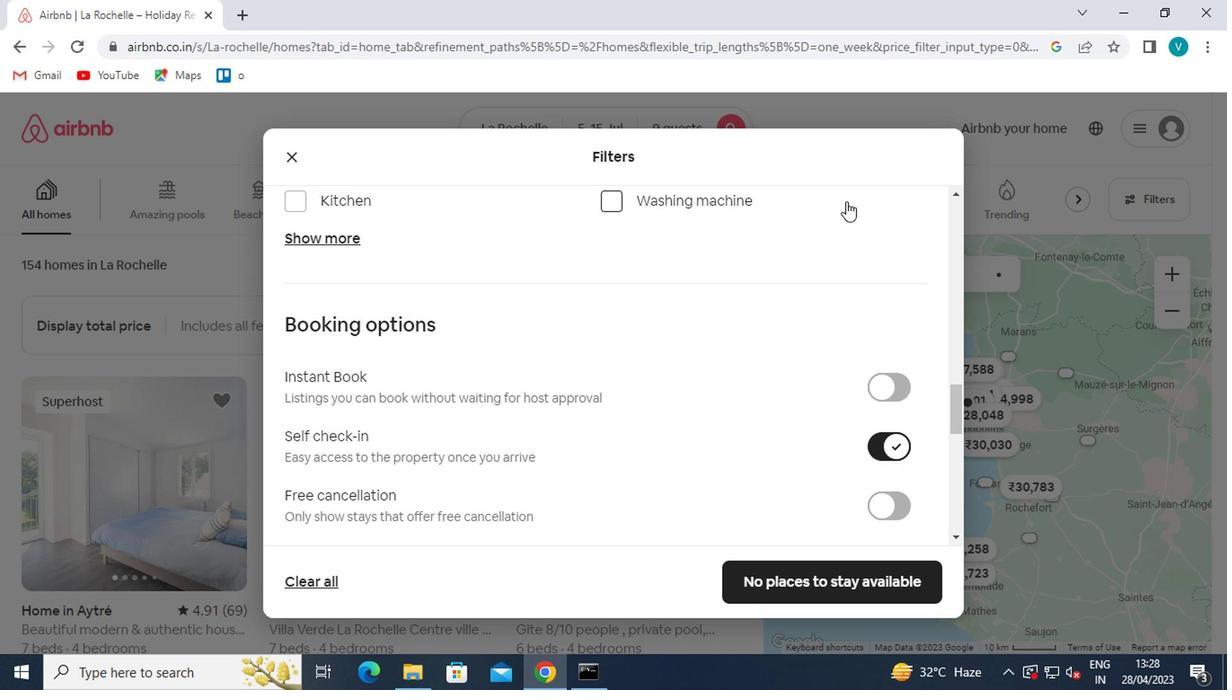
Action: Mouse scrolled (694, 240) with delta (0, 0)
Screenshot: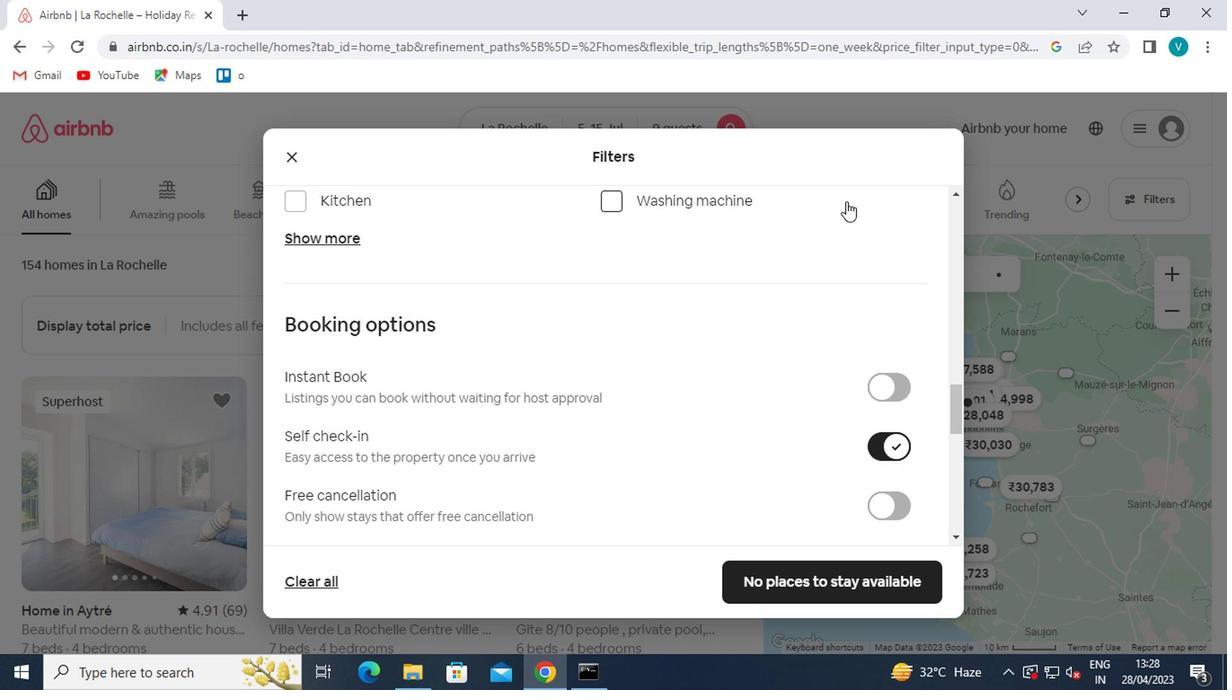 
Action: Mouse moved to (694, 241)
Screenshot: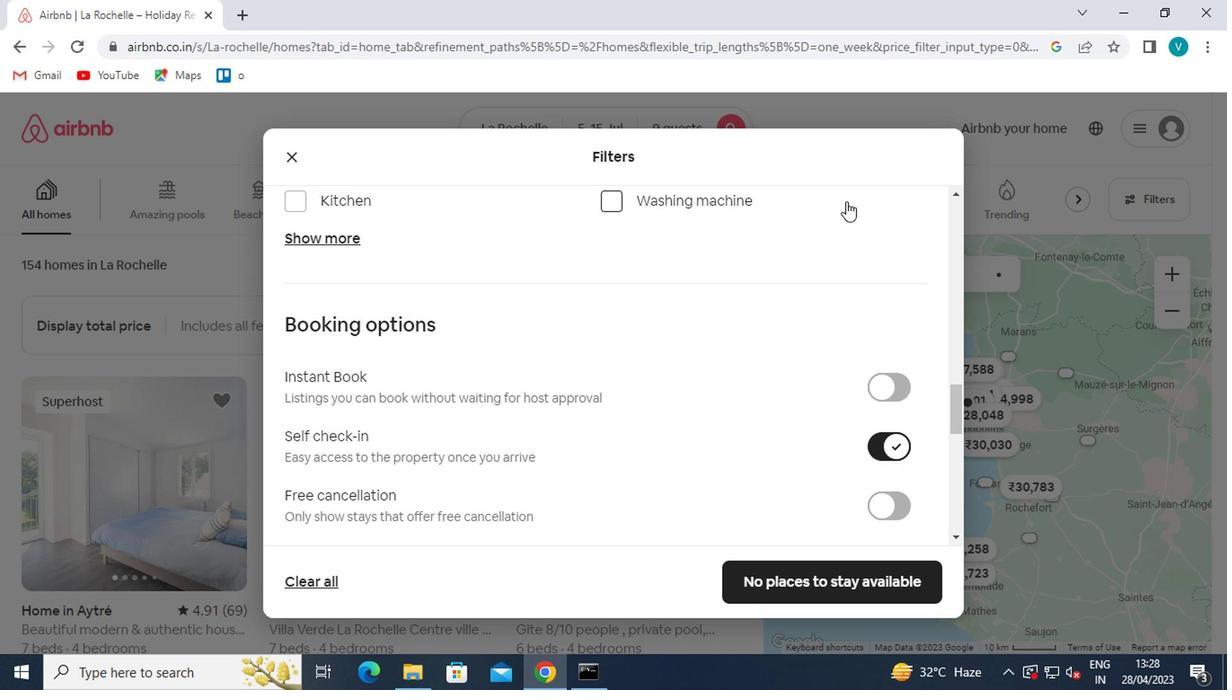 
Action: Mouse scrolled (694, 240) with delta (0, 0)
Screenshot: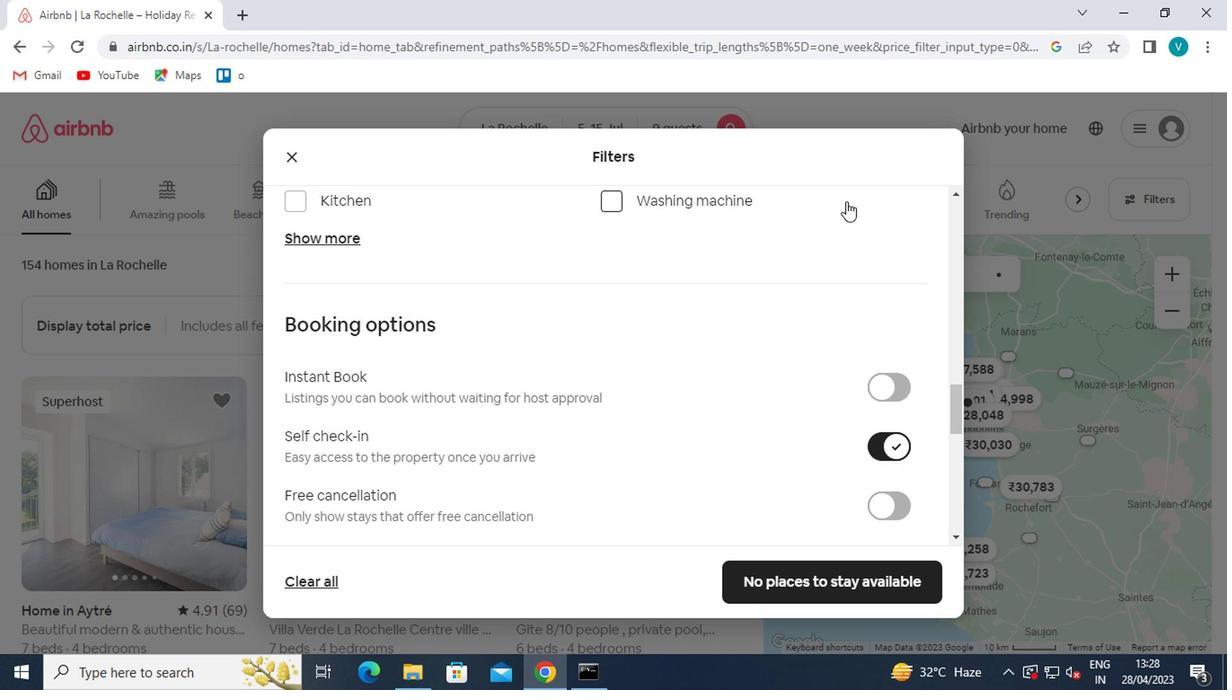 
Action: Mouse moved to (694, 242)
Screenshot: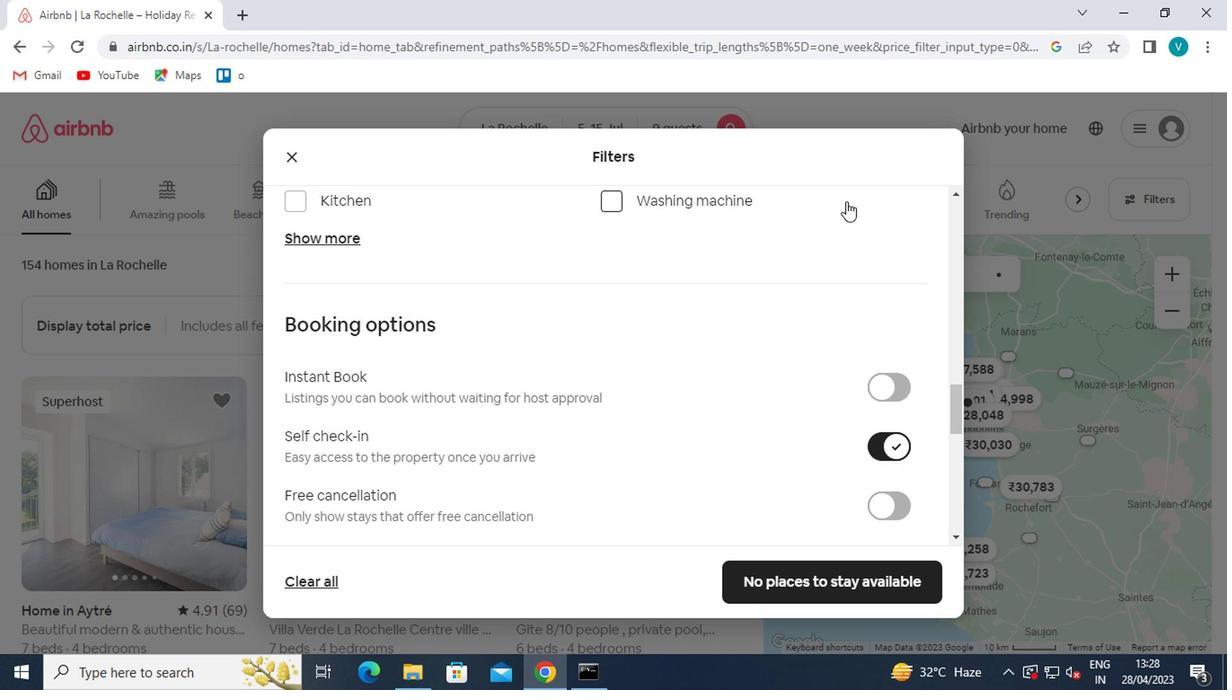 
Action: Mouse scrolled (694, 242) with delta (0, 0)
Screenshot: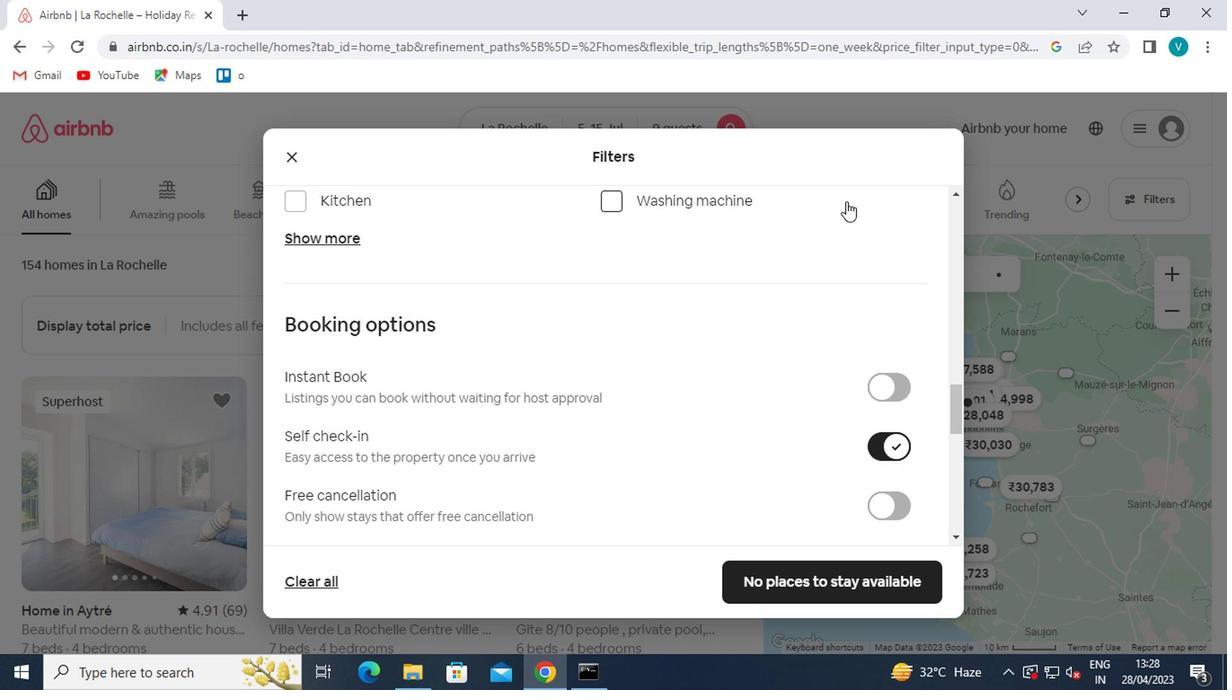 
Action: Mouse moved to (694, 245)
Screenshot: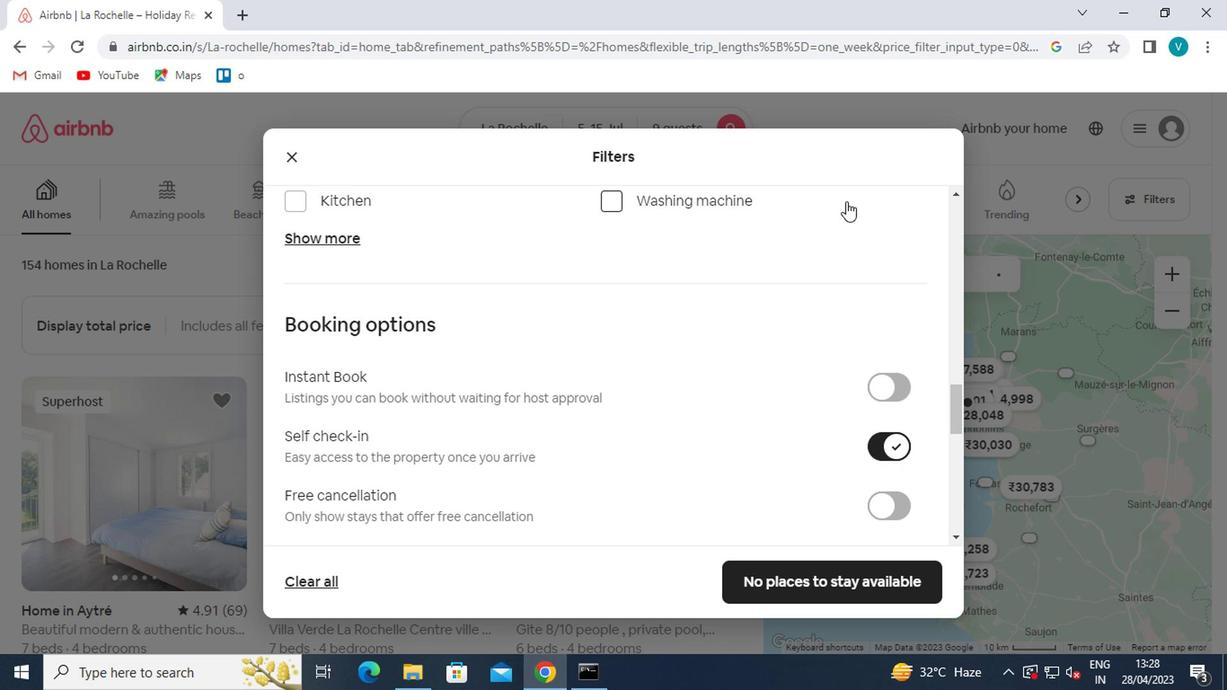 
Action: Mouse scrolled (694, 244) with delta (0, 0)
Screenshot: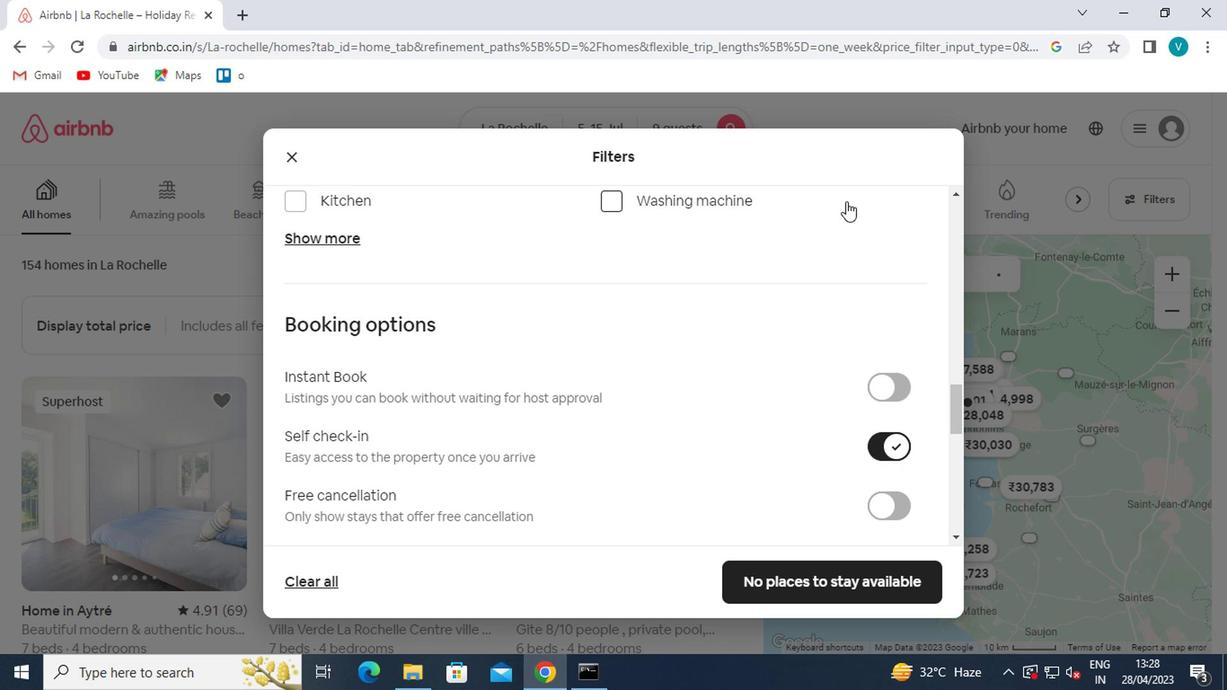 
Action: Mouse moved to (694, 246)
Screenshot: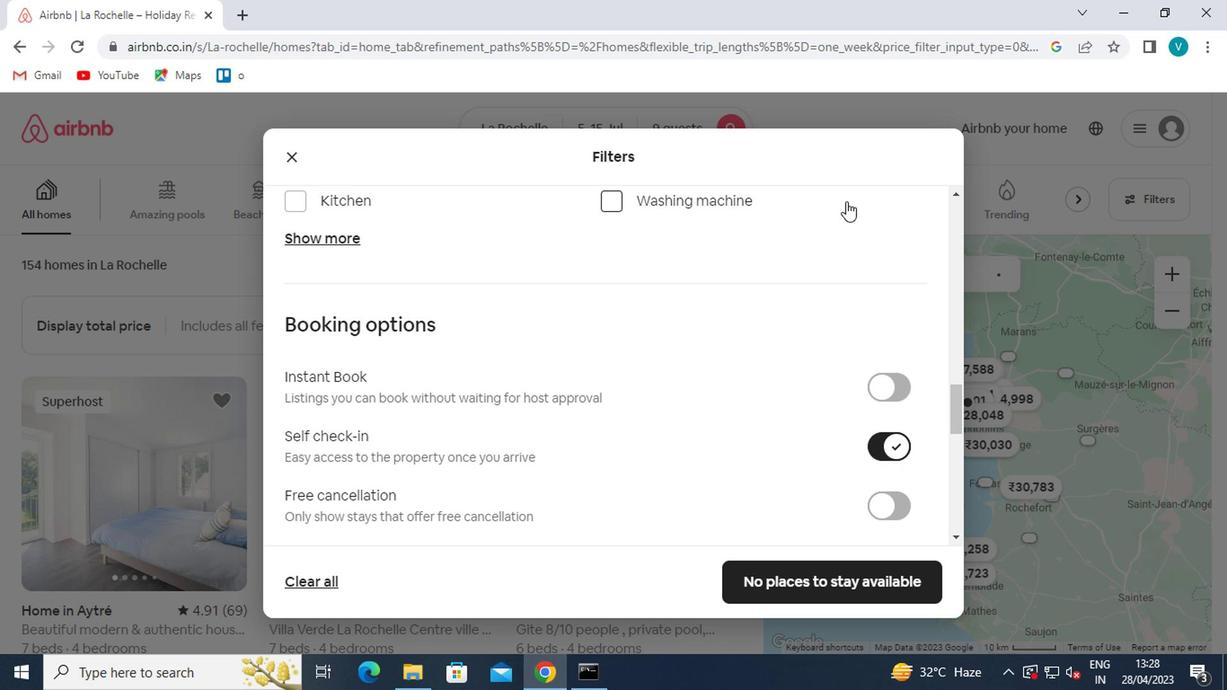 
Action: Mouse scrolled (694, 246) with delta (0, 0)
Screenshot: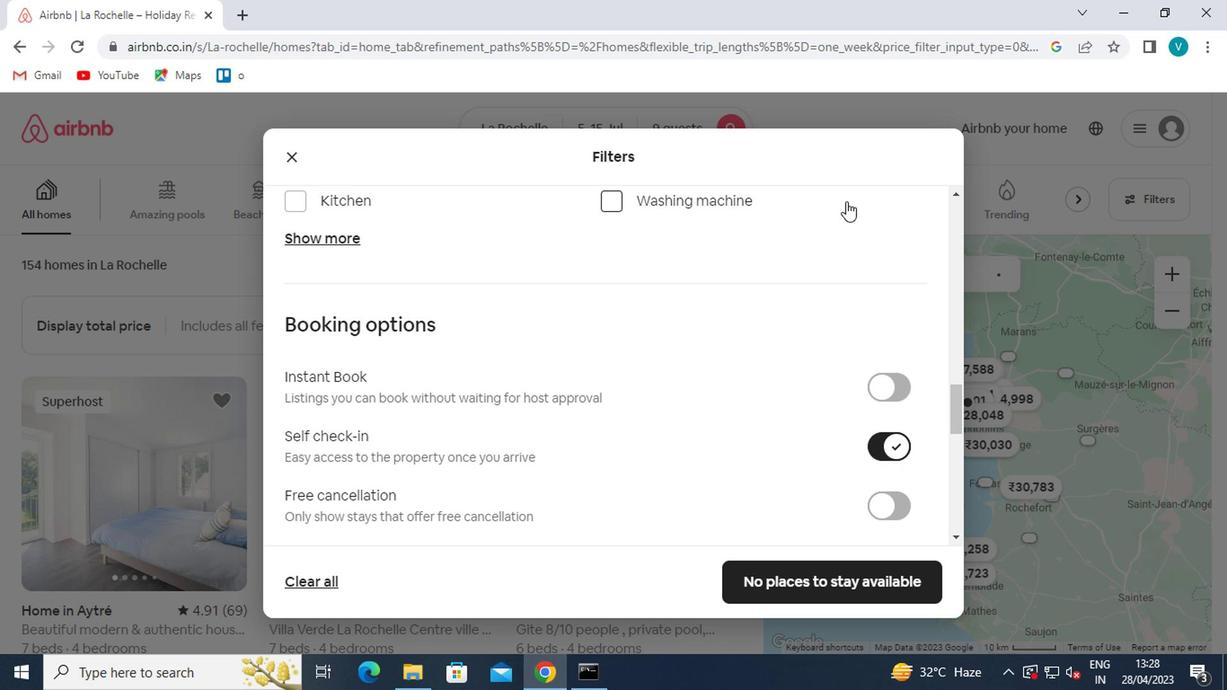 
Action: Mouse moved to (694, 247)
Screenshot: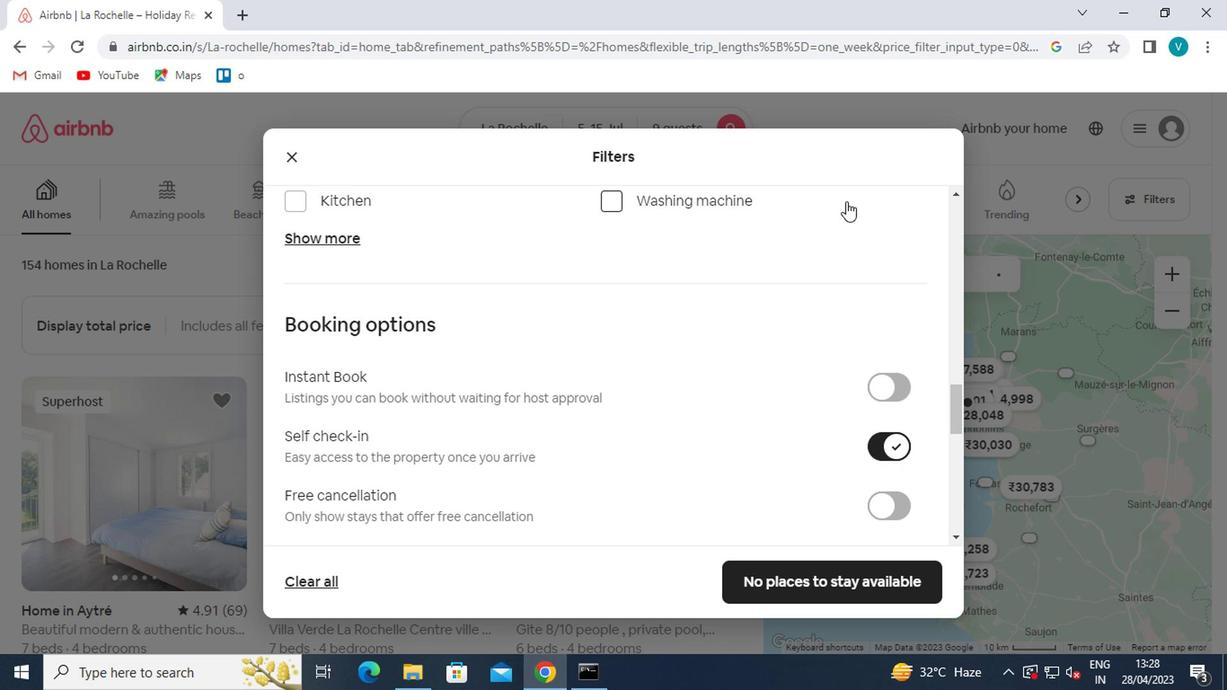 
Action: Mouse scrolled (694, 247) with delta (0, 0)
Screenshot: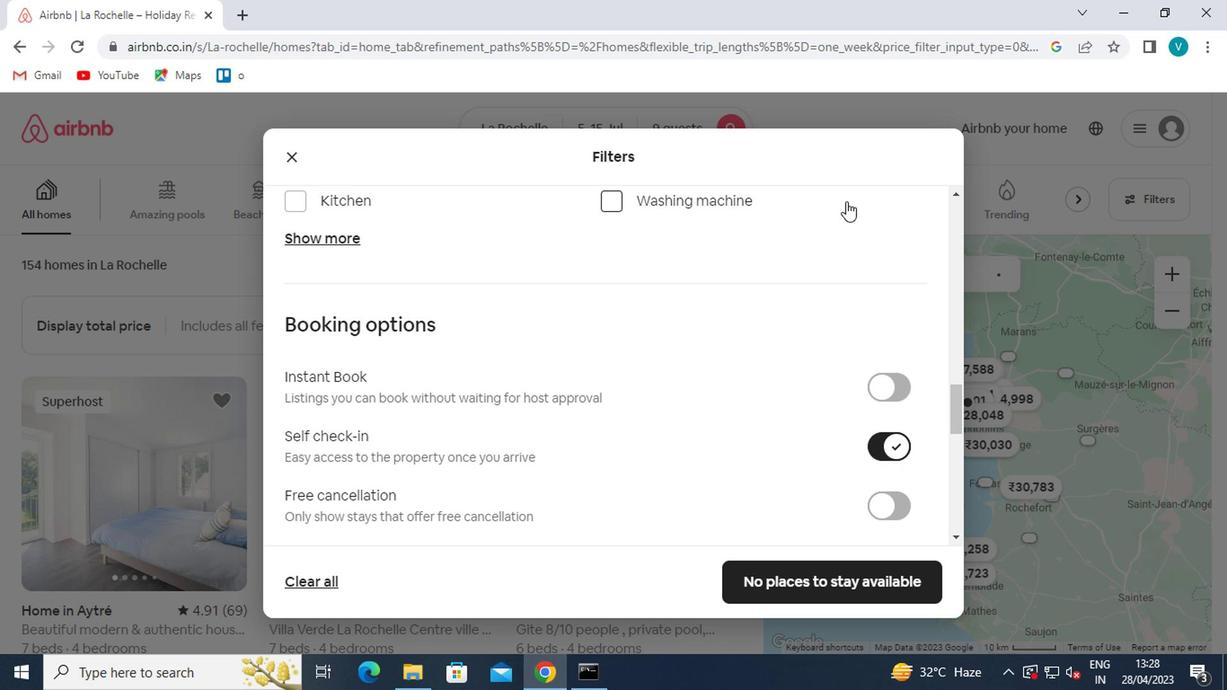 
Action: Mouse moved to (329, 389)
Screenshot: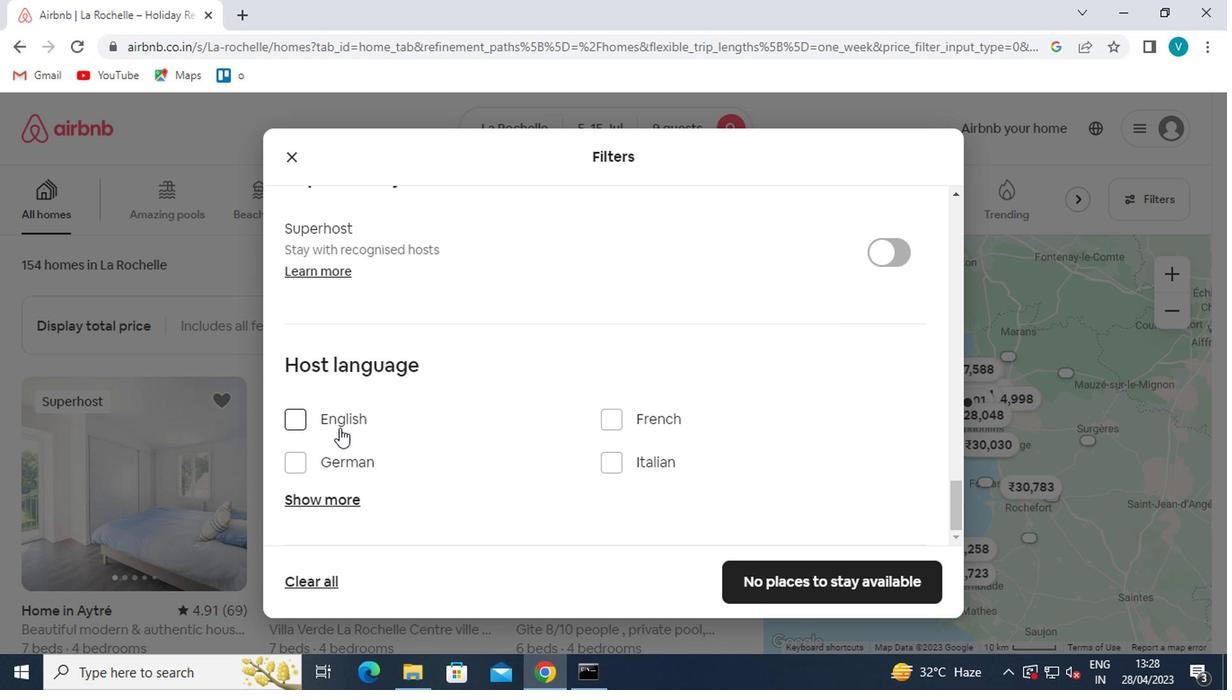 
Action: Mouse pressed left at (329, 389)
Screenshot: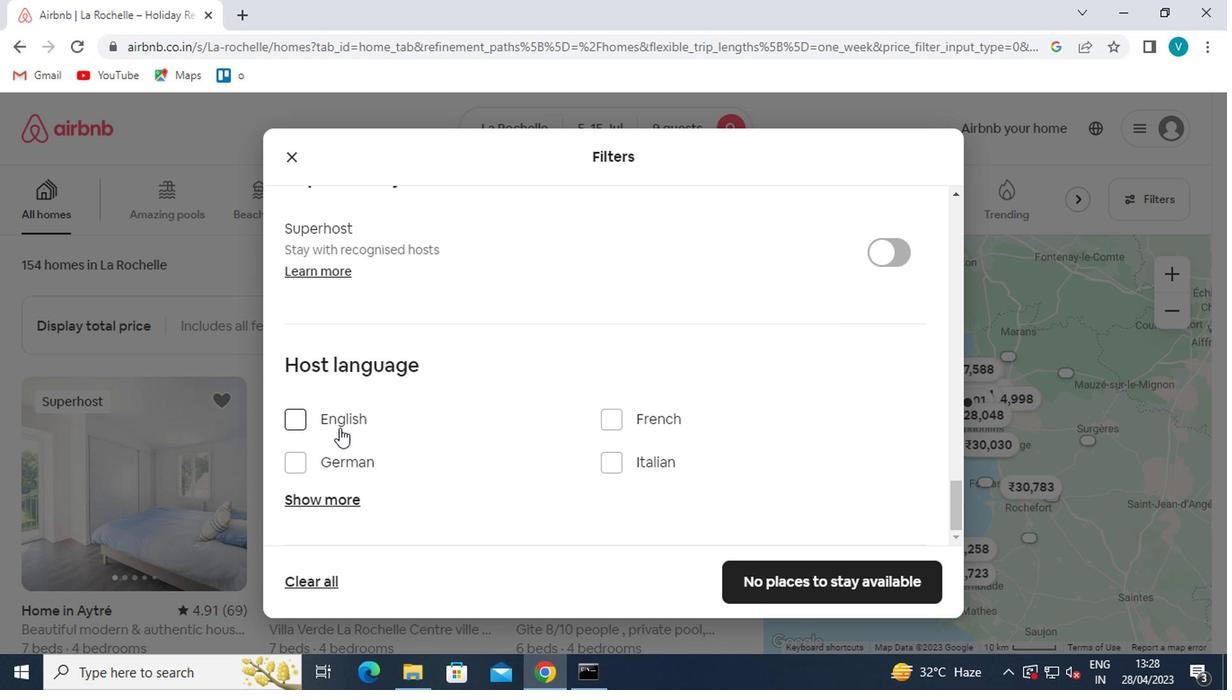 
Action: Mouse moved to (652, 498)
Screenshot: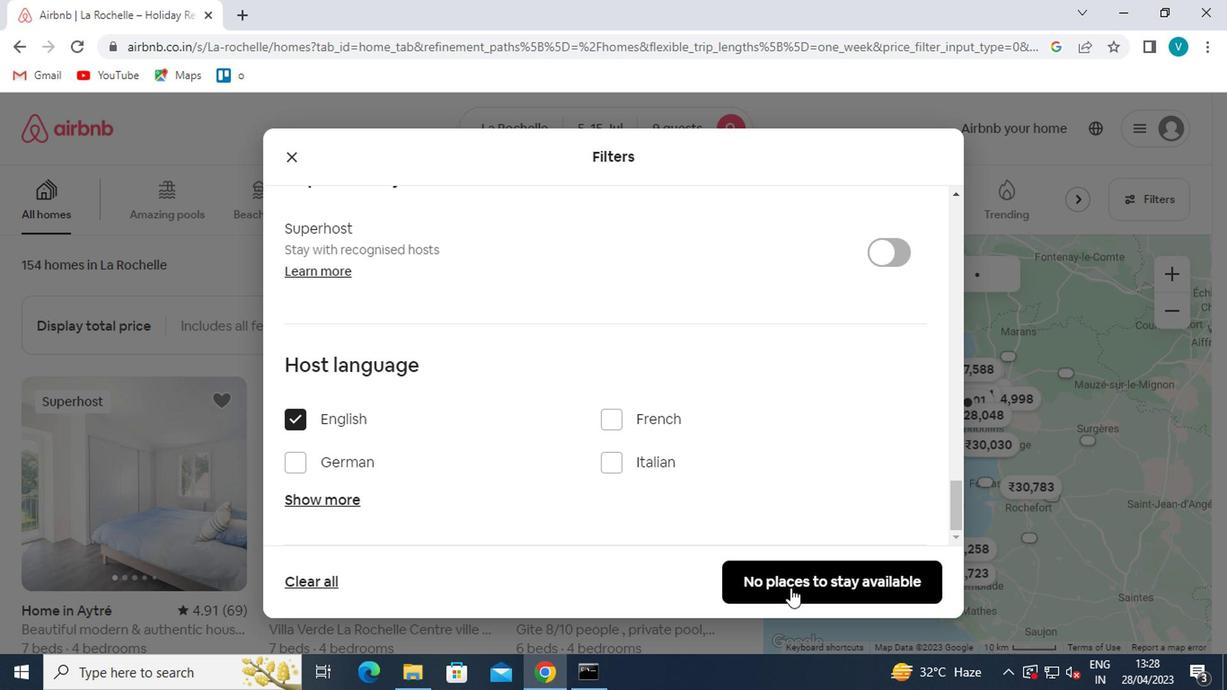 
Action: Mouse pressed left at (652, 498)
Screenshot: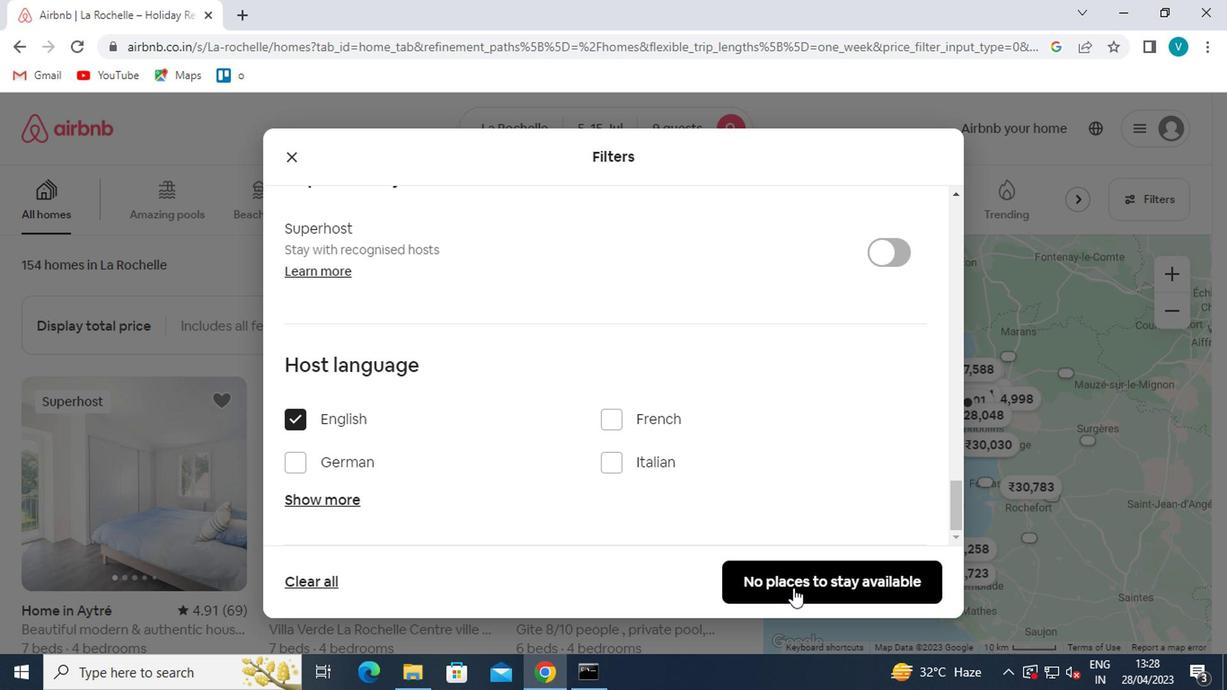 
Action: Mouse moved to (646, 486)
Screenshot: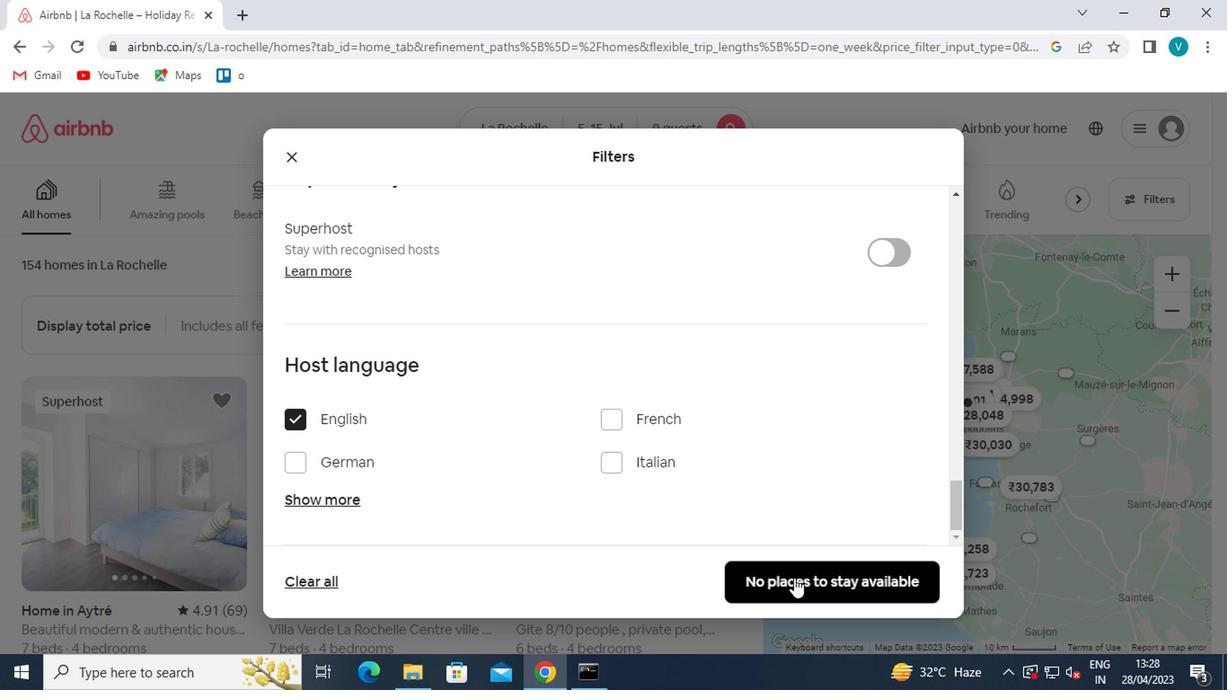 
